 Task: Search one way flight ticket for 4 adults, 2 children, 2 infants in seat and 1 infant on lap in economy from Redmond: Roberts Field to Laramie: Laramie Regional Airport on 5-3-2023. Stops: Non-stop only. Choice of flights is Sun country airlines. Number of bags: 1 carry on bag. Price is upto 109000. Outbound departure time preference is 4:30.
Action: Mouse moved to (337, 136)
Screenshot: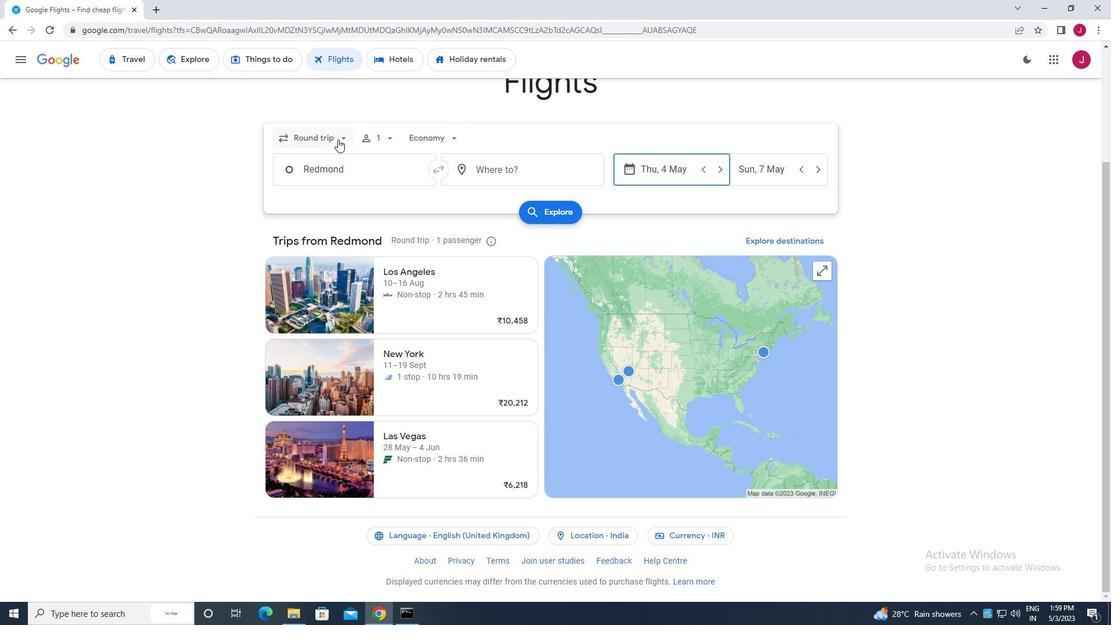 
Action: Mouse pressed left at (337, 136)
Screenshot: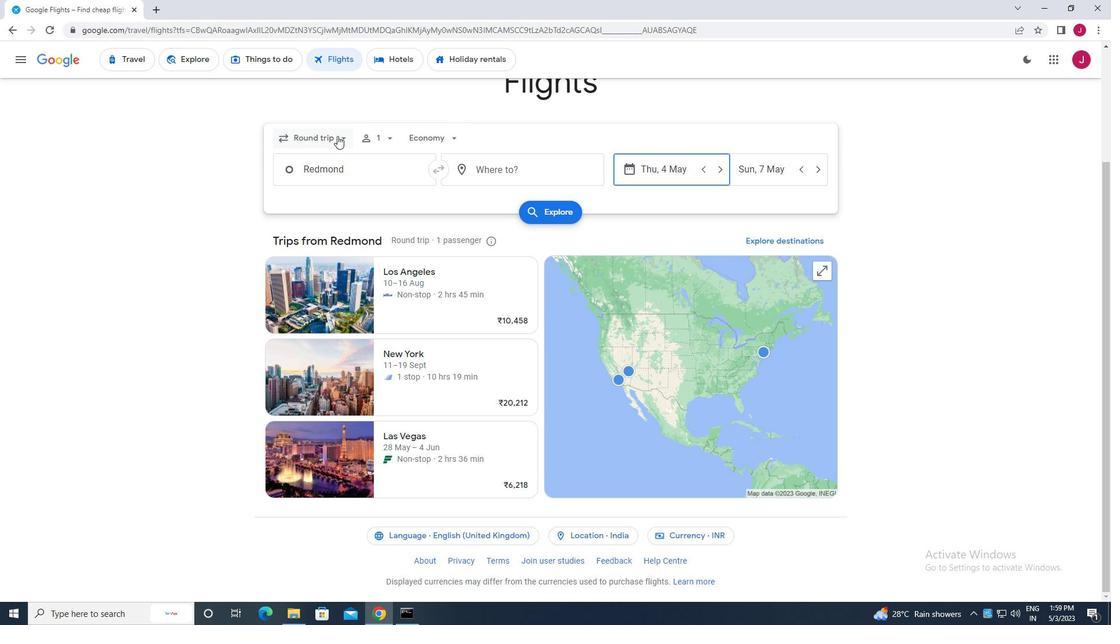 
Action: Mouse moved to (333, 195)
Screenshot: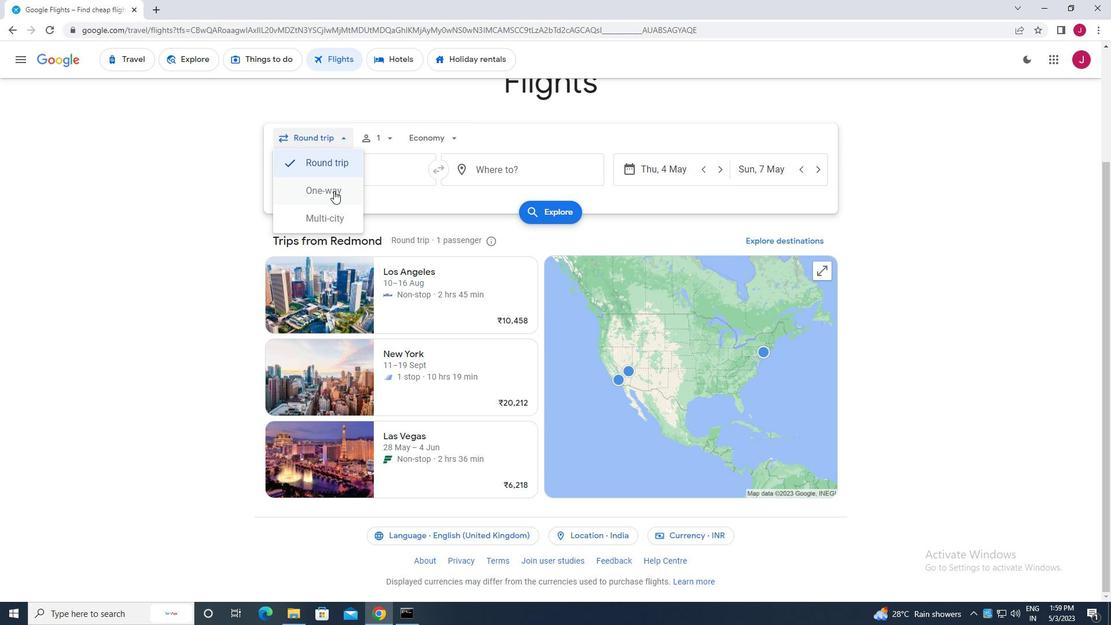 
Action: Mouse pressed left at (333, 195)
Screenshot: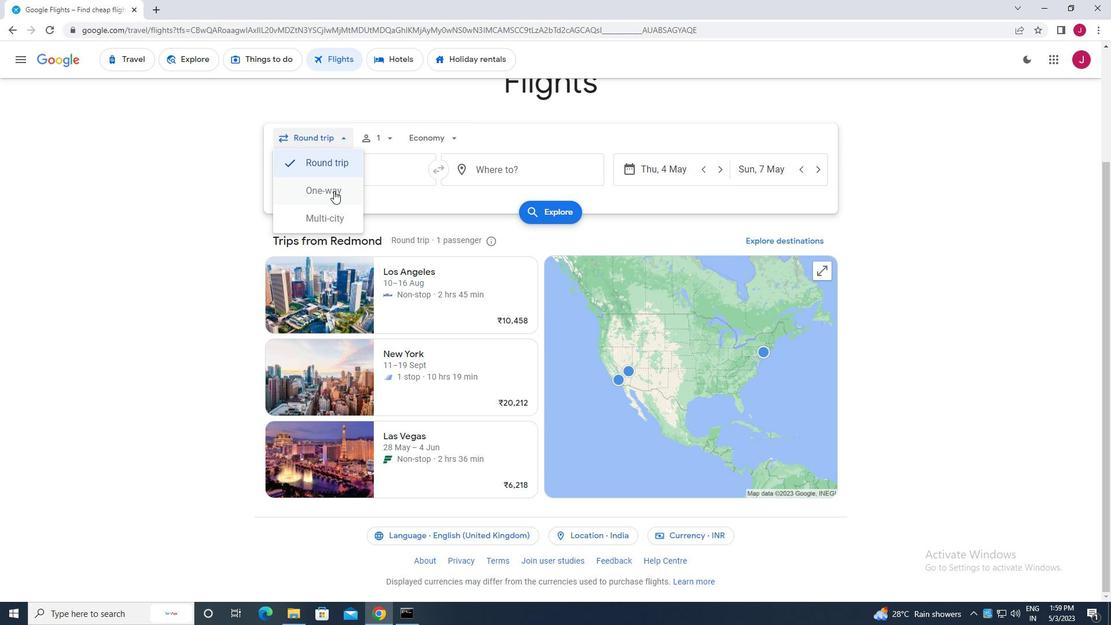 
Action: Mouse moved to (388, 134)
Screenshot: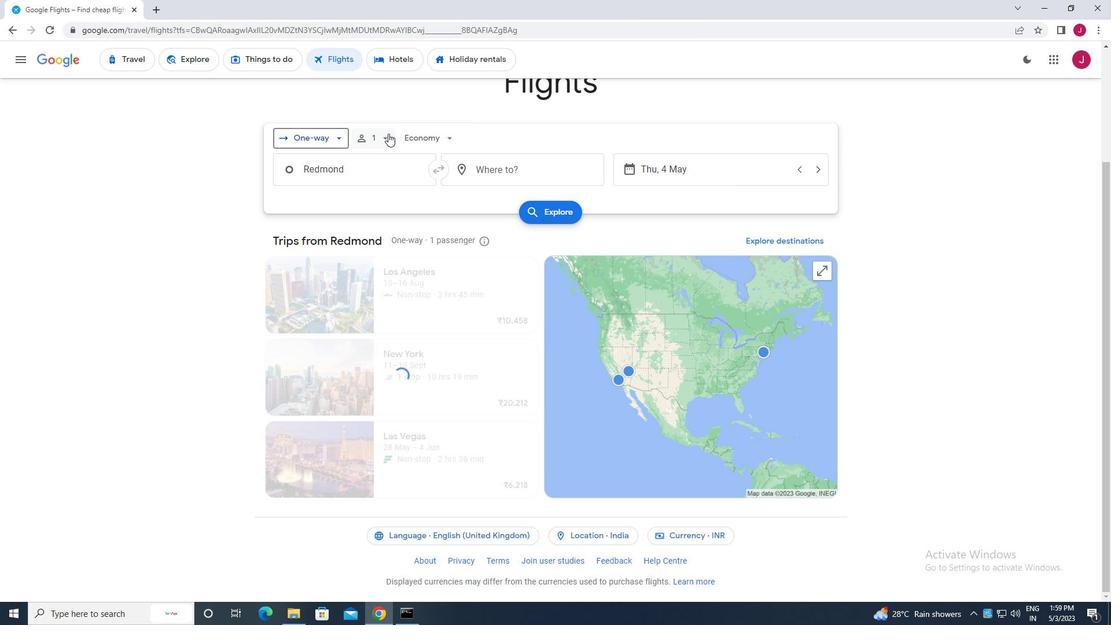 
Action: Mouse pressed left at (388, 134)
Screenshot: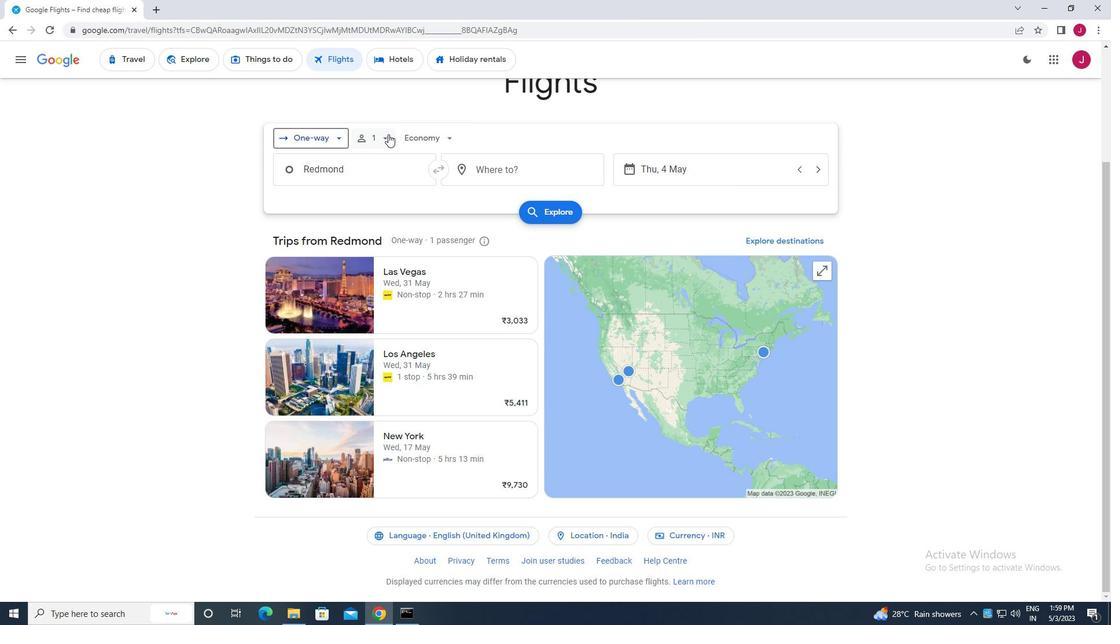
Action: Mouse moved to (380, 137)
Screenshot: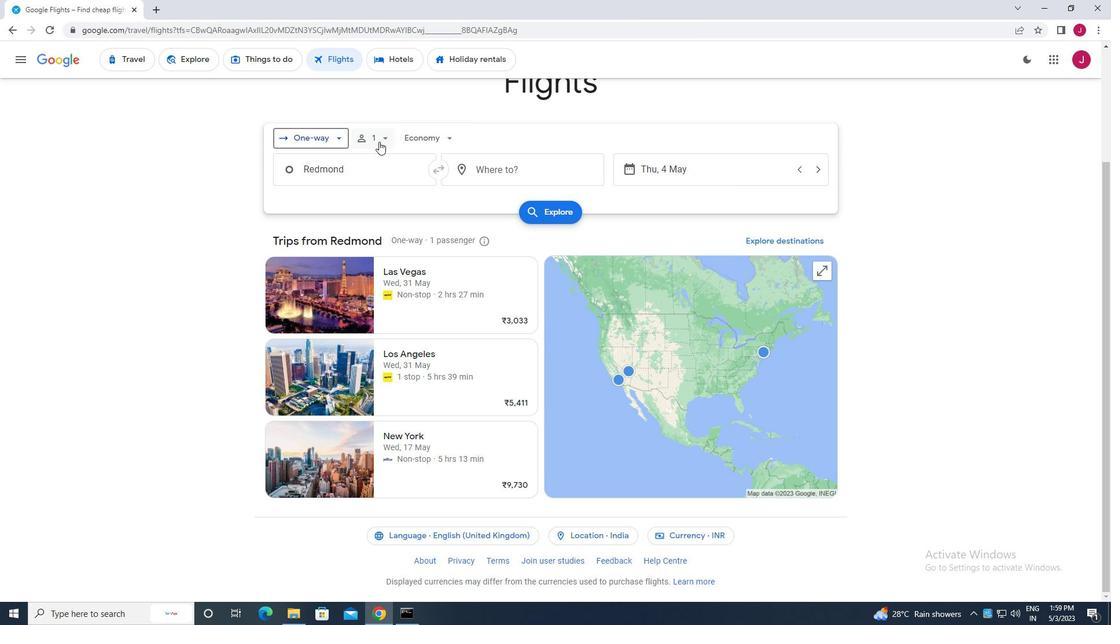 
Action: Mouse pressed left at (380, 137)
Screenshot: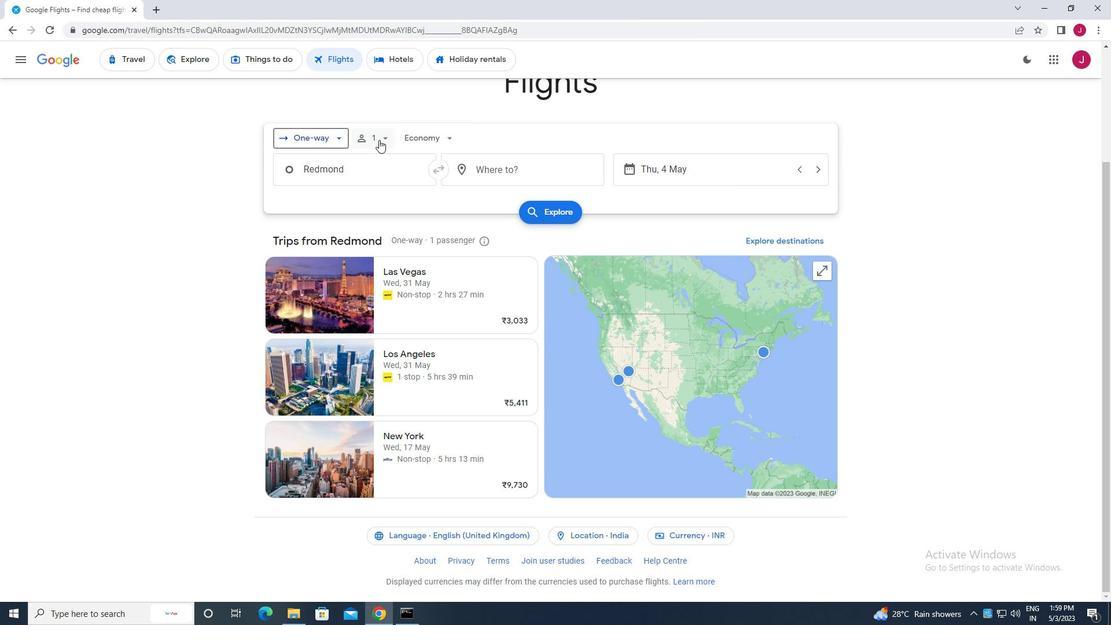 
Action: Mouse moved to (384, 138)
Screenshot: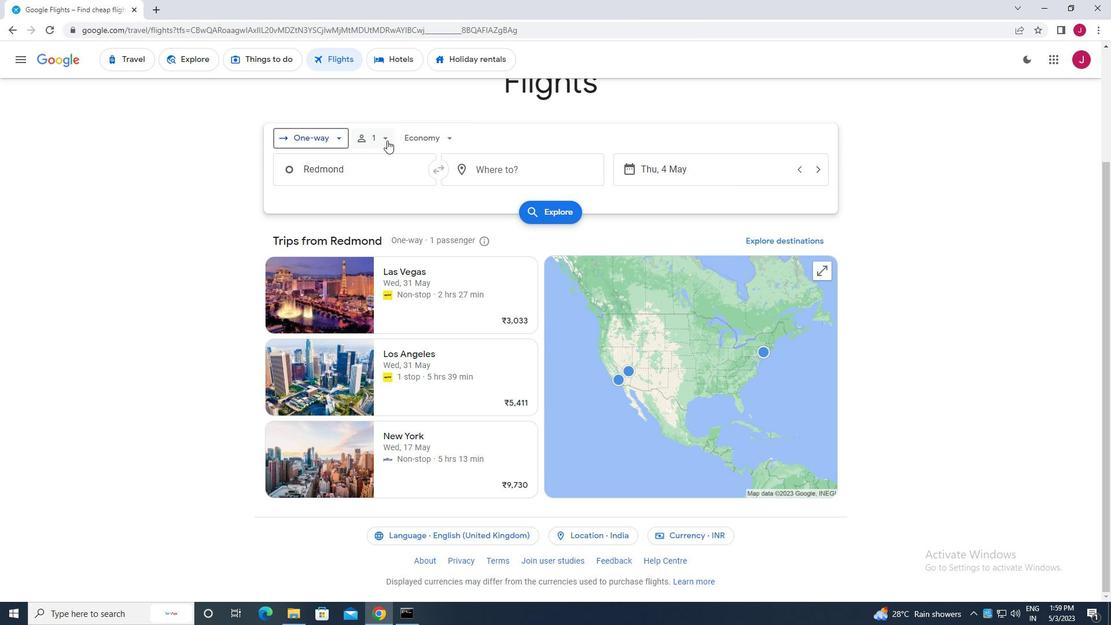 
Action: Mouse pressed left at (384, 138)
Screenshot: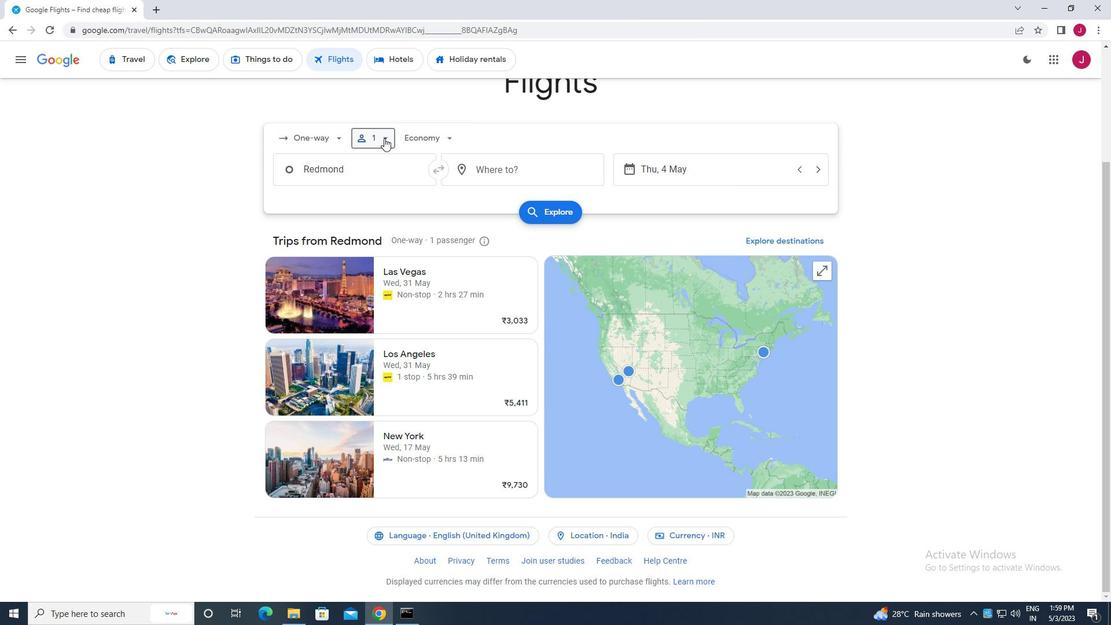 
Action: Mouse moved to (478, 168)
Screenshot: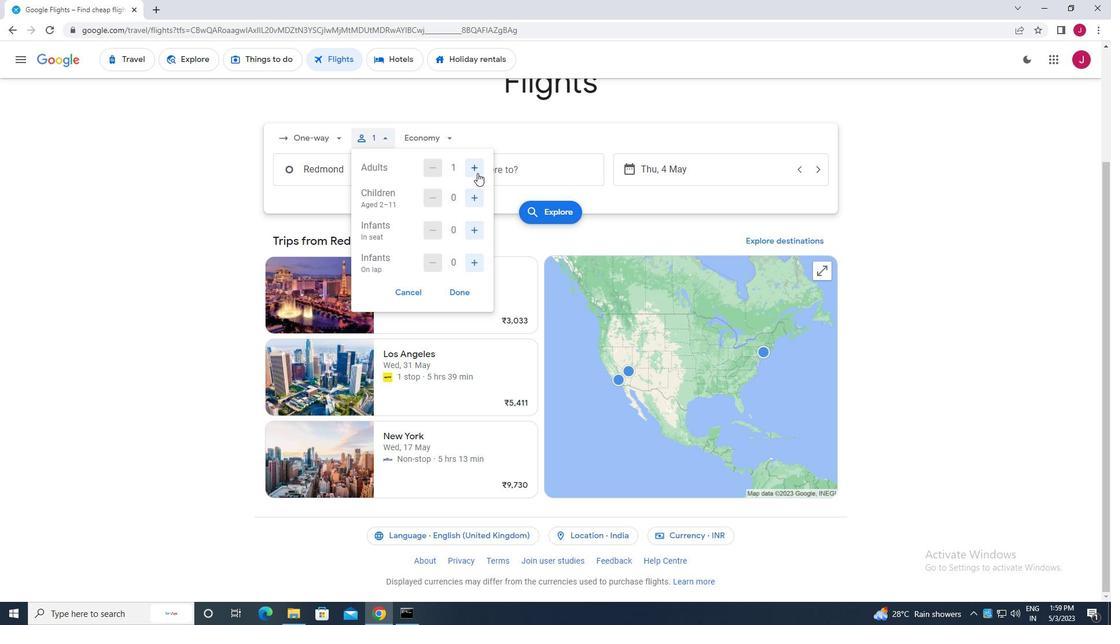 
Action: Mouse pressed left at (478, 168)
Screenshot: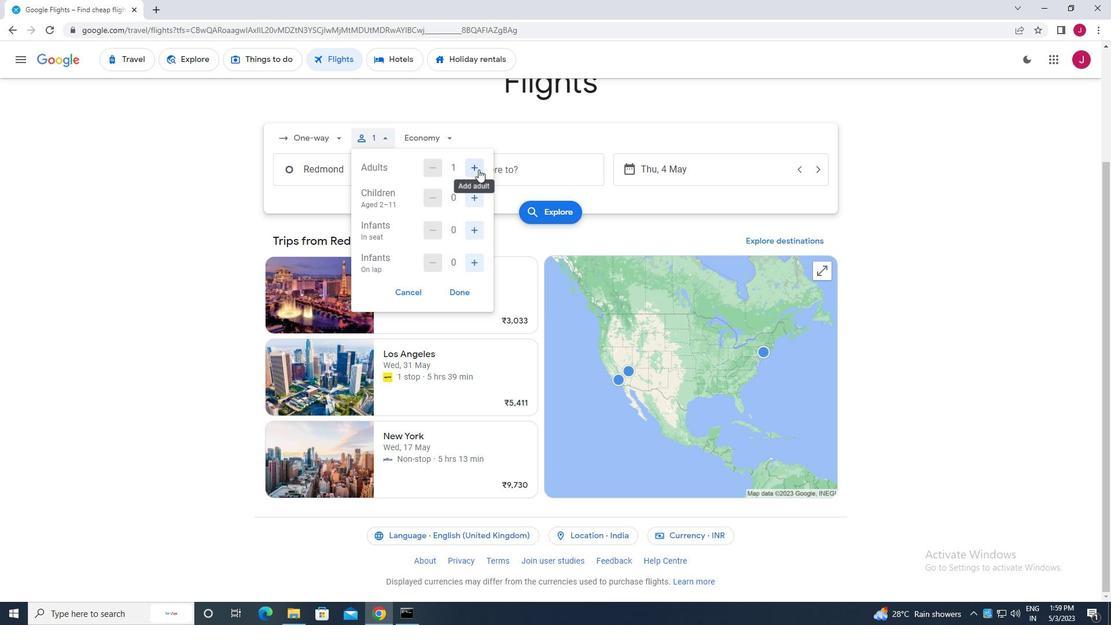 
Action: Mouse pressed left at (478, 168)
Screenshot: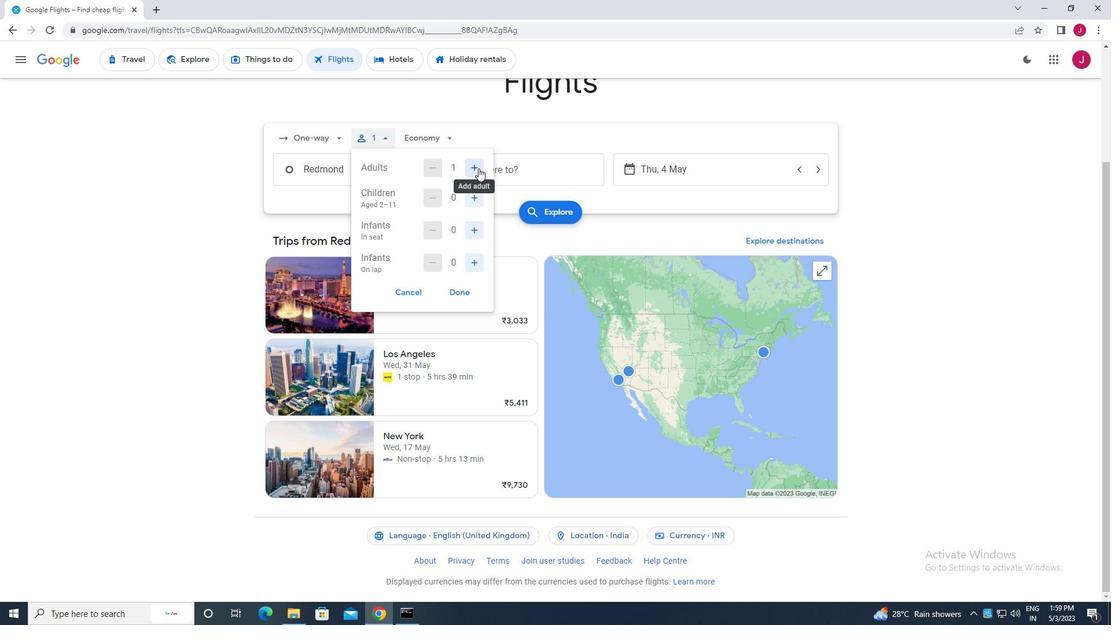 
Action: Mouse pressed left at (478, 168)
Screenshot: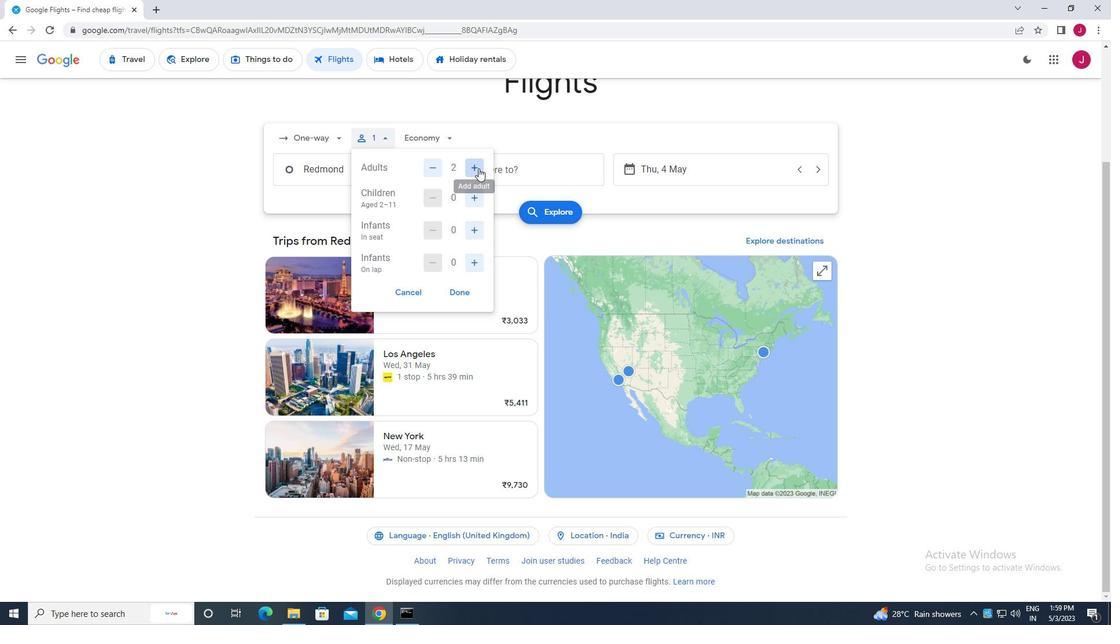 
Action: Mouse pressed left at (478, 168)
Screenshot: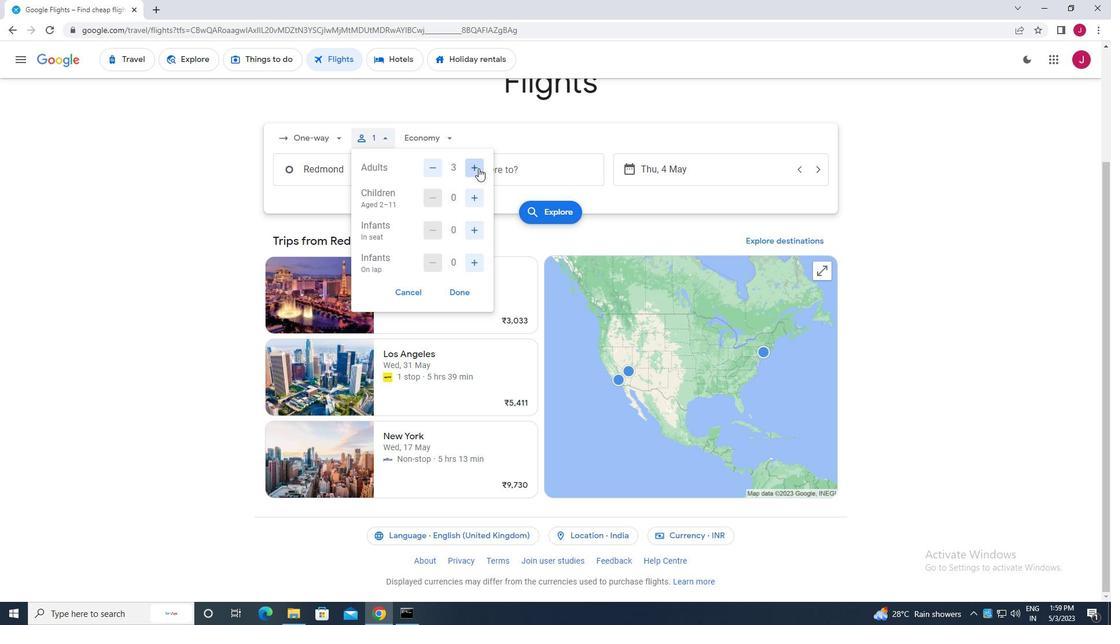 
Action: Mouse moved to (436, 165)
Screenshot: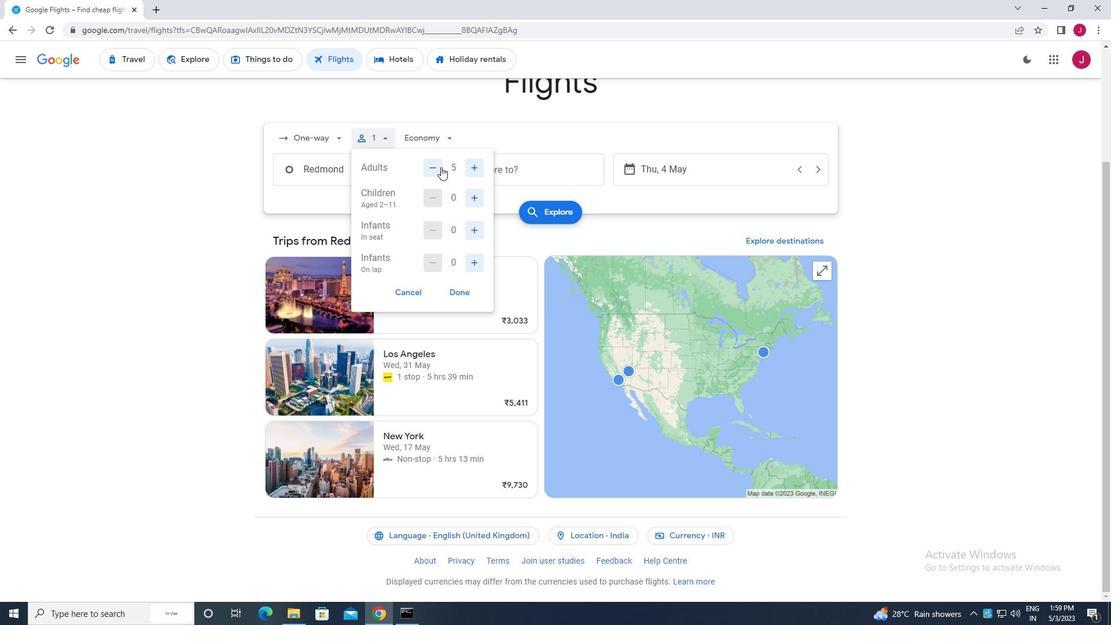 
Action: Mouse pressed left at (436, 165)
Screenshot: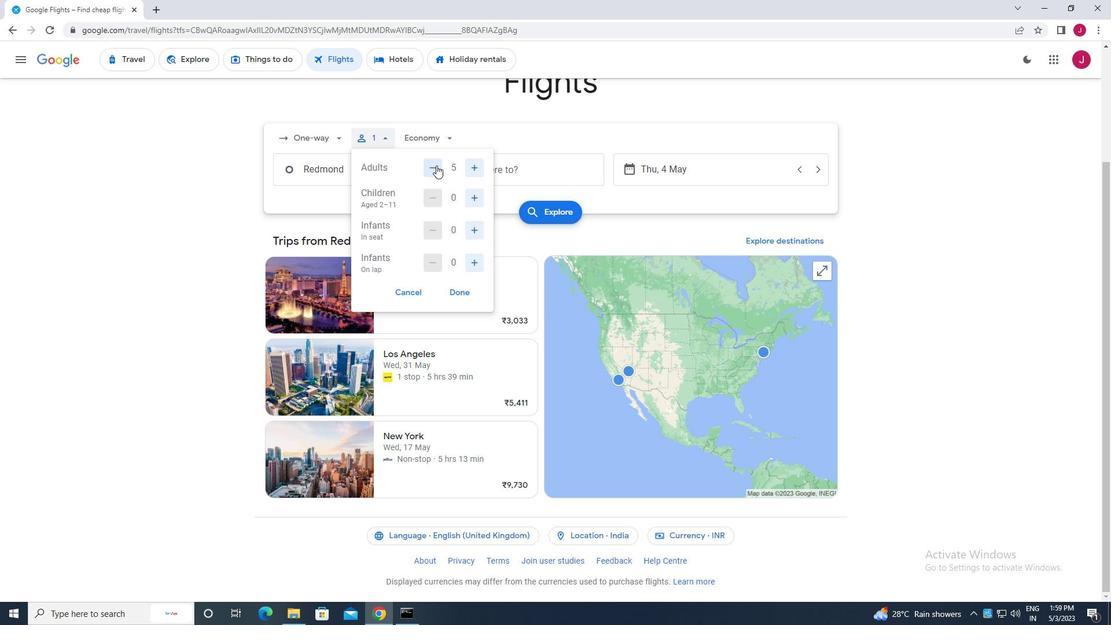 
Action: Mouse moved to (474, 199)
Screenshot: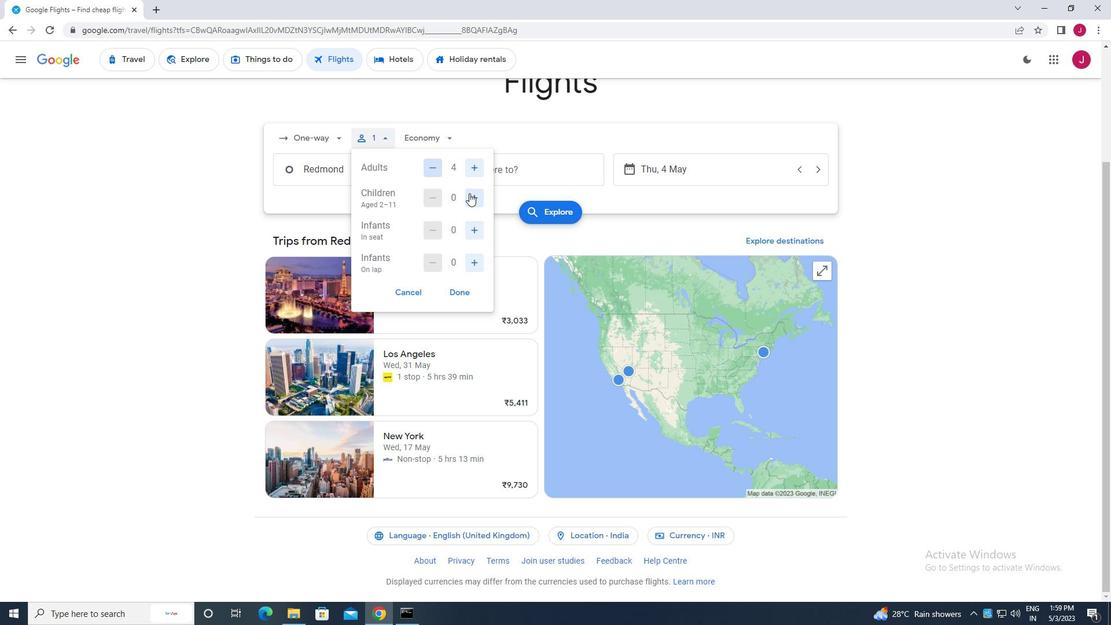
Action: Mouse pressed left at (474, 199)
Screenshot: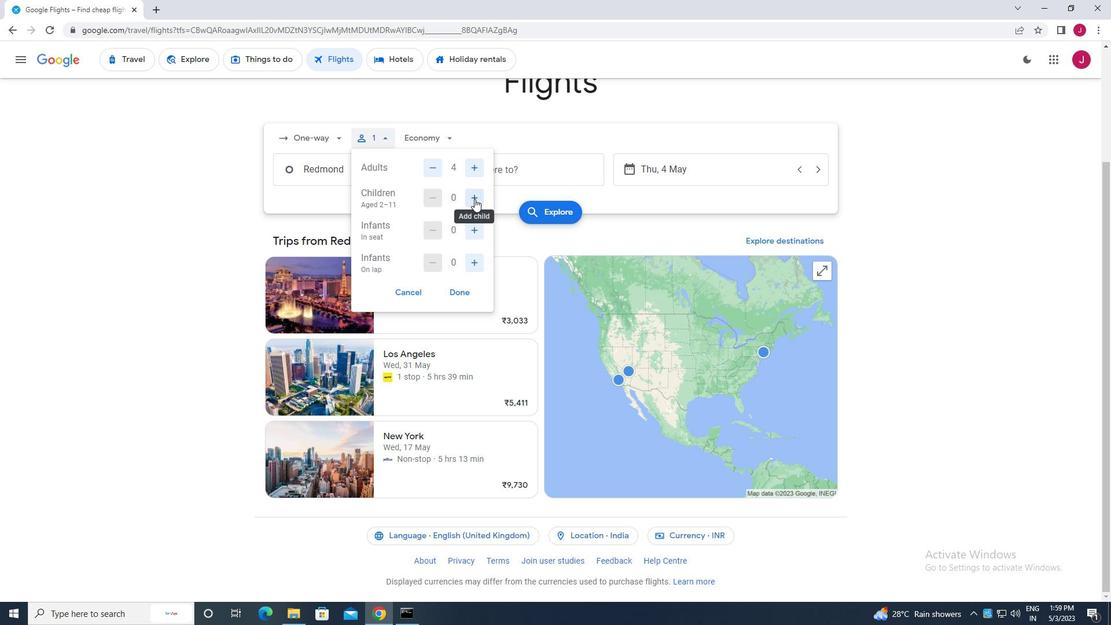 
Action: Mouse pressed left at (474, 199)
Screenshot: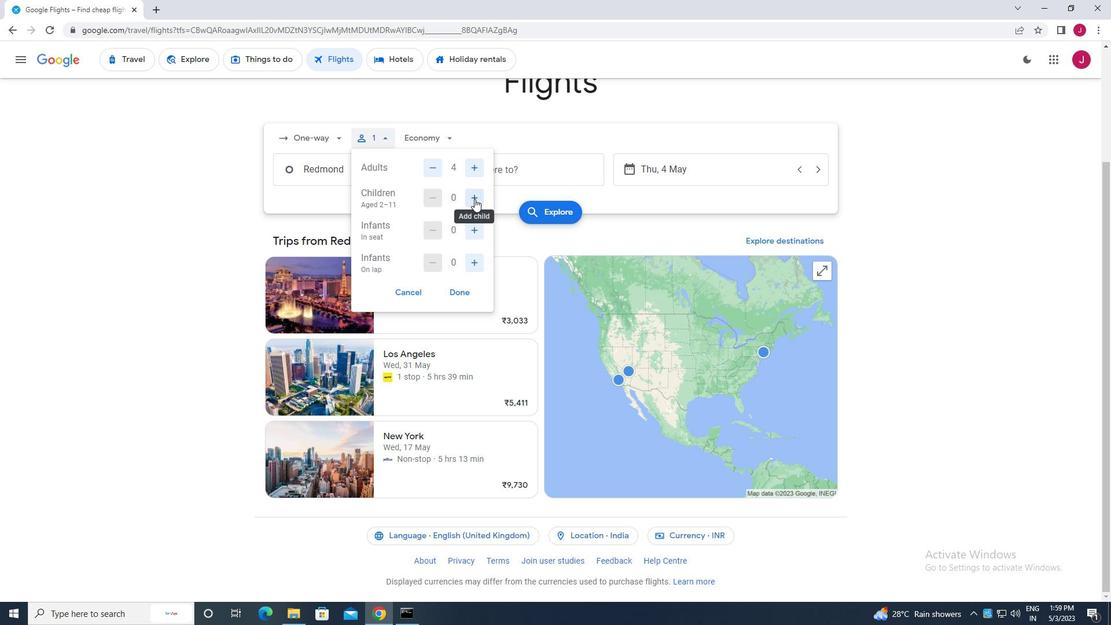 
Action: Mouse moved to (474, 230)
Screenshot: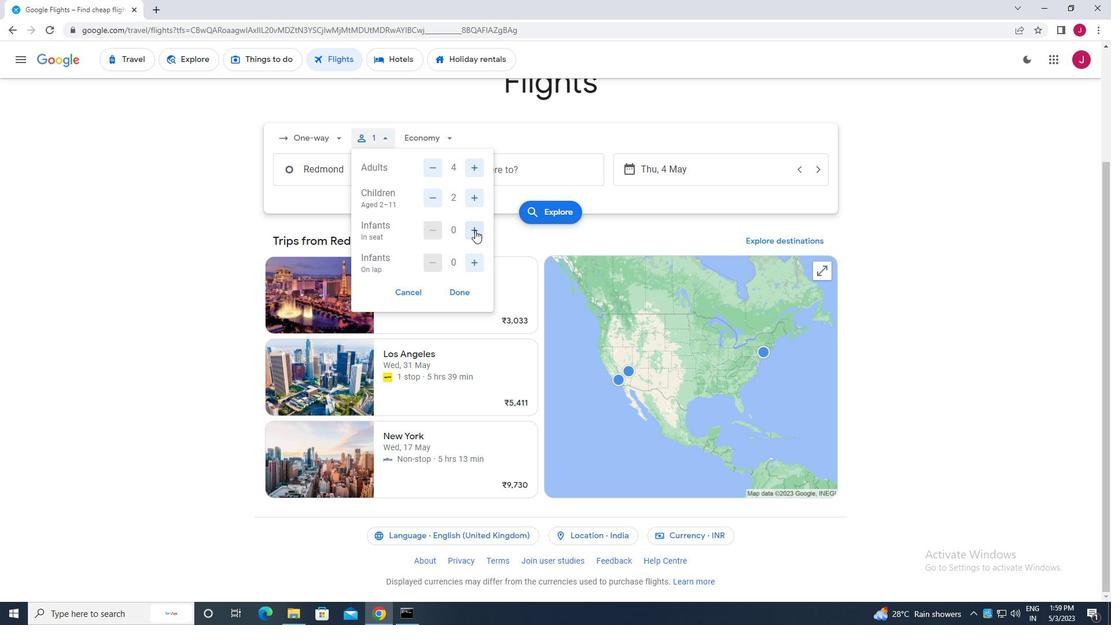 
Action: Mouse pressed left at (474, 230)
Screenshot: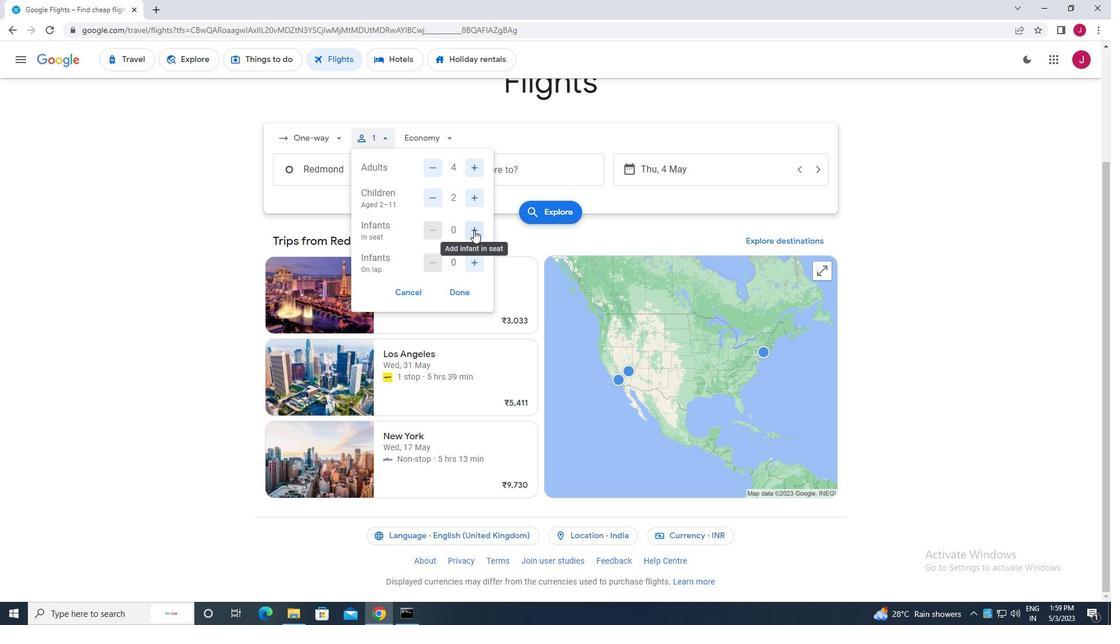 
Action: Mouse pressed left at (474, 230)
Screenshot: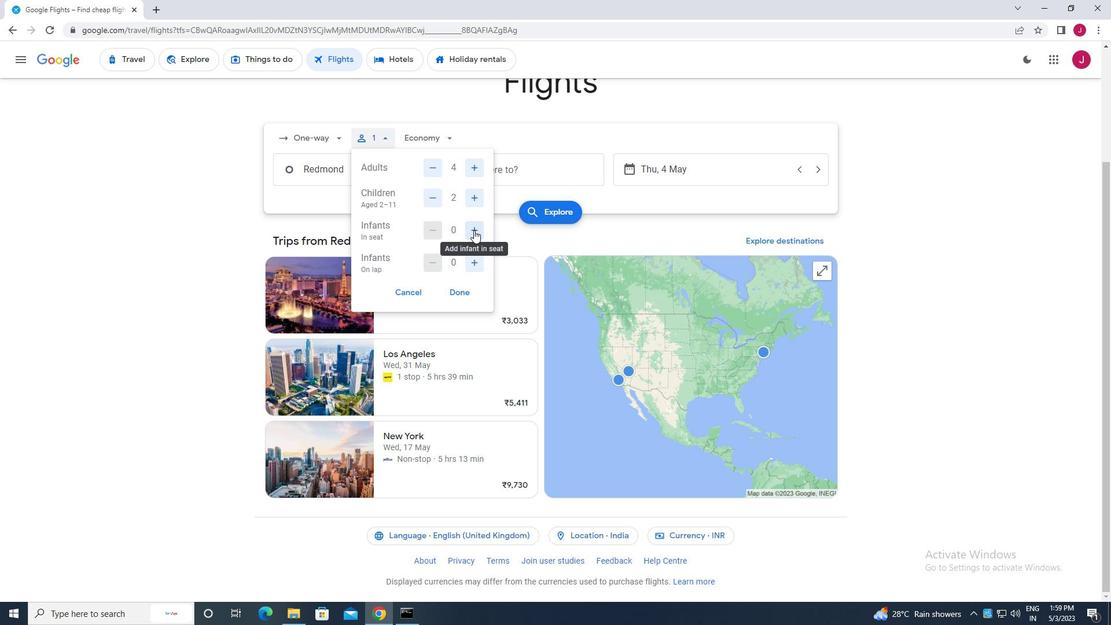 
Action: Mouse moved to (473, 264)
Screenshot: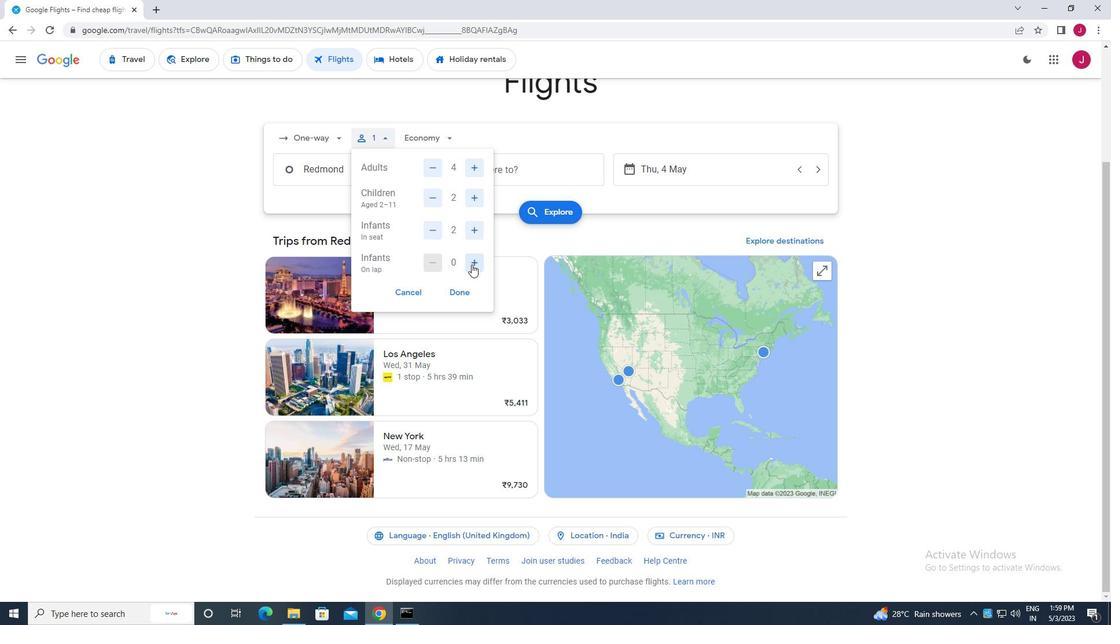 
Action: Mouse pressed left at (473, 264)
Screenshot: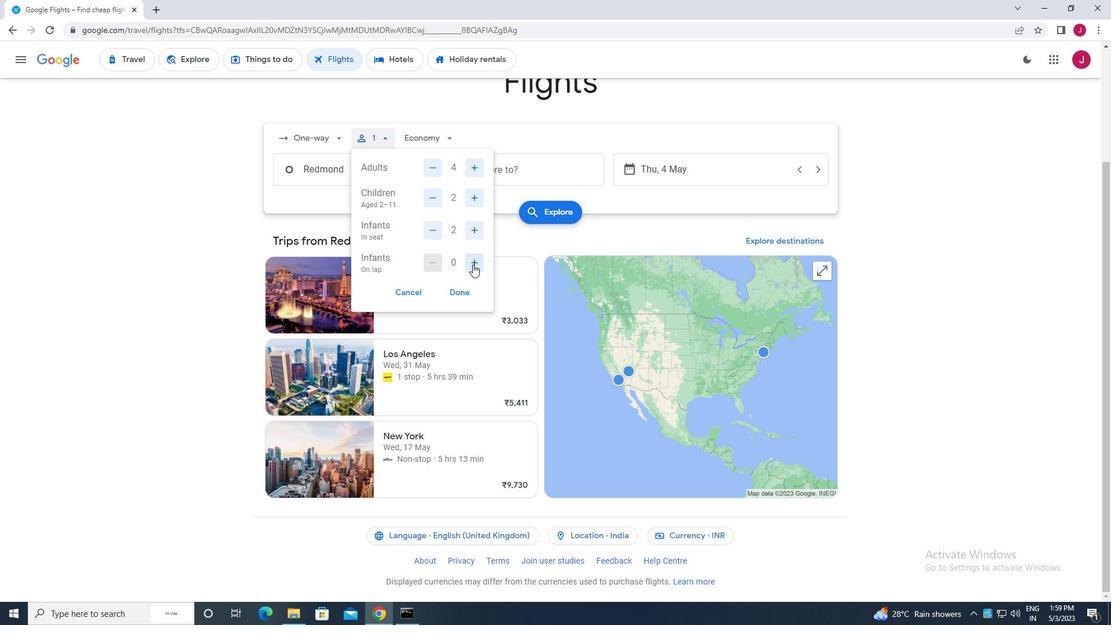 
Action: Mouse moved to (456, 292)
Screenshot: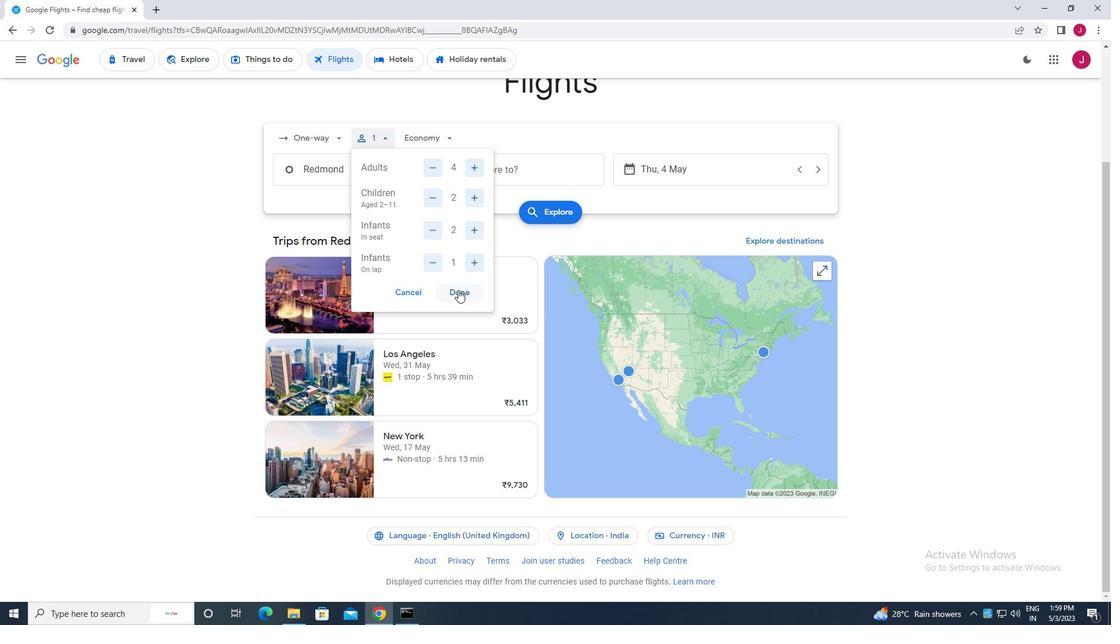 
Action: Mouse pressed left at (456, 292)
Screenshot: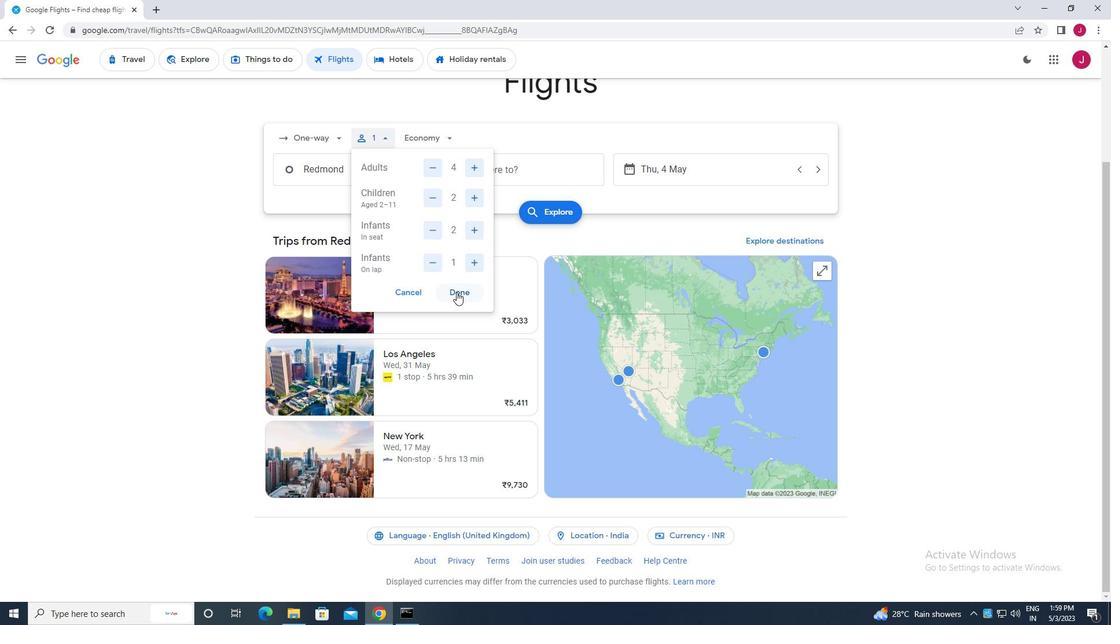 
Action: Mouse moved to (440, 139)
Screenshot: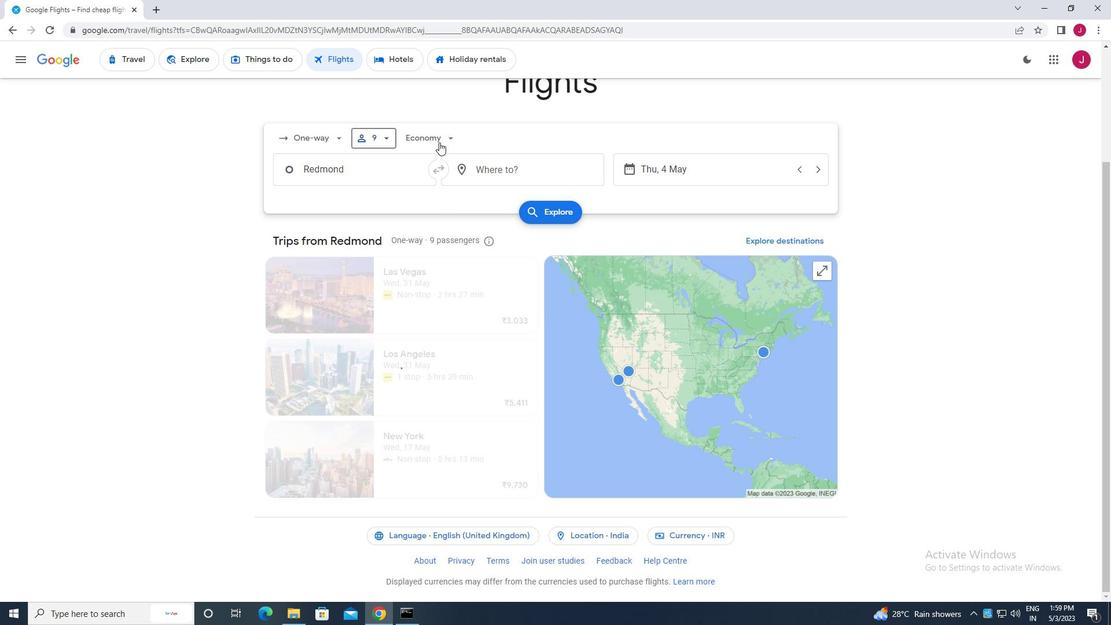 
Action: Mouse pressed left at (440, 139)
Screenshot: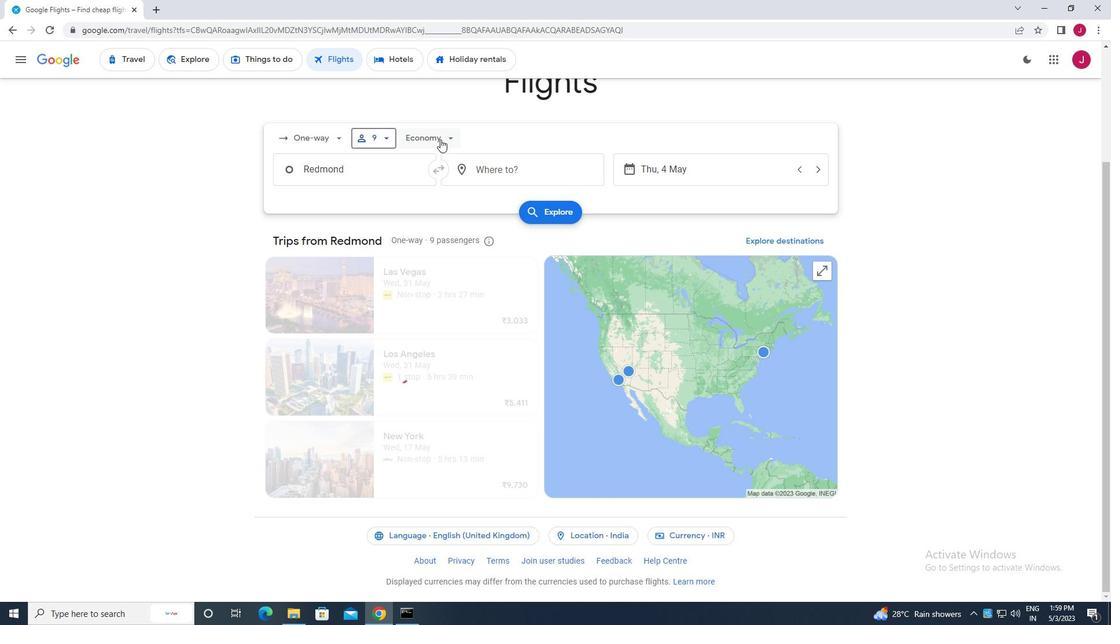 
Action: Mouse moved to (465, 164)
Screenshot: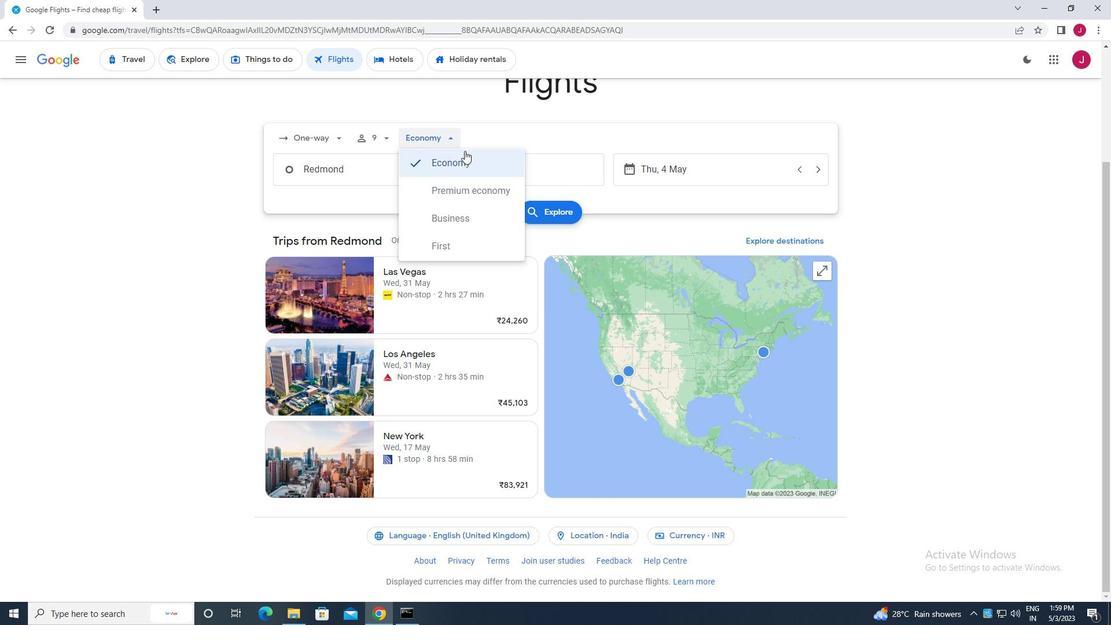 
Action: Mouse pressed left at (465, 164)
Screenshot: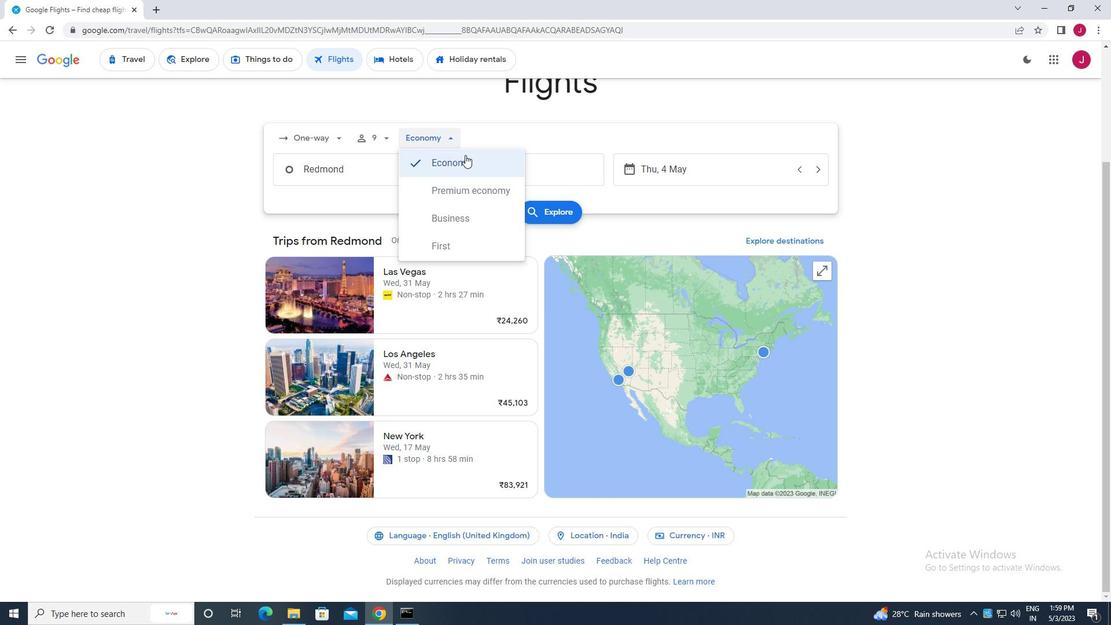 
Action: Mouse moved to (379, 171)
Screenshot: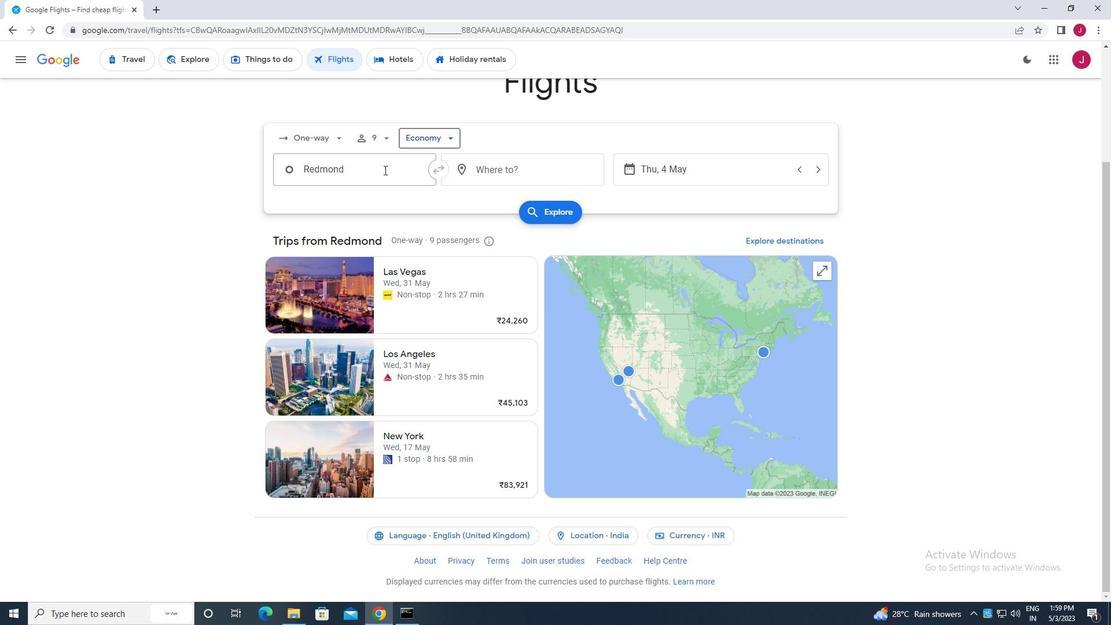 
Action: Mouse pressed left at (379, 171)
Screenshot: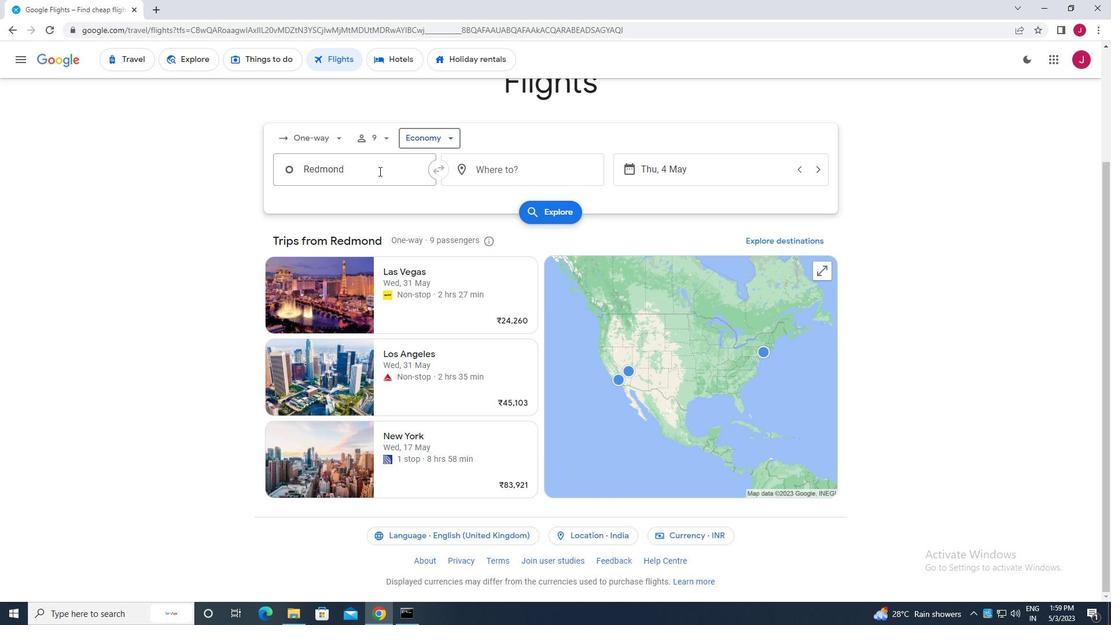 
Action: Key pressed redmond<Key.enter>
Screenshot: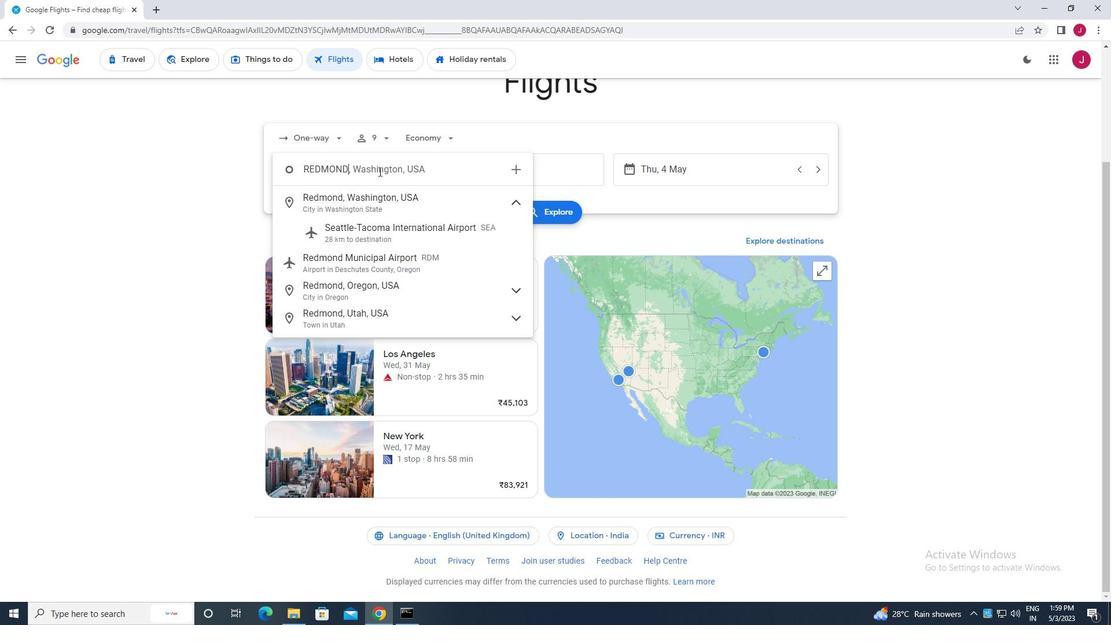 
Action: Mouse moved to (512, 169)
Screenshot: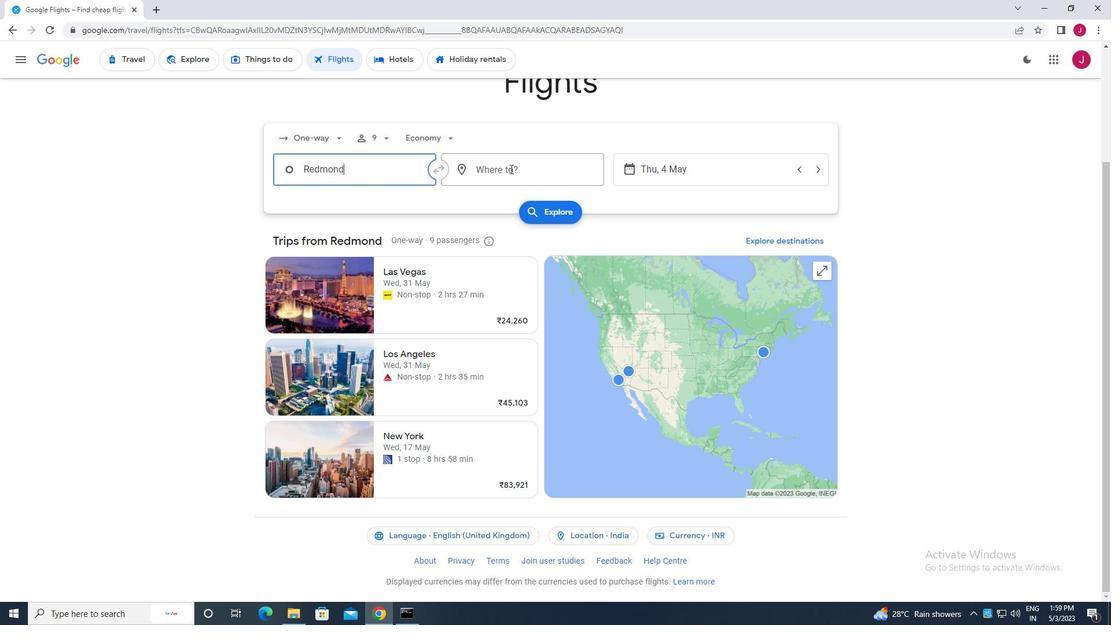 
Action: Mouse pressed left at (512, 169)
Screenshot: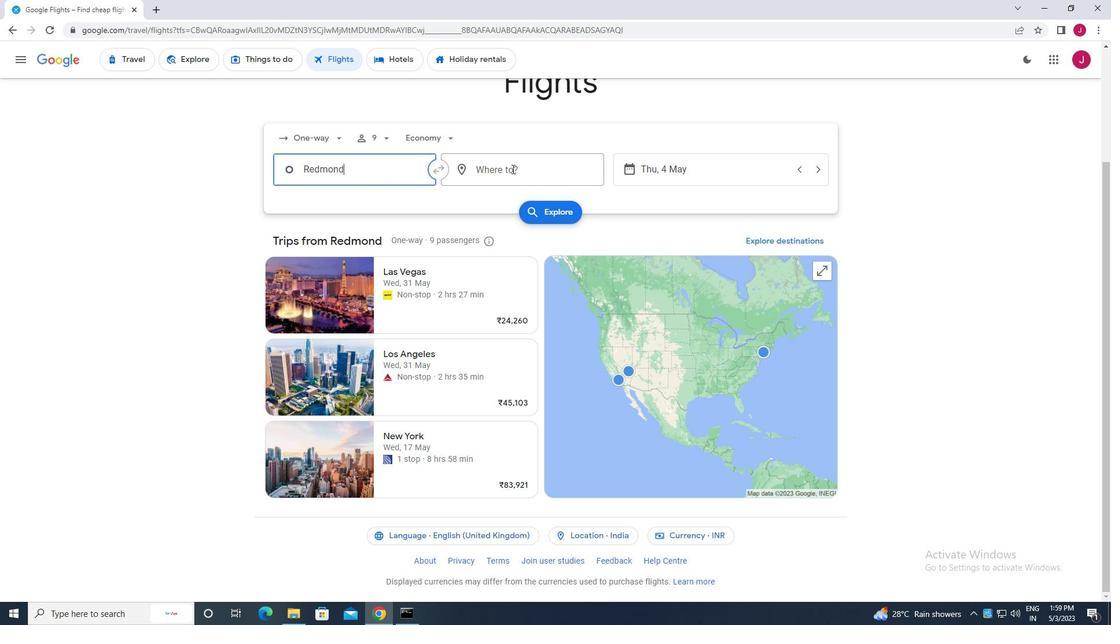 
Action: Key pressed laram
Screenshot: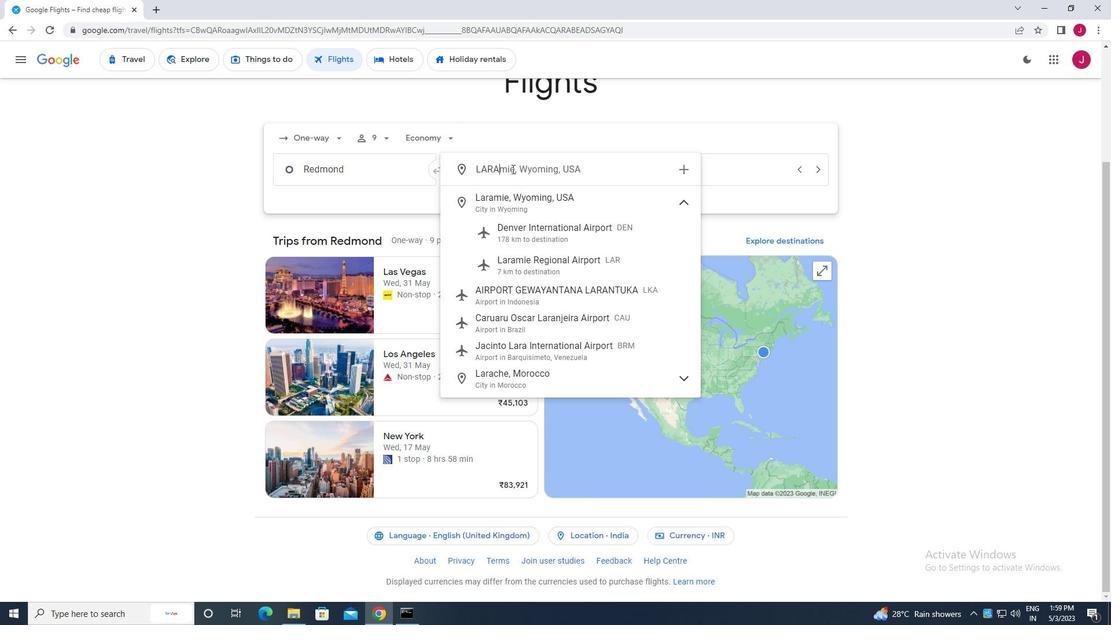 
Action: Mouse moved to (538, 262)
Screenshot: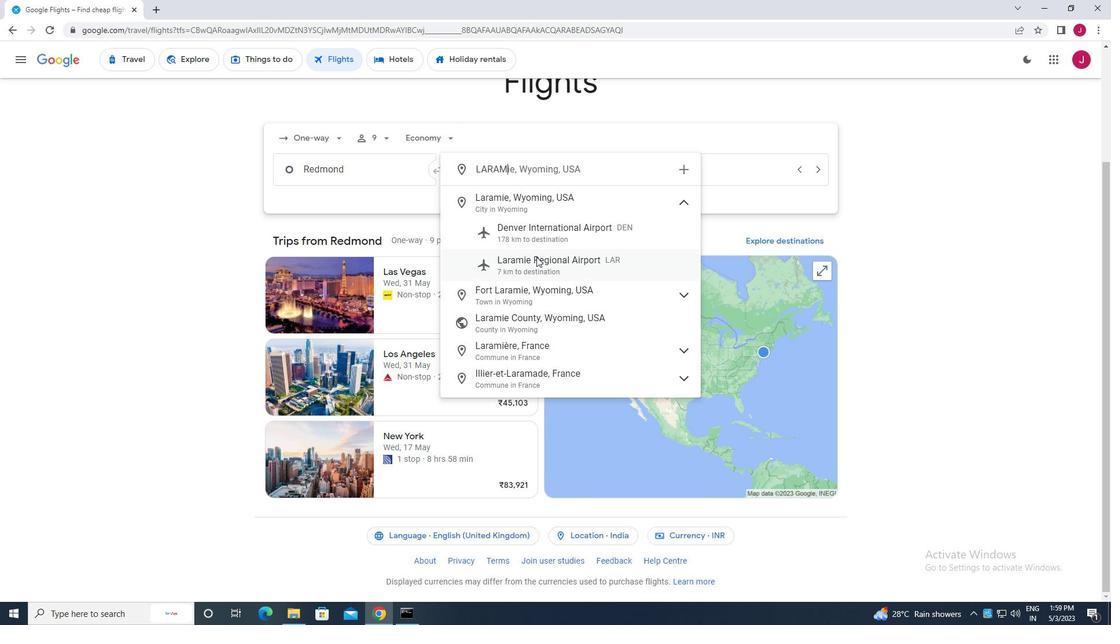 
Action: Mouse pressed left at (538, 262)
Screenshot: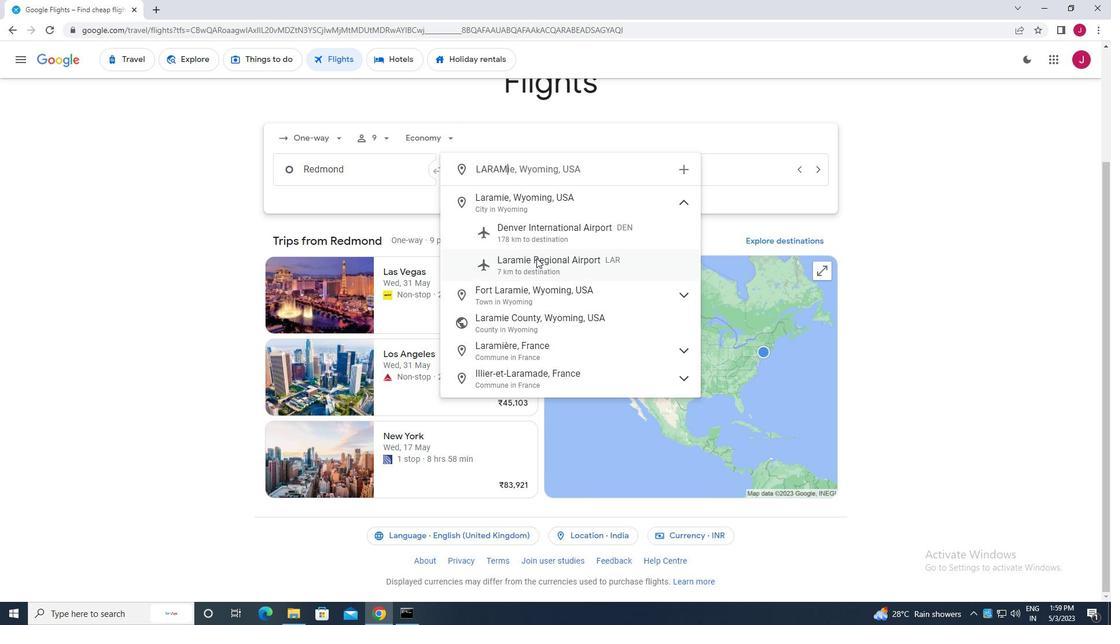 
Action: Mouse moved to (670, 172)
Screenshot: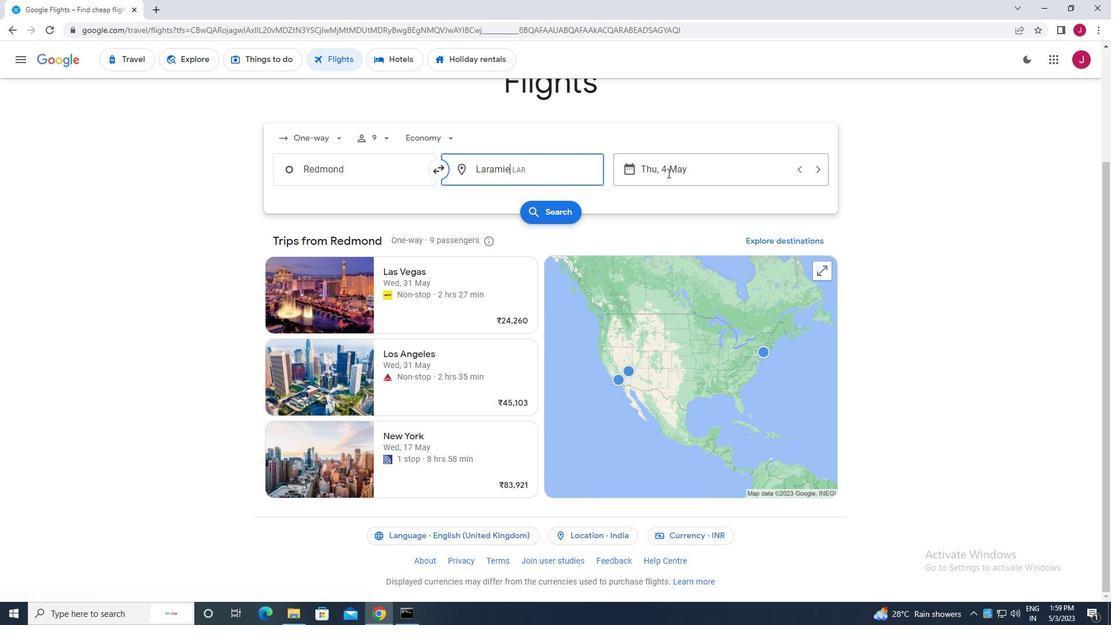 
Action: Mouse pressed left at (670, 172)
Screenshot: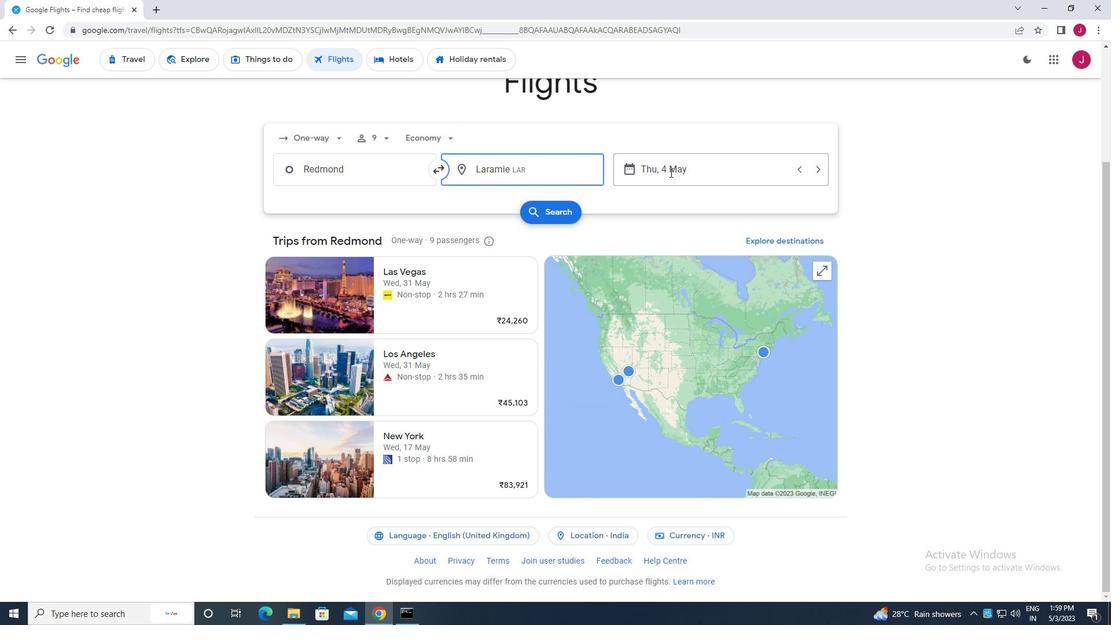 
Action: Mouse moved to (508, 258)
Screenshot: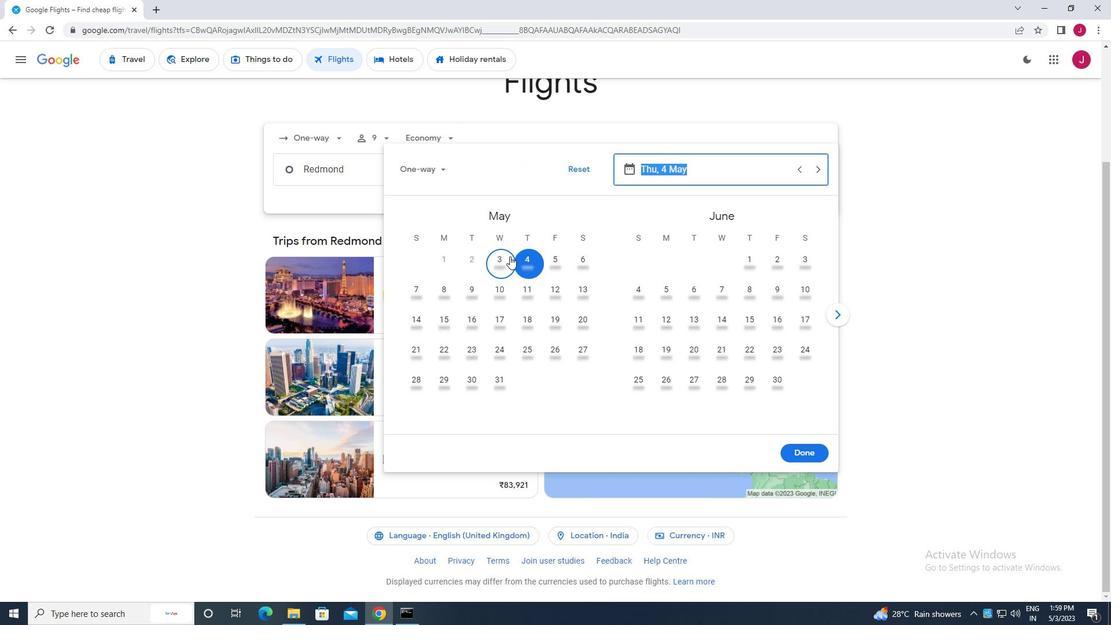 
Action: Mouse pressed left at (508, 258)
Screenshot: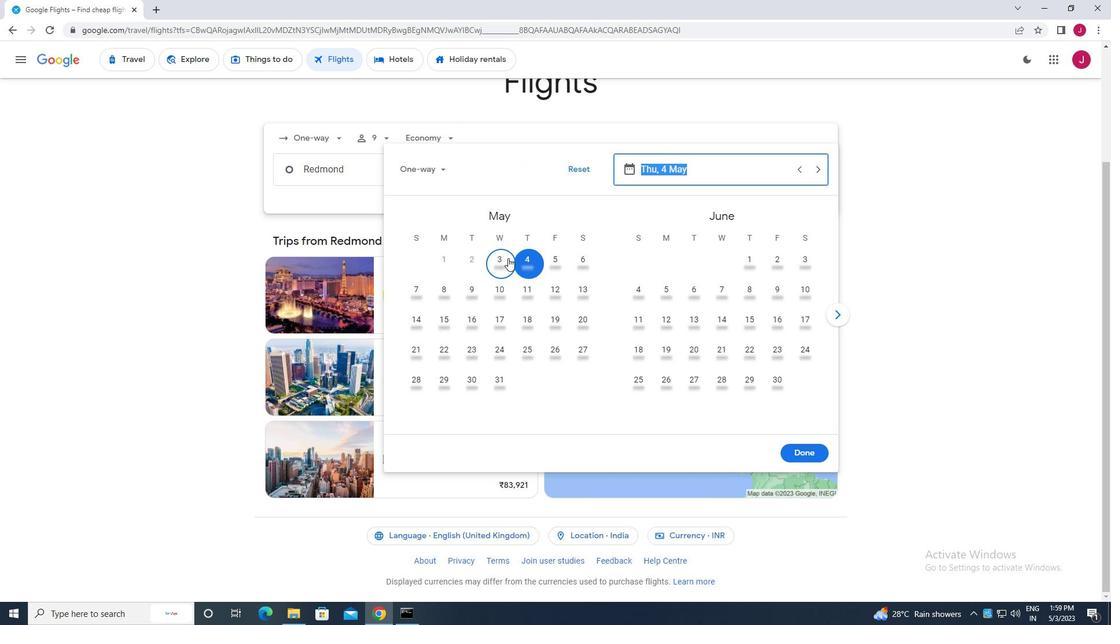 
Action: Mouse moved to (794, 449)
Screenshot: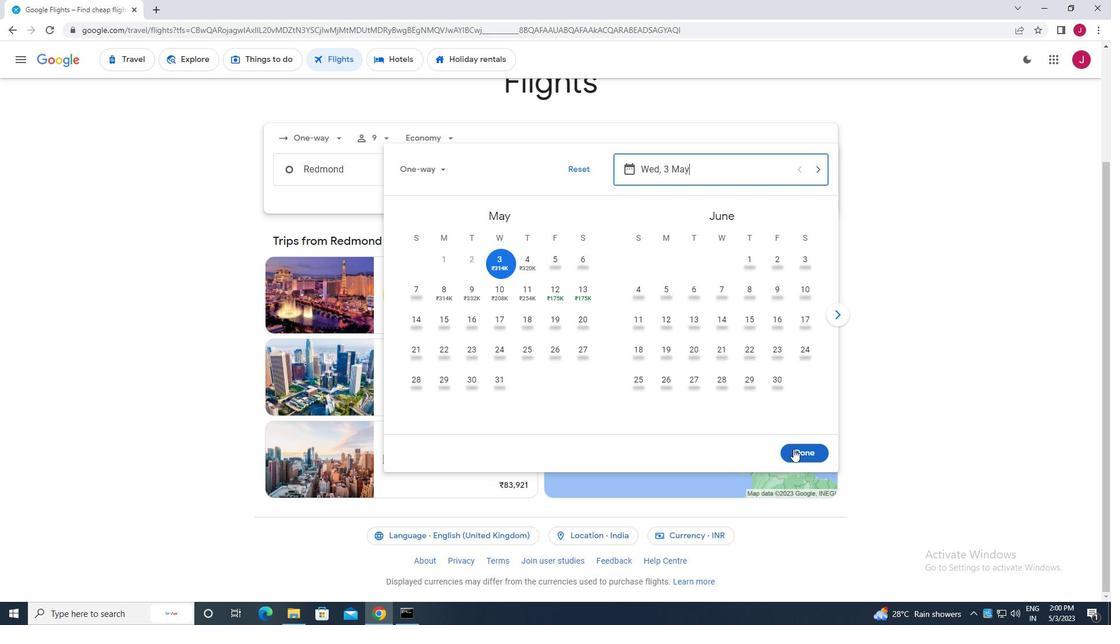 
Action: Mouse pressed left at (794, 449)
Screenshot: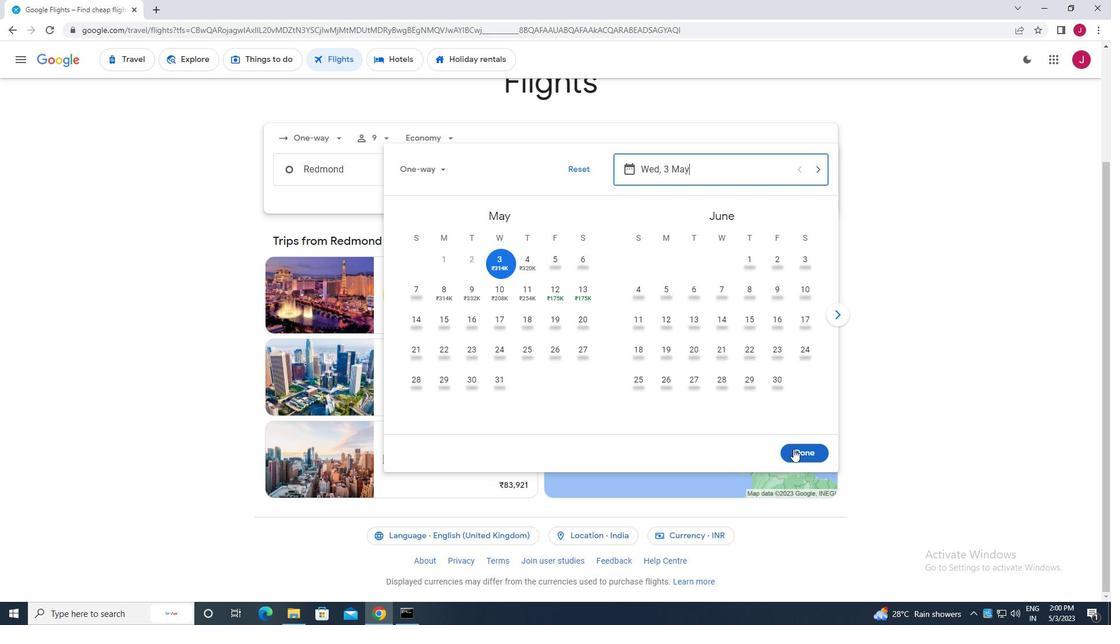 
Action: Mouse moved to (561, 211)
Screenshot: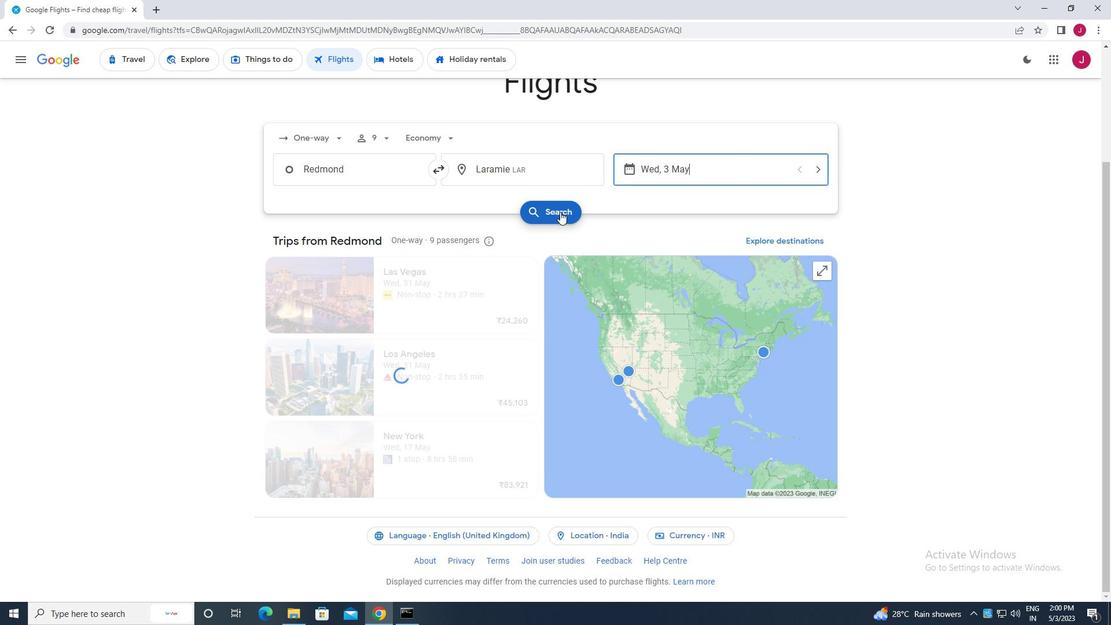
Action: Mouse pressed left at (561, 211)
Screenshot: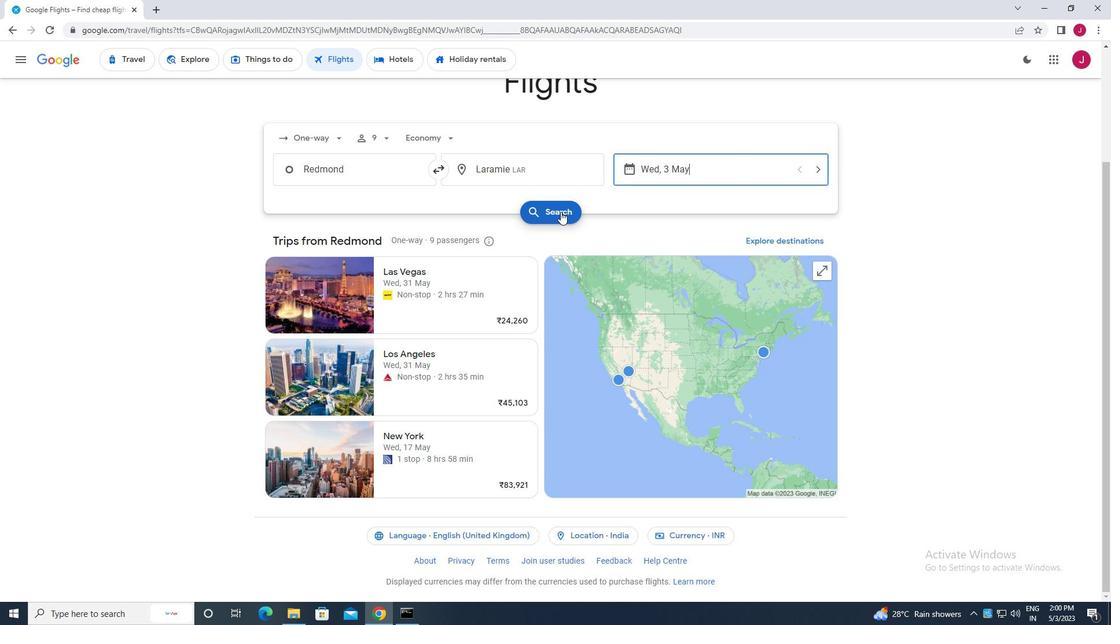 
Action: Mouse moved to (305, 164)
Screenshot: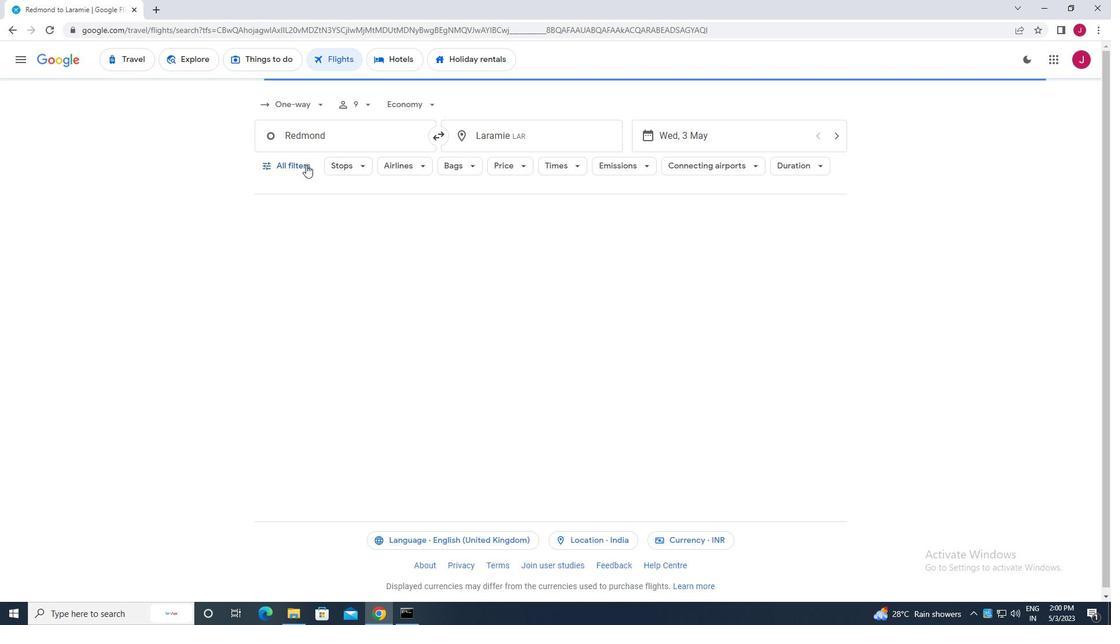 
Action: Mouse pressed left at (305, 164)
Screenshot: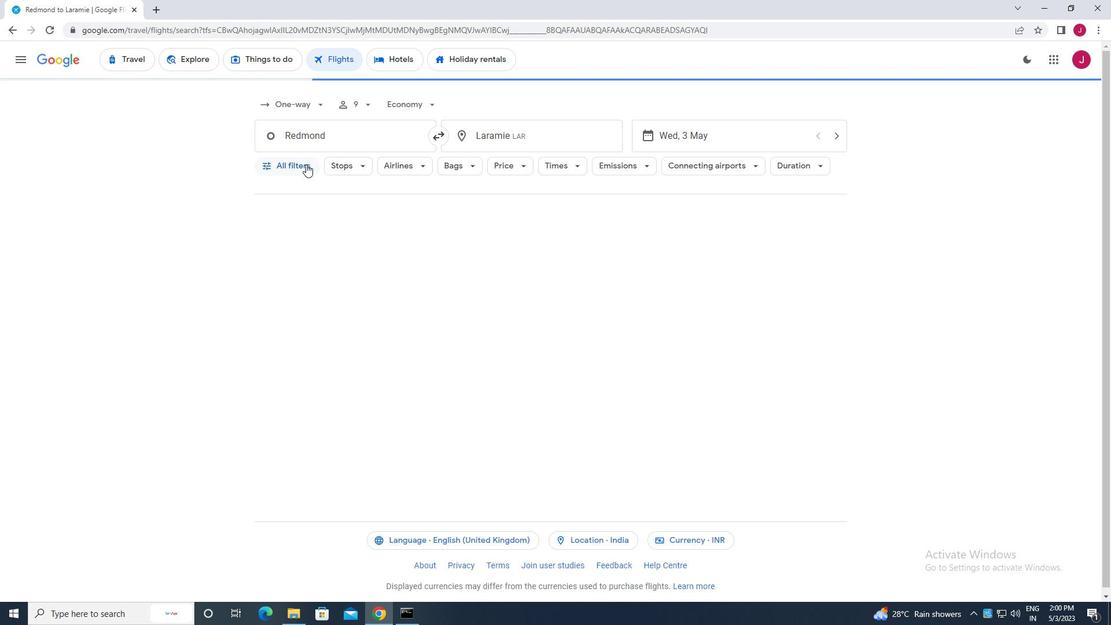
Action: Mouse moved to (363, 290)
Screenshot: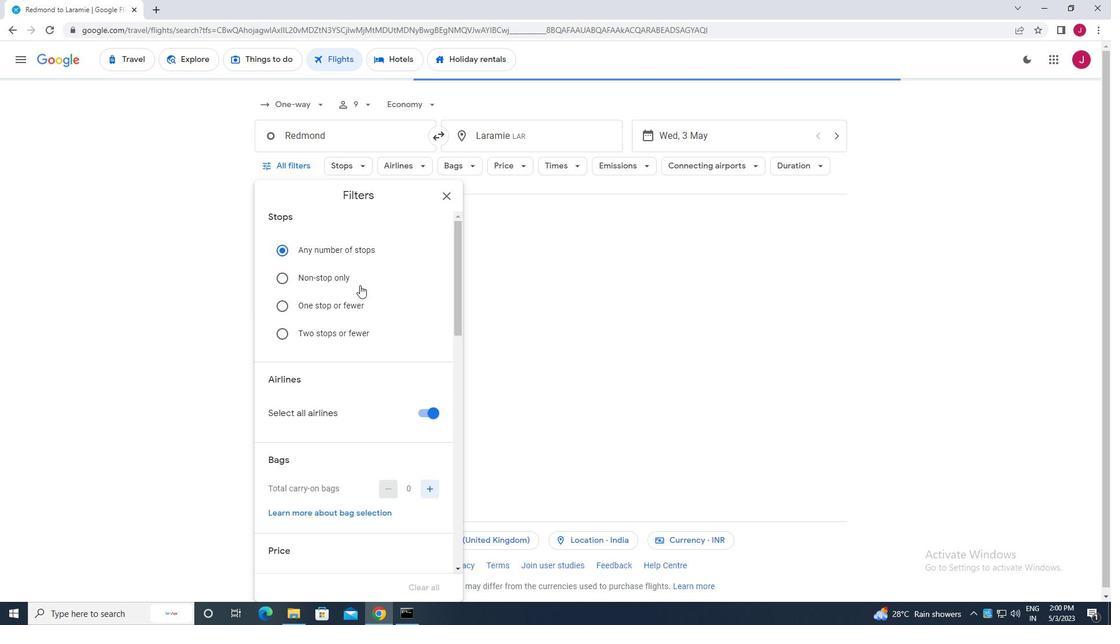 
Action: Mouse scrolled (363, 290) with delta (0, 0)
Screenshot: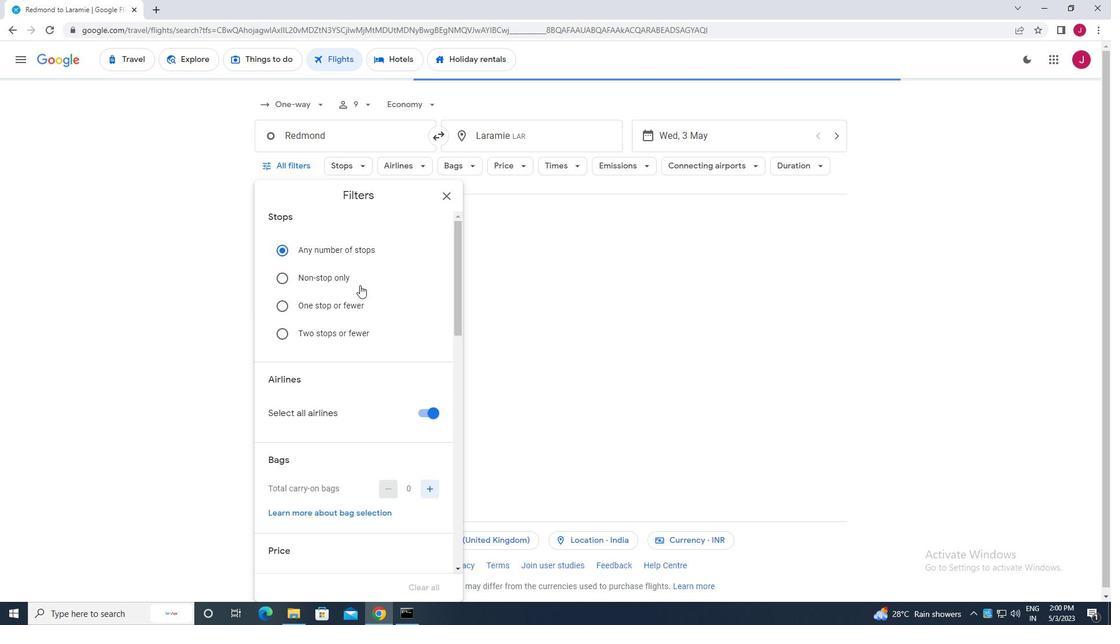 
Action: Mouse moved to (363, 291)
Screenshot: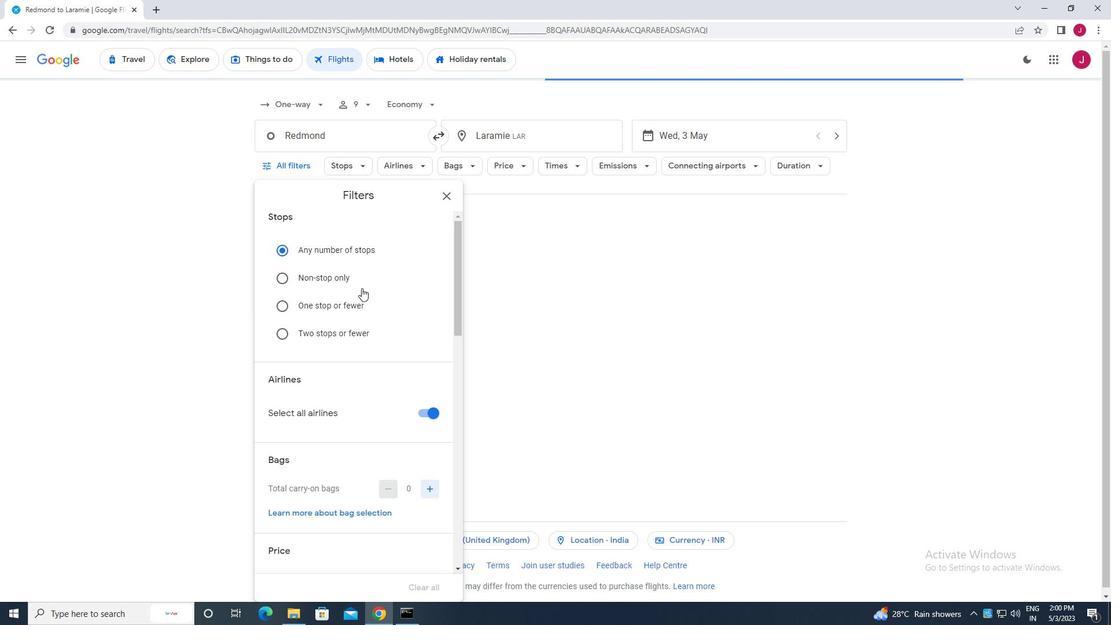 
Action: Mouse scrolled (363, 290) with delta (0, 0)
Screenshot: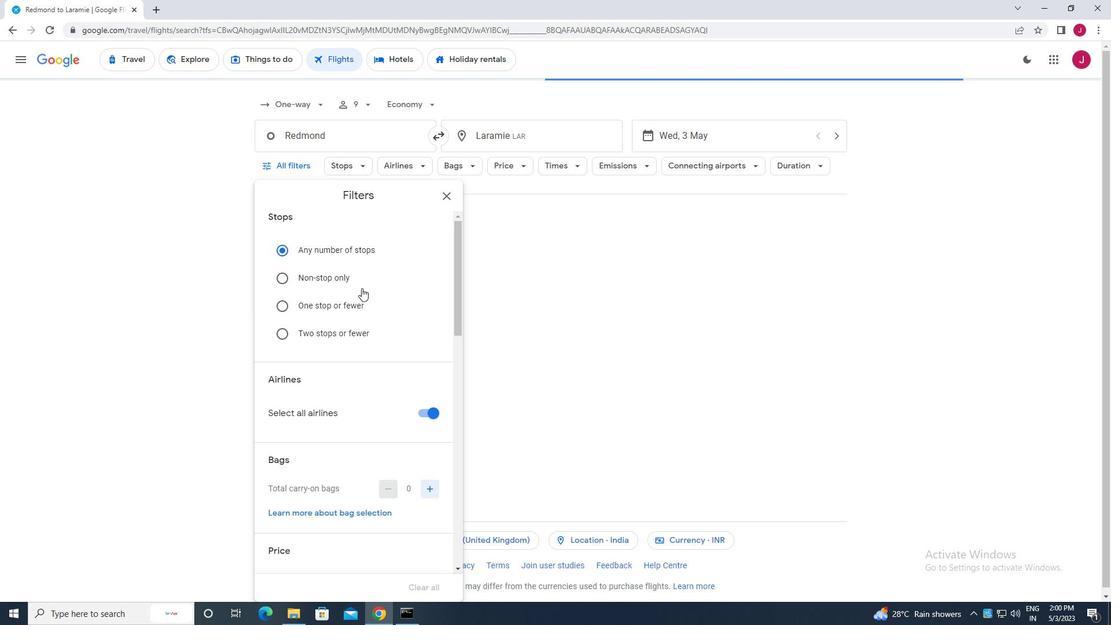 
Action: Mouse moved to (364, 291)
Screenshot: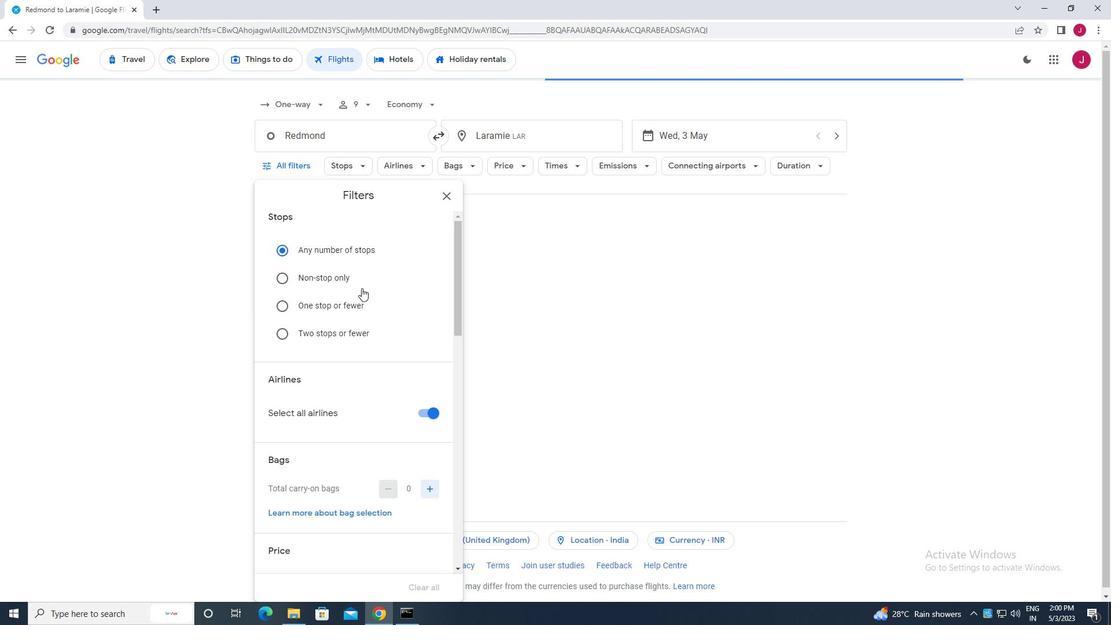 
Action: Mouse scrolled (364, 290) with delta (0, 0)
Screenshot: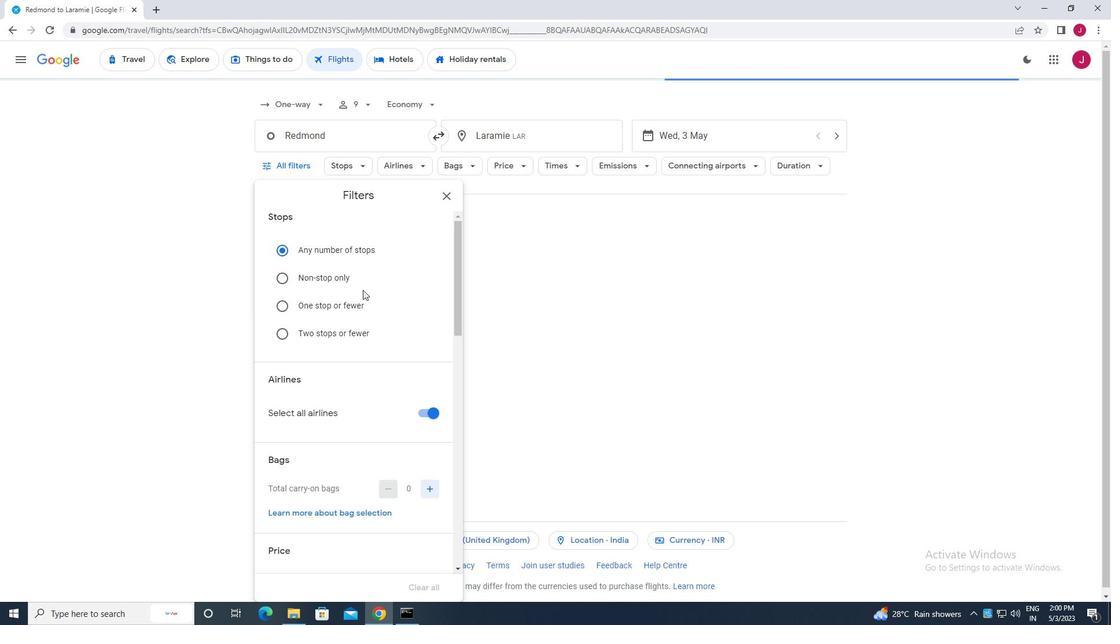 
Action: Mouse moved to (387, 283)
Screenshot: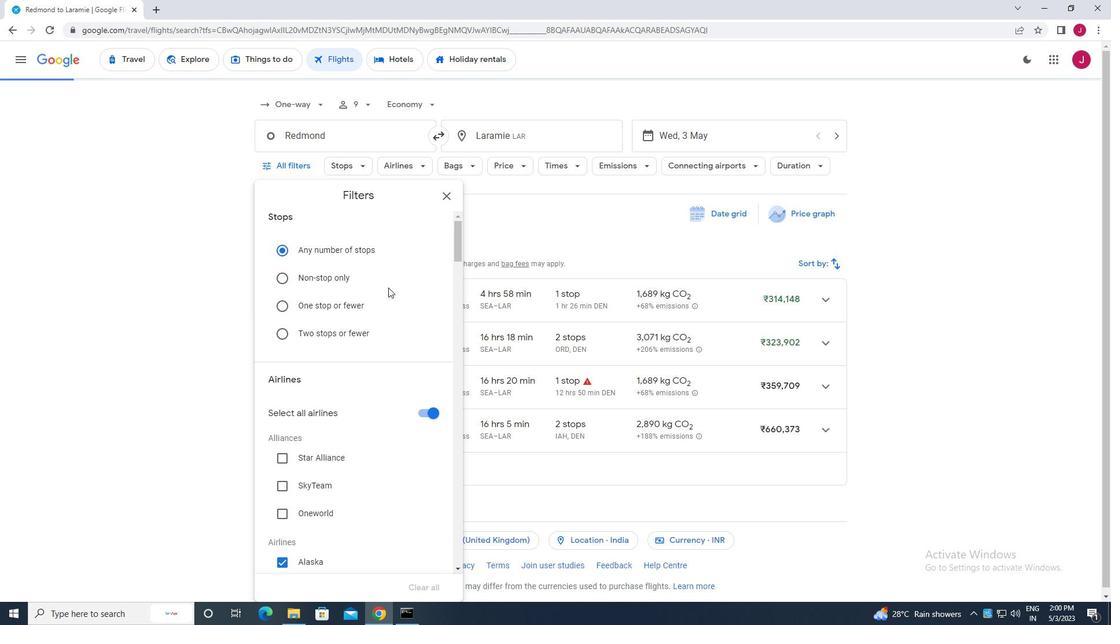 
Action: Mouse scrolled (387, 283) with delta (0, 0)
Screenshot: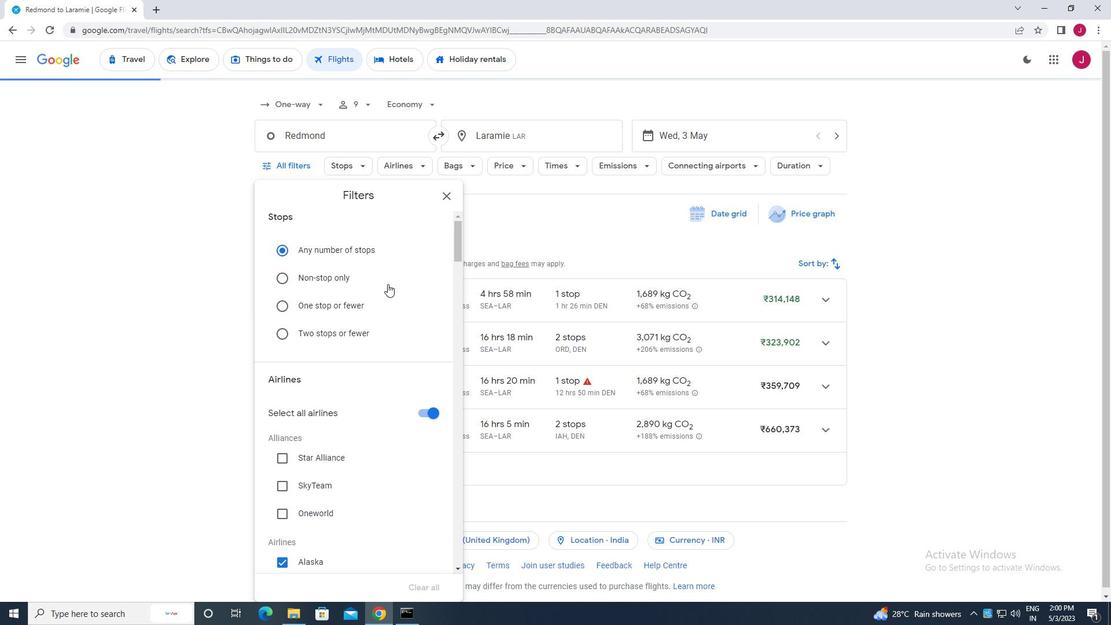 
Action: Mouse moved to (426, 232)
Screenshot: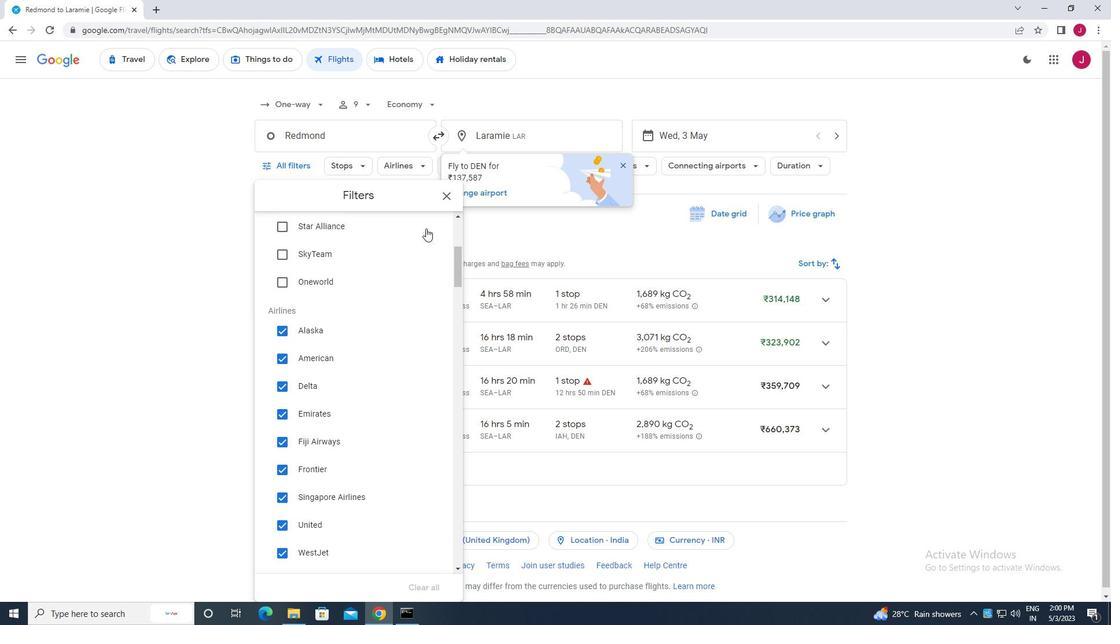 
Action: Mouse scrolled (426, 233) with delta (0, 0)
Screenshot: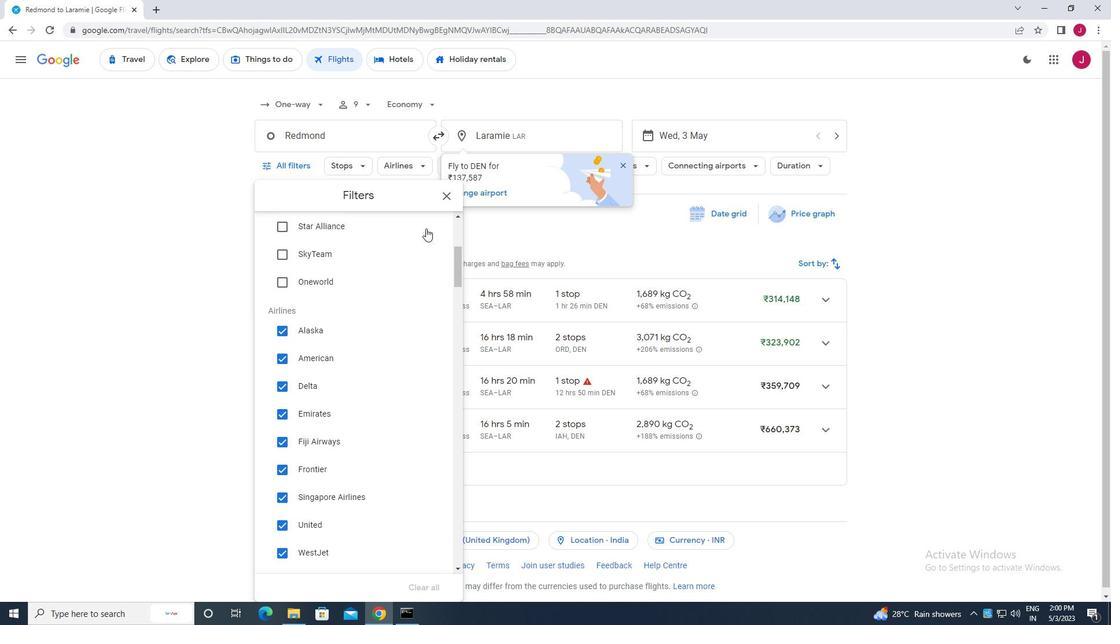 
Action: Mouse moved to (426, 239)
Screenshot: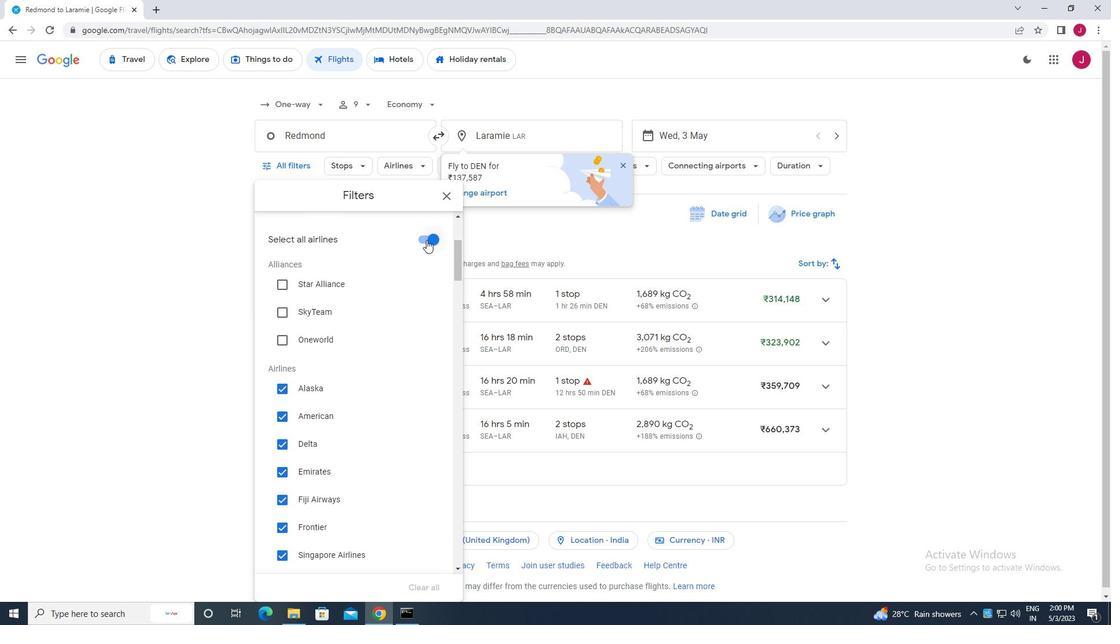 
Action: Mouse pressed left at (426, 239)
Screenshot: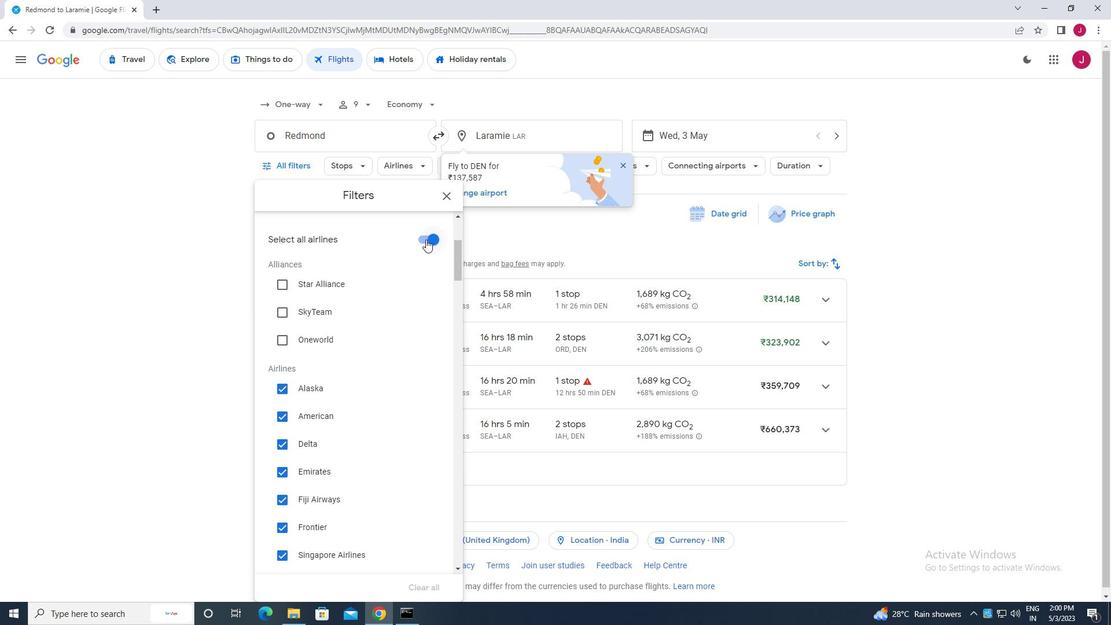 
Action: Mouse moved to (402, 272)
Screenshot: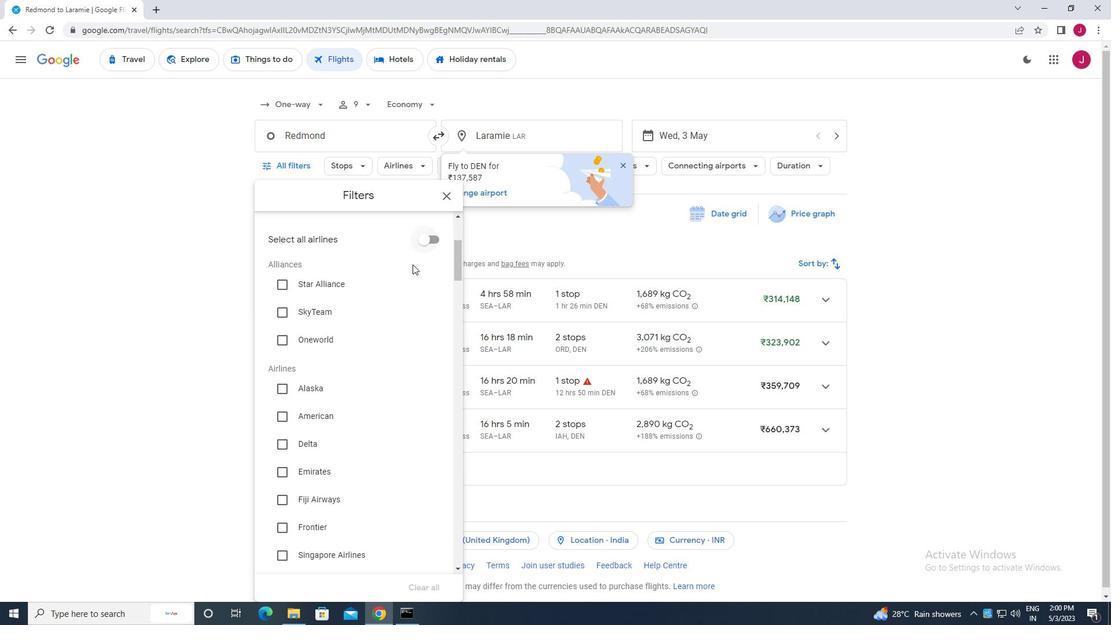 
Action: Mouse scrolled (402, 272) with delta (0, 0)
Screenshot: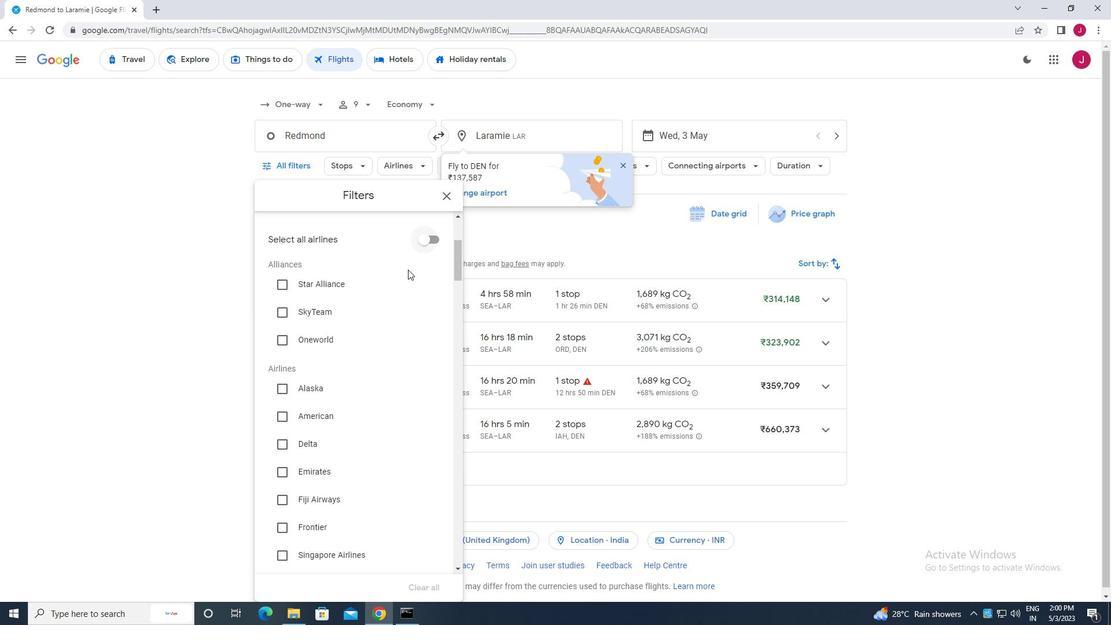 
Action: Mouse scrolled (402, 272) with delta (0, 0)
Screenshot: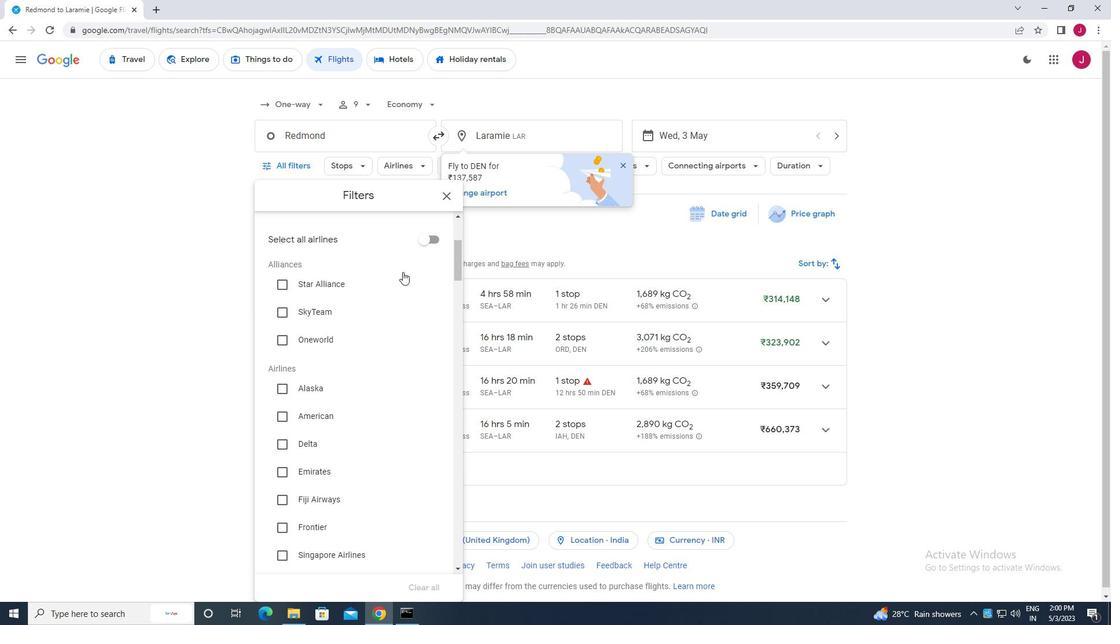 
Action: Mouse moved to (390, 279)
Screenshot: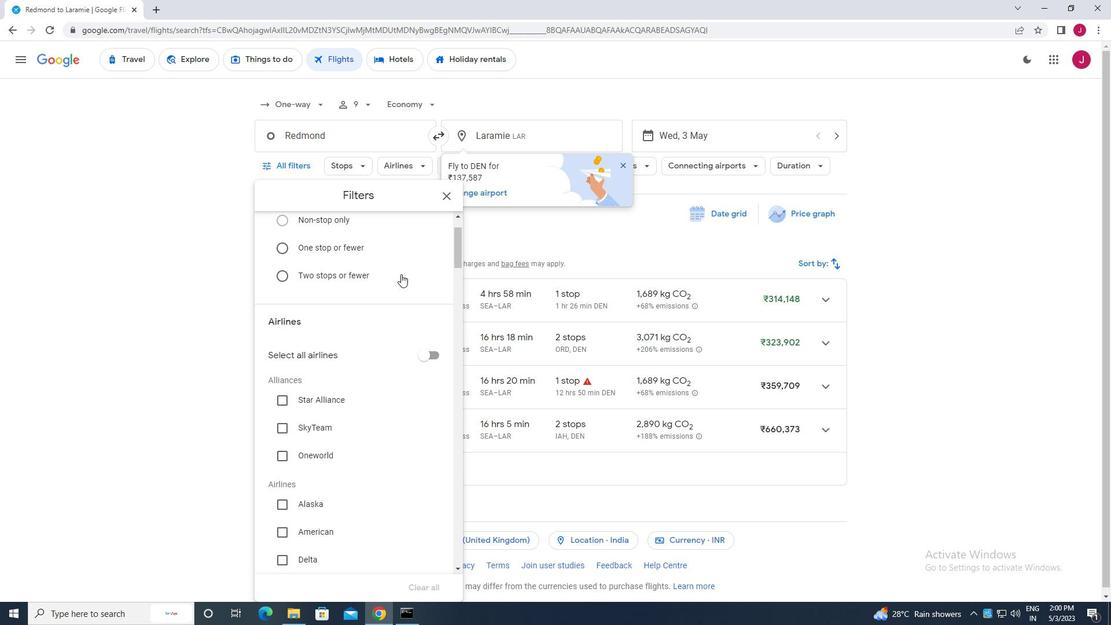 
Action: Mouse scrolled (390, 280) with delta (0, 0)
Screenshot: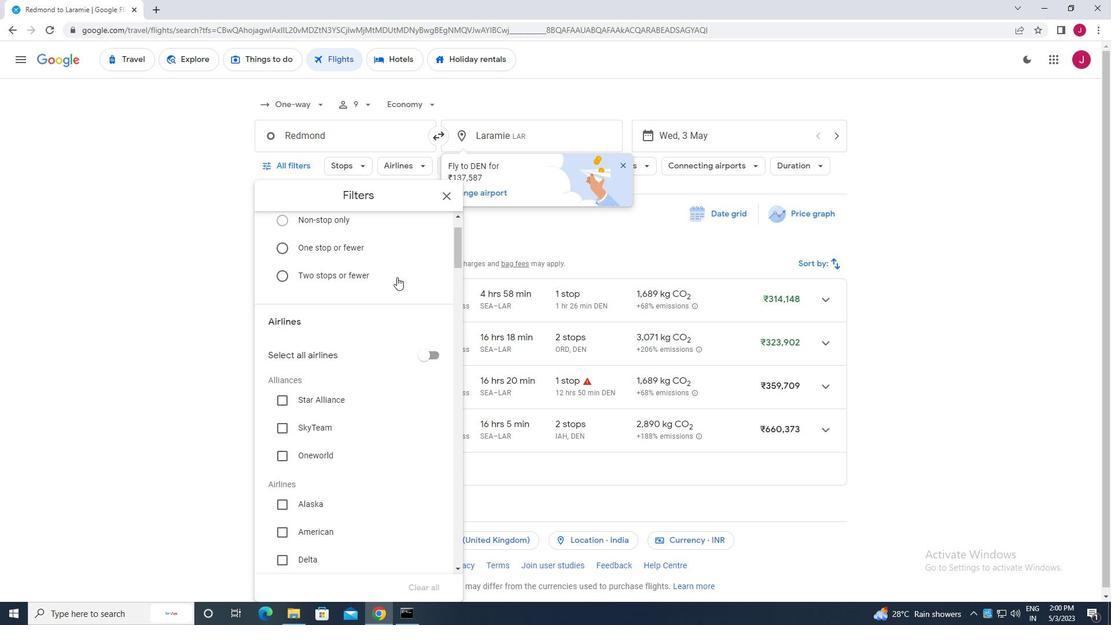 
Action: Mouse moved to (279, 276)
Screenshot: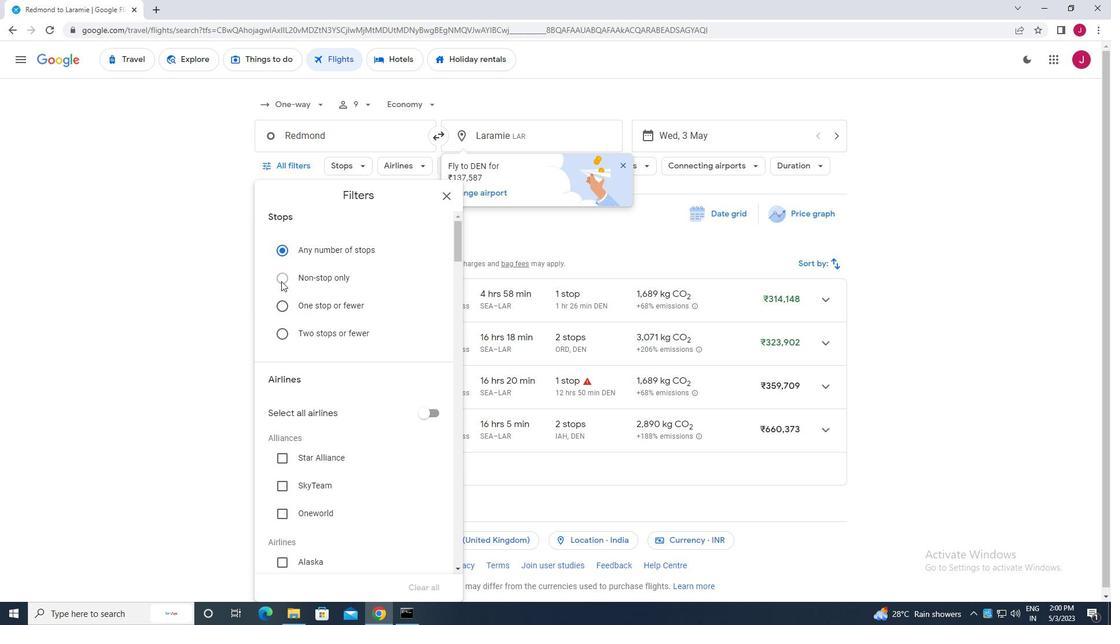
Action: Mouse pressed left at (279, 276)
Screenshot: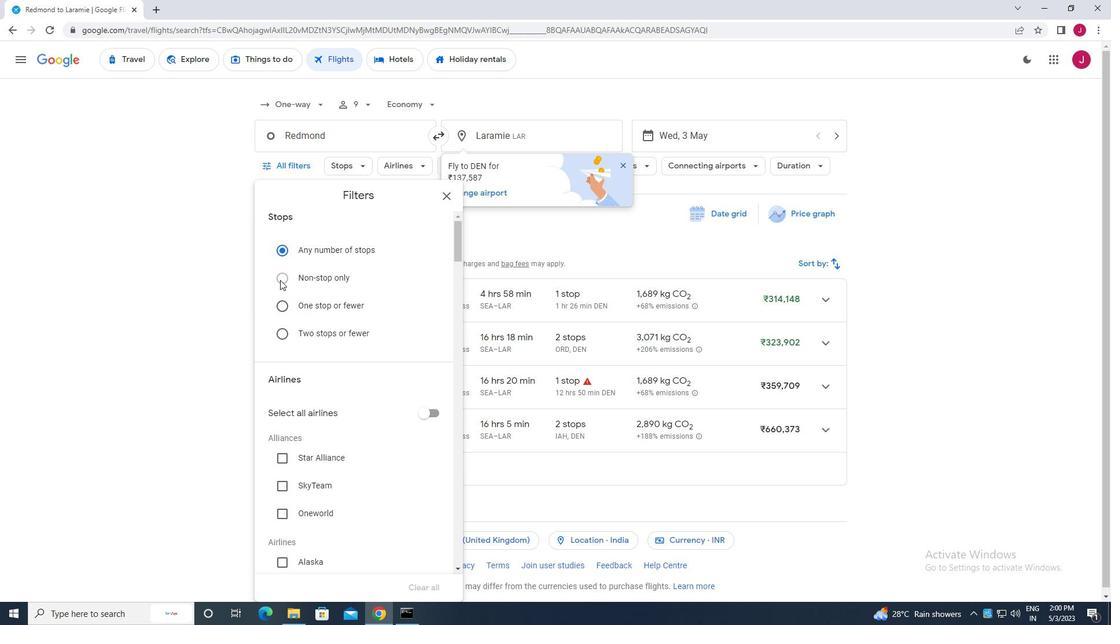
Action: Mouse moved to (281, 278)
Screenshot: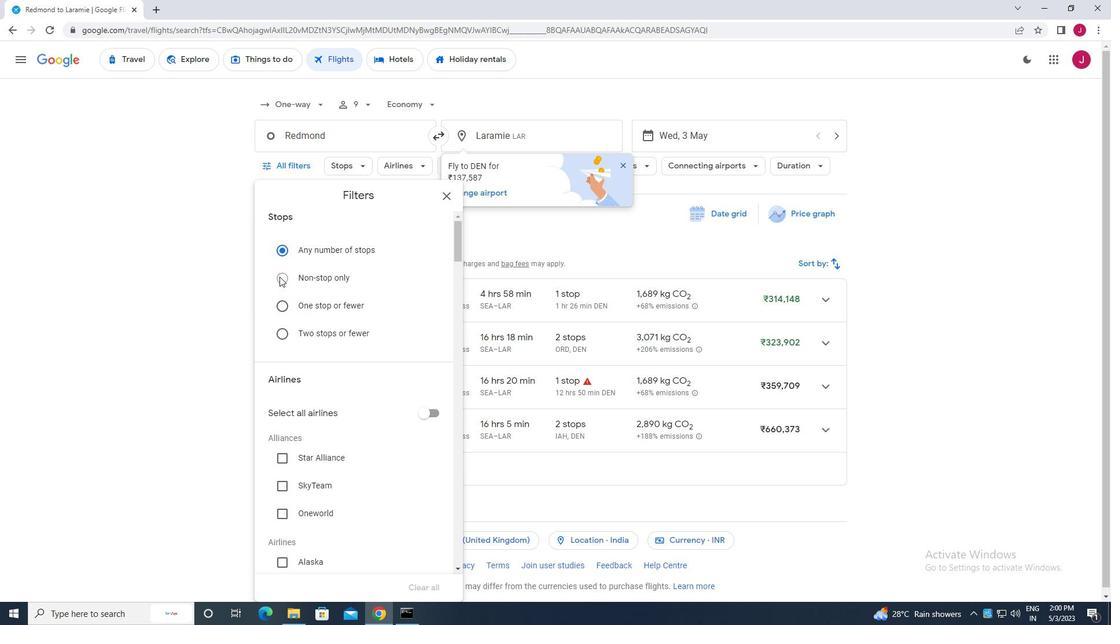 
Action: Mouse pressed left at (281, 278)
Screenshot: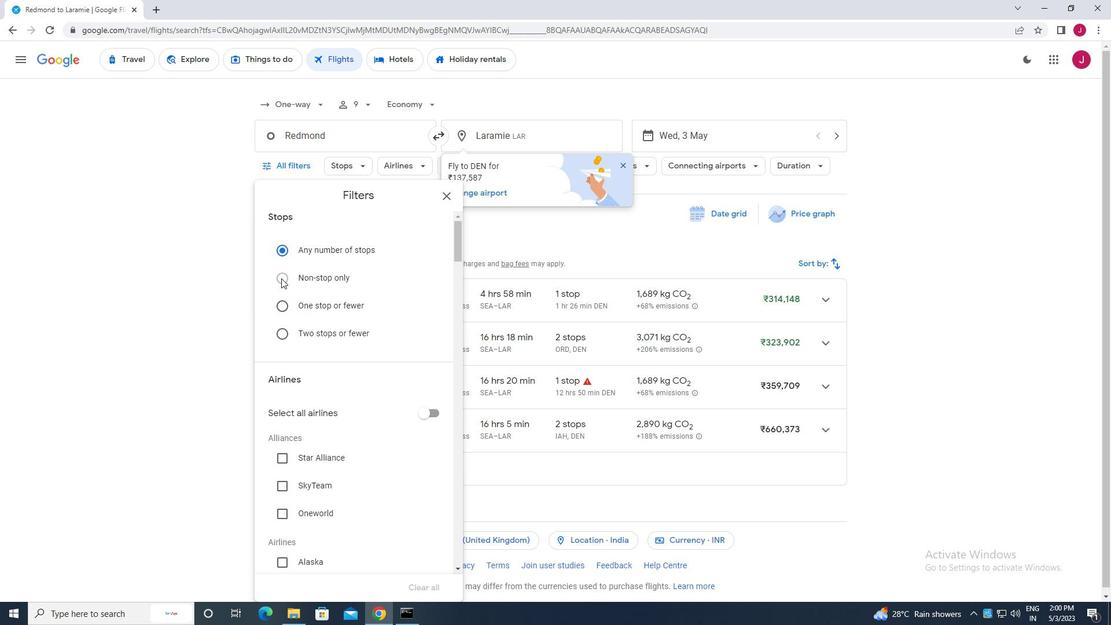 
Action: Mouse pressed left at (281, 278)
Screenshot: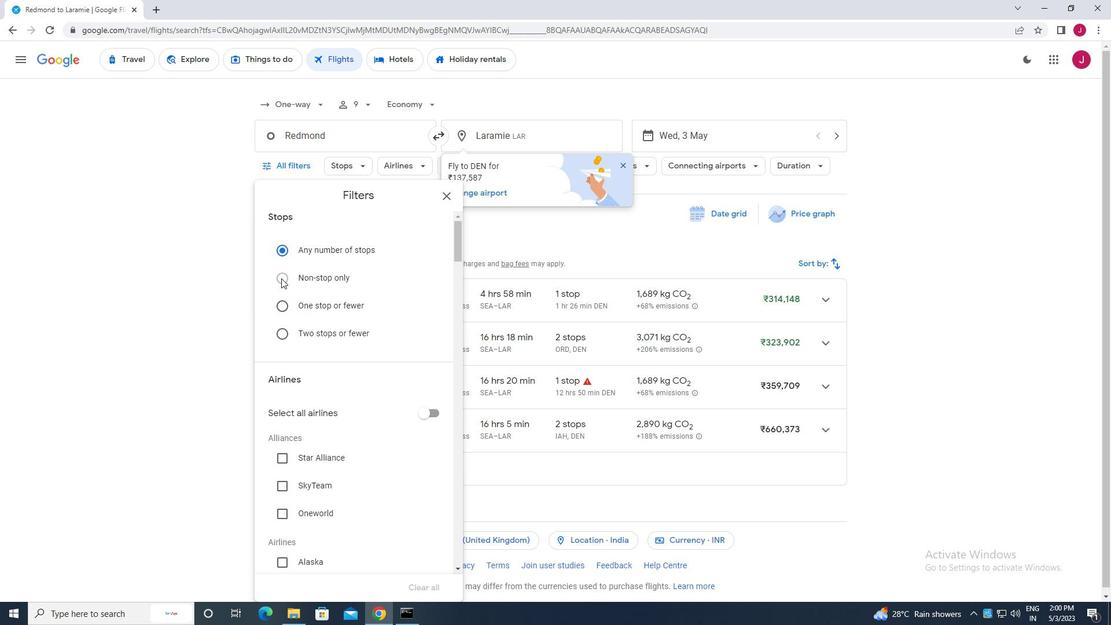 
Action: Mouse pressed left at (281, 278)
Screenshot: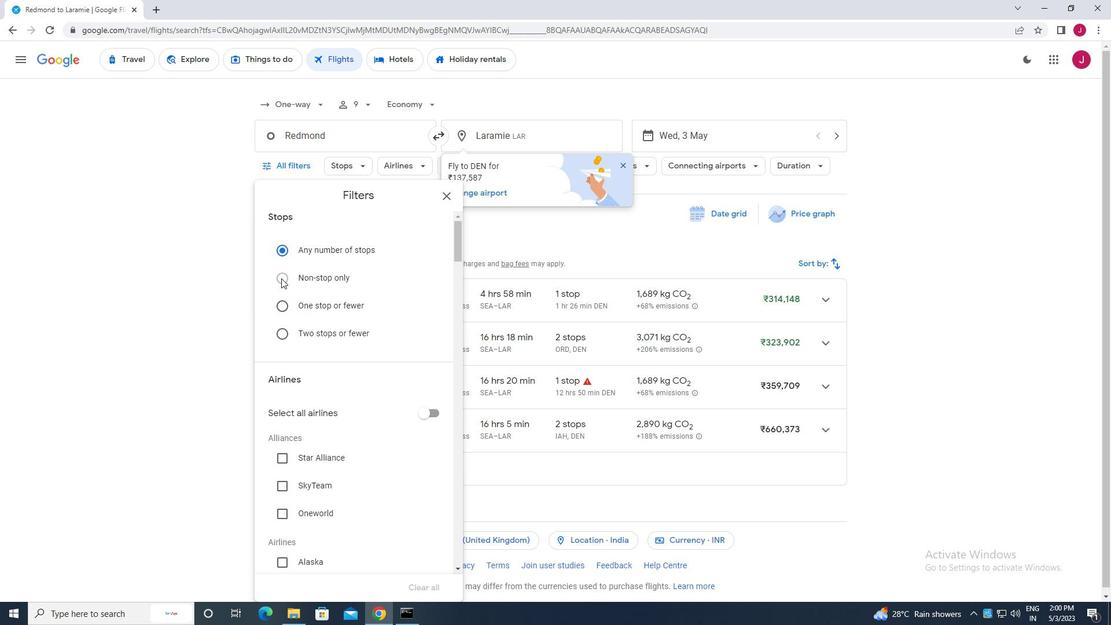 
Action: Mouse moved to (283, 275)
Screenshot: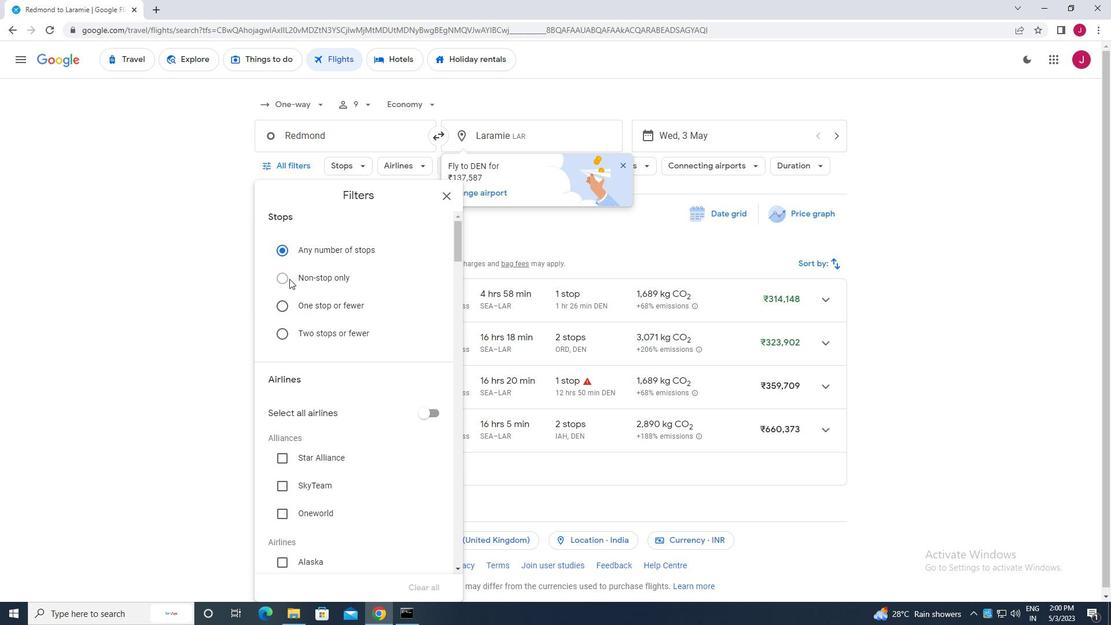 
Action: Mouse pressed left at (283, 275)
Screenshot: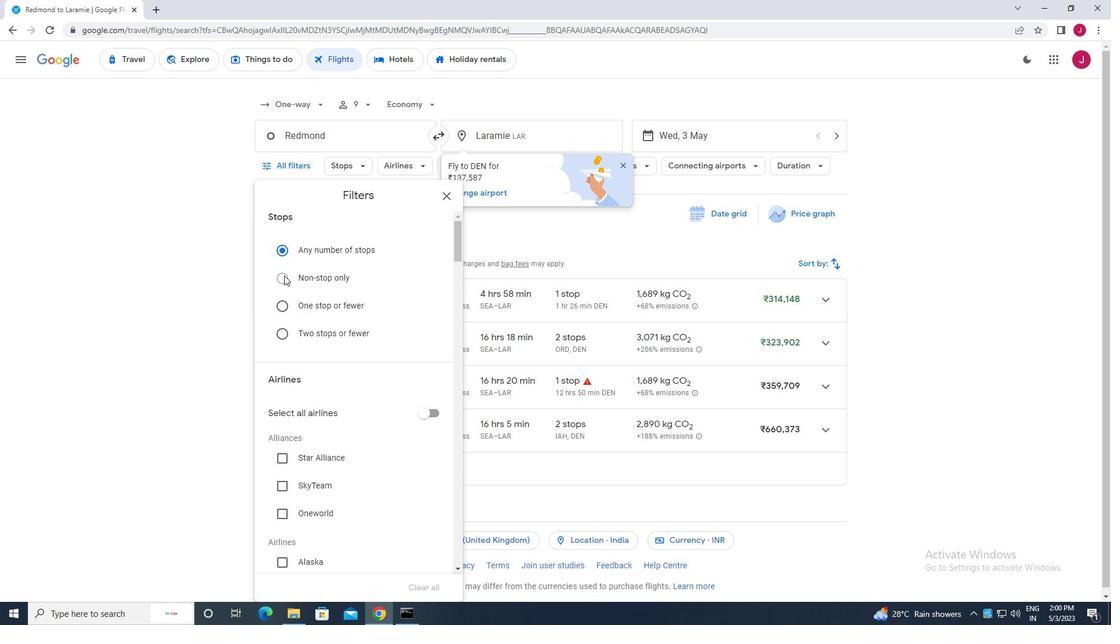 
Action: Mouse moved to (360, 277)
Screenshot: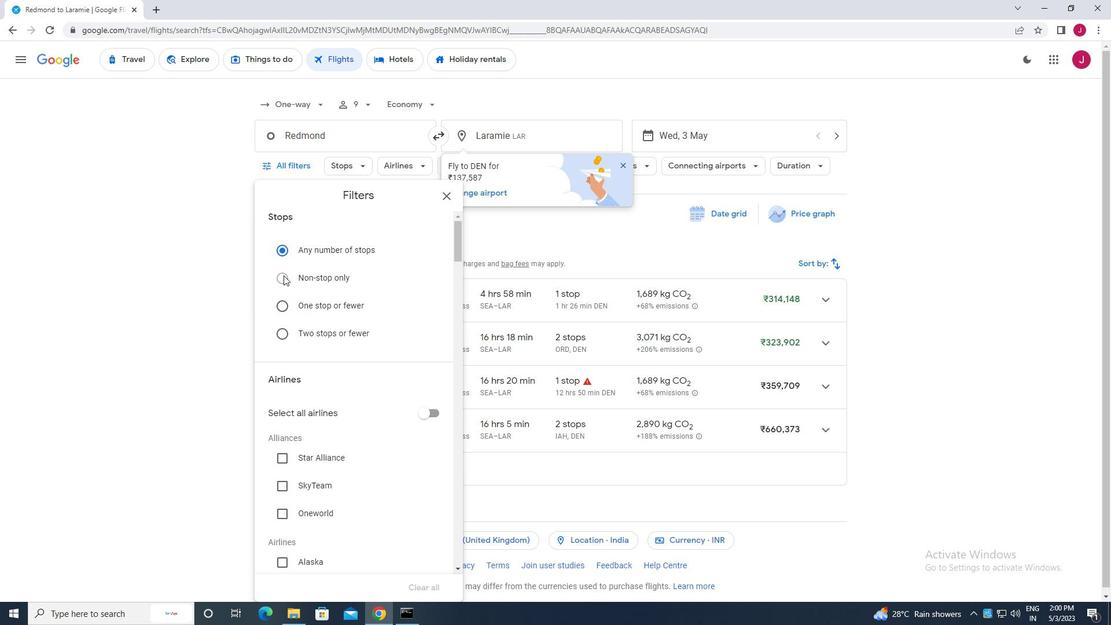 
Action: Mouse scrolled (360, 277) with delta (0, 0)
Screenshot: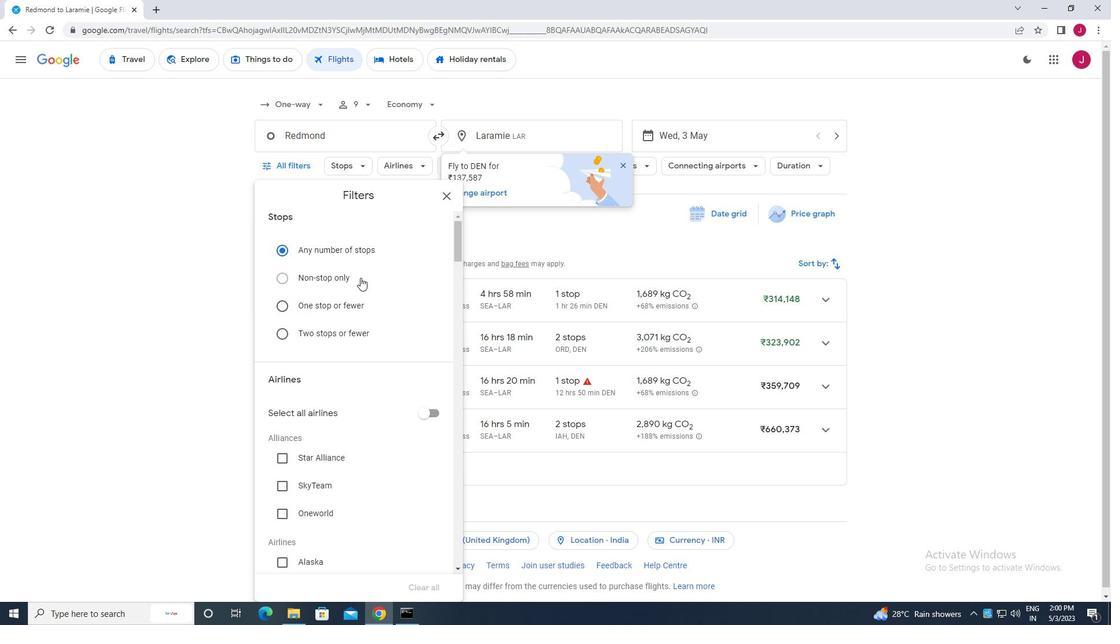 
Action: Mouse scrolled (360, 277) with delta (0, 0)
Screenshot: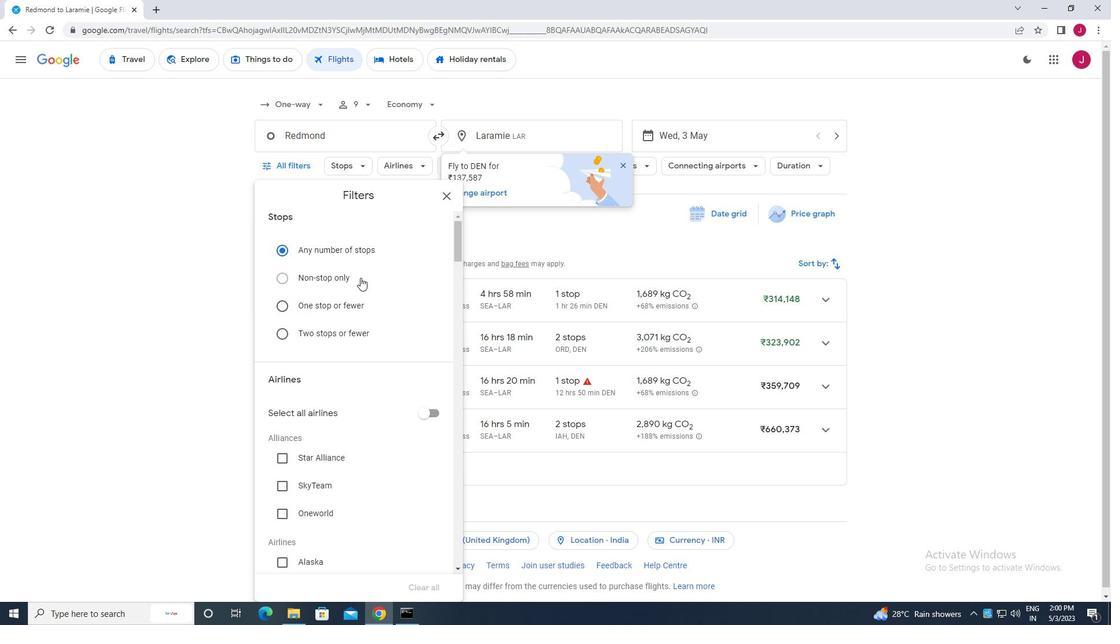 
Action: Mouse scrolled (360, 277) with delta (0, 0)
Screenshot: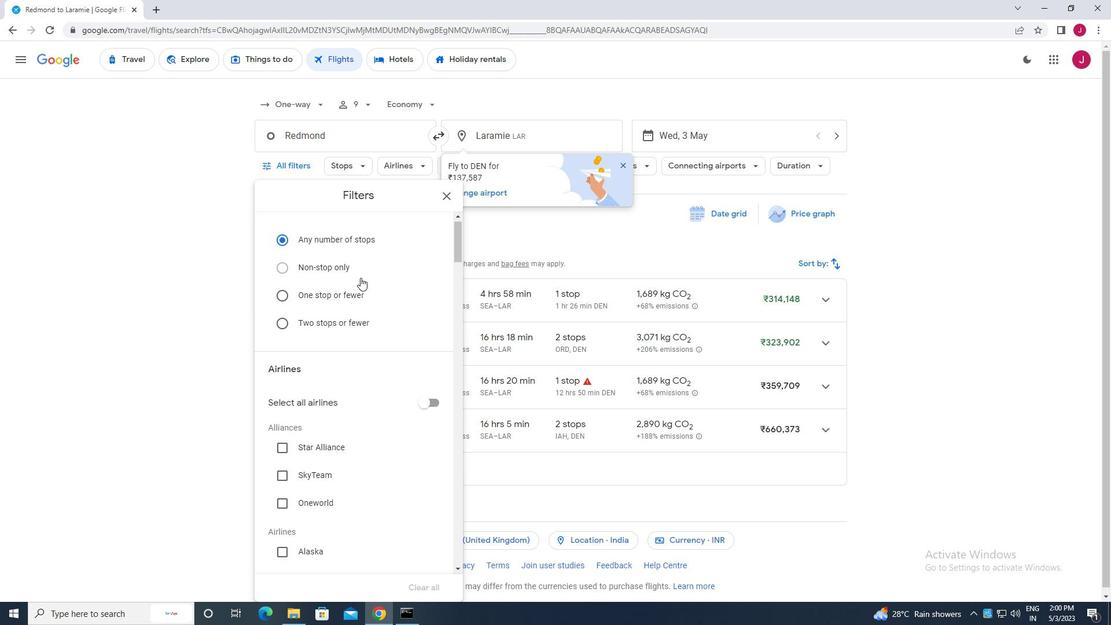 
Action: Mouse scrolled (360, 277) with delta (0, 0)
Screenshot: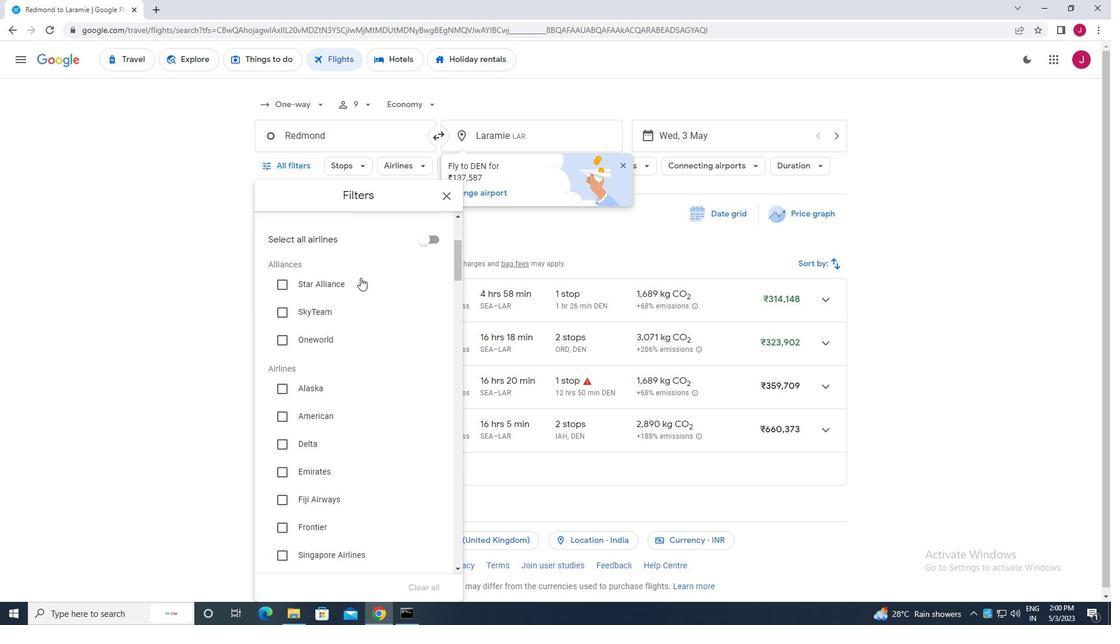 
Action: Mouse scrolled (360, 277) with delta (0, 0)
Screenshot: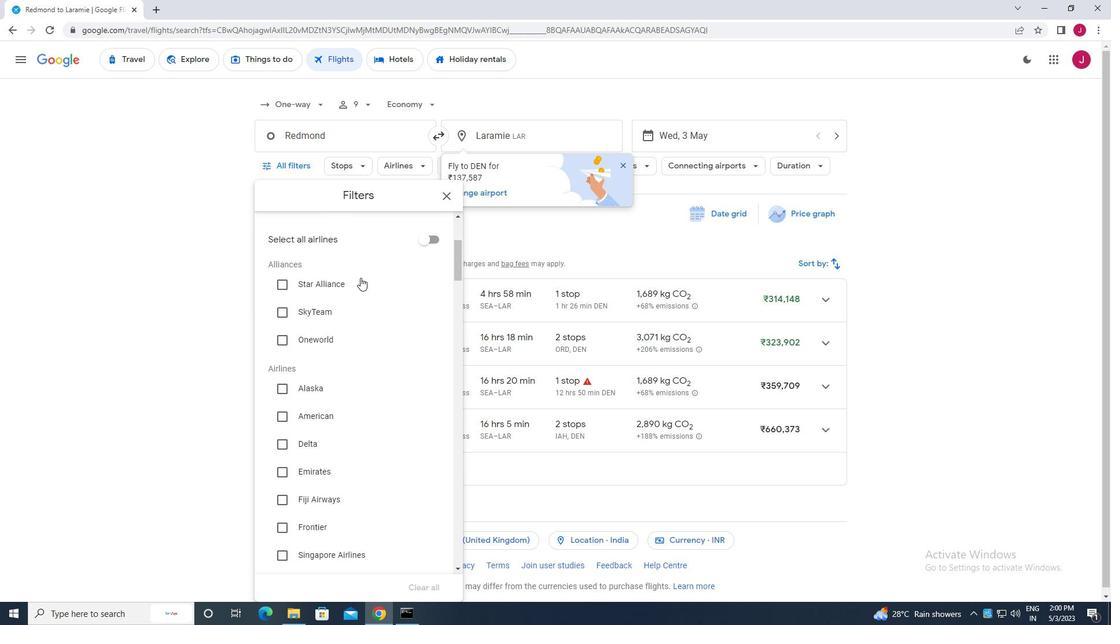 
Action: Mouse moved to (361, 277)
Screenshot: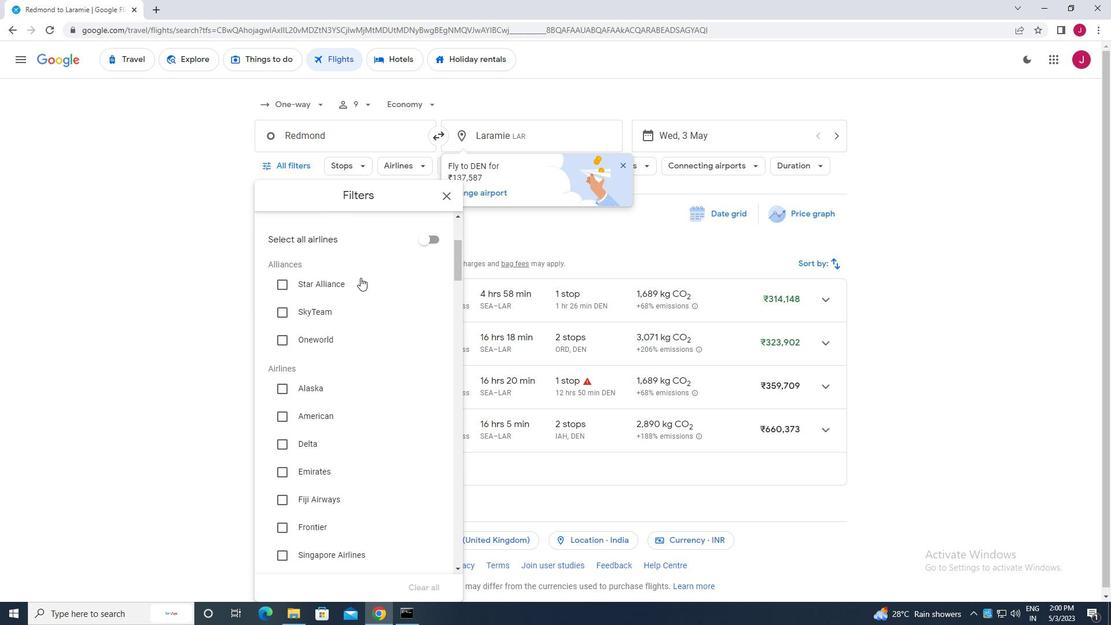 
Action: Mouse scrolled (361, 277) with delta (0, 0)
Screenshot: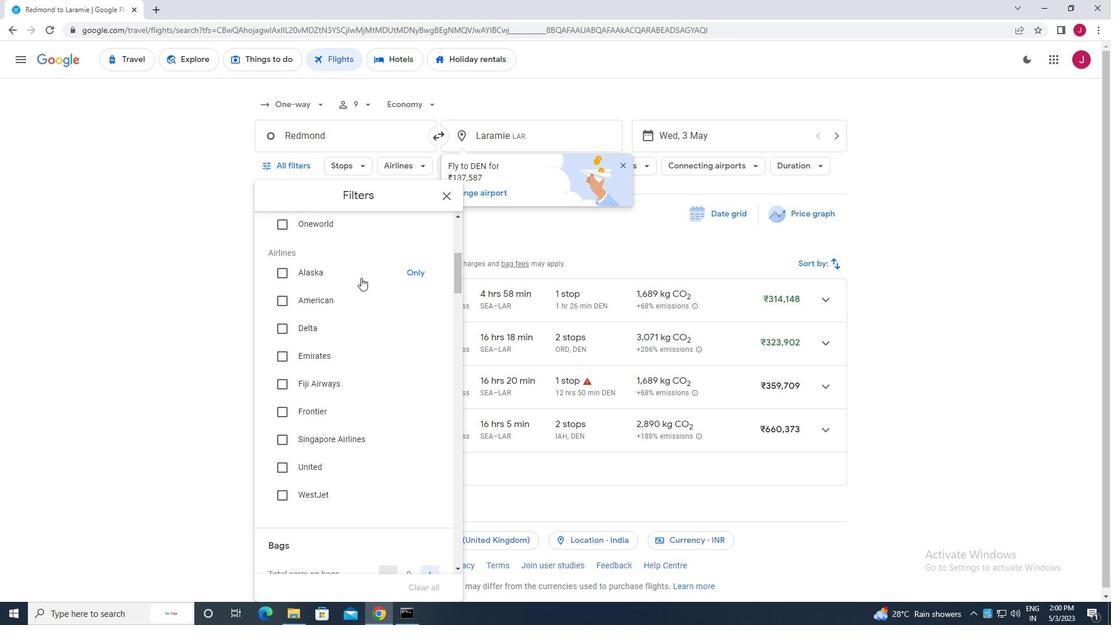 
Action: Mouse moved to (335, 275)
Screenshot: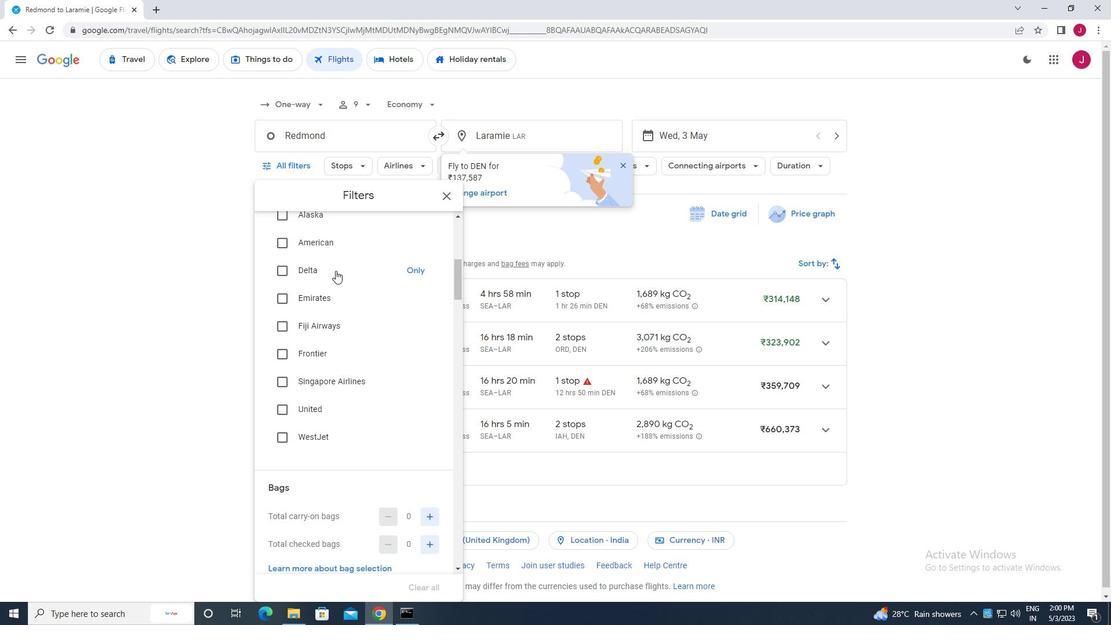 
Action: Mouse scrolled (335, 275) with delta (0, 0)
Screenshot: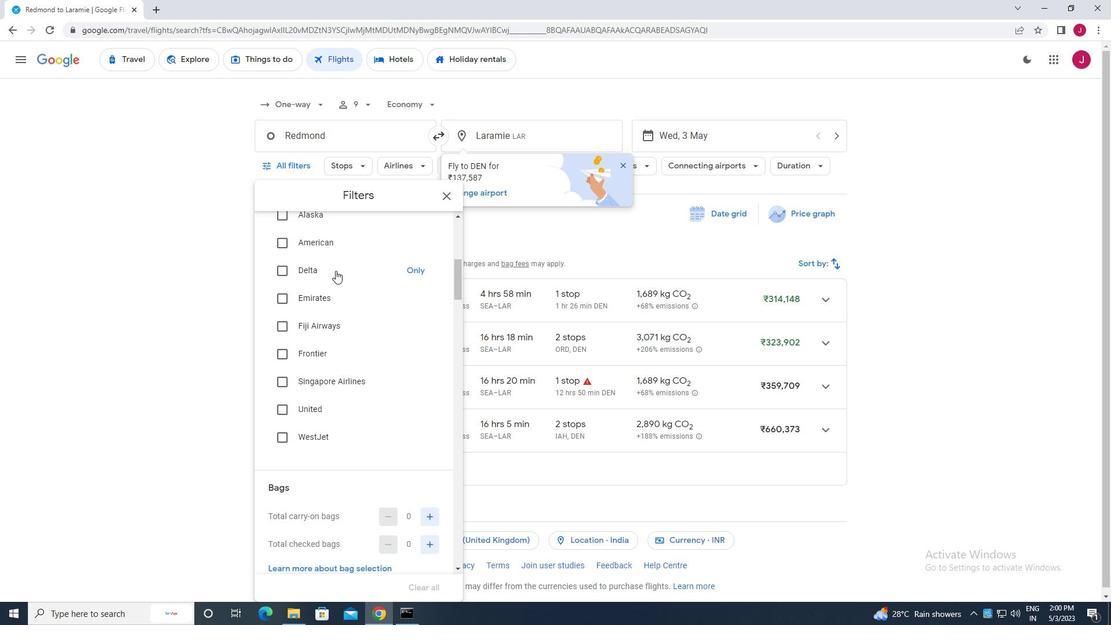 
Action: Mouse moved to (338, 279)
Screenshot: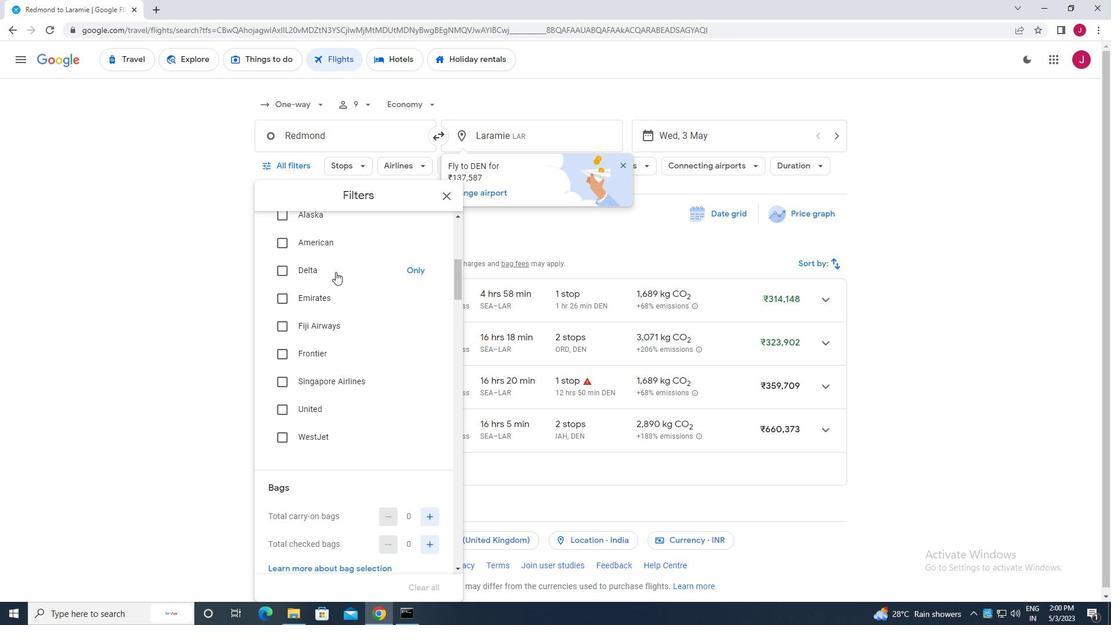 
Action: Mouse scrolled (338, 278) with delta (0, 0)
Screenshot: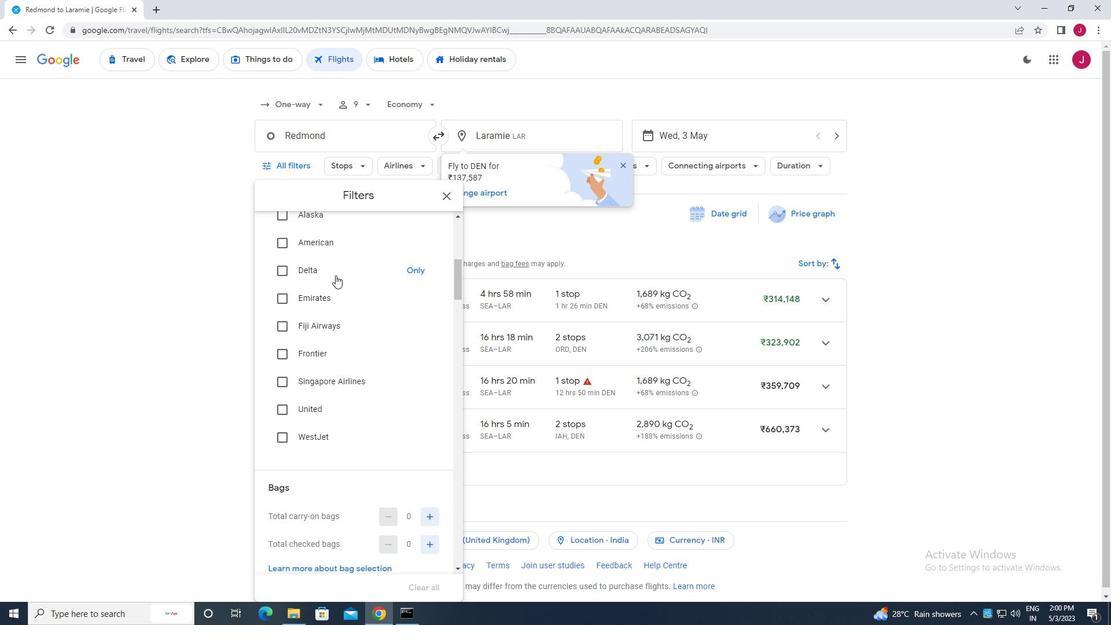 
Action: Mouse moved to (338, 281)
Screenshot: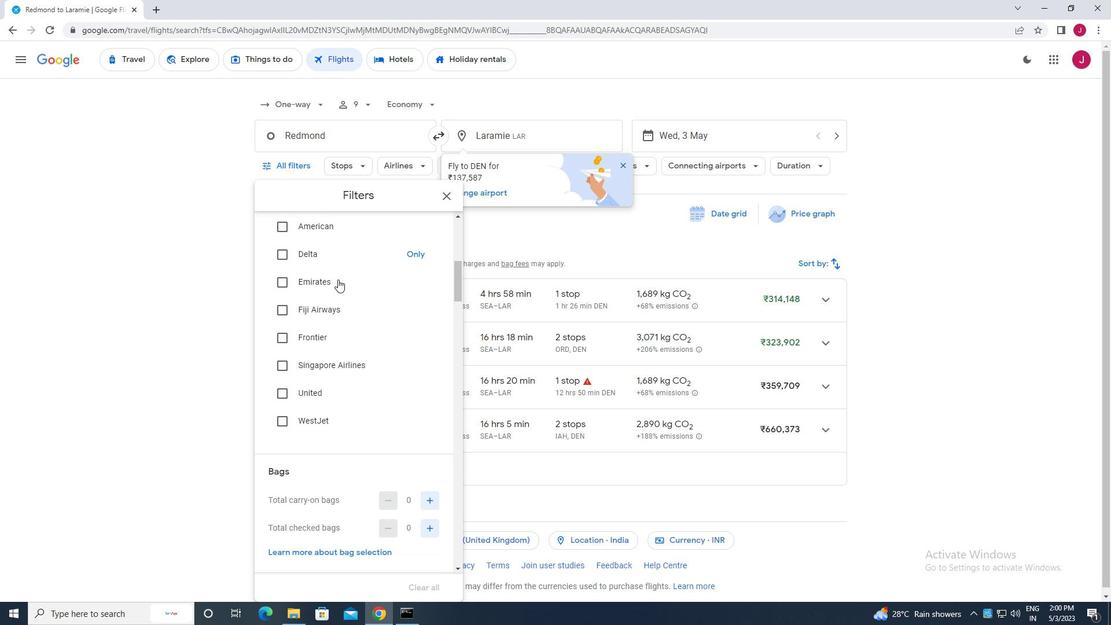 
Action: Mouse scrolled (338, 280) with delta (0, 0)
Screenshot: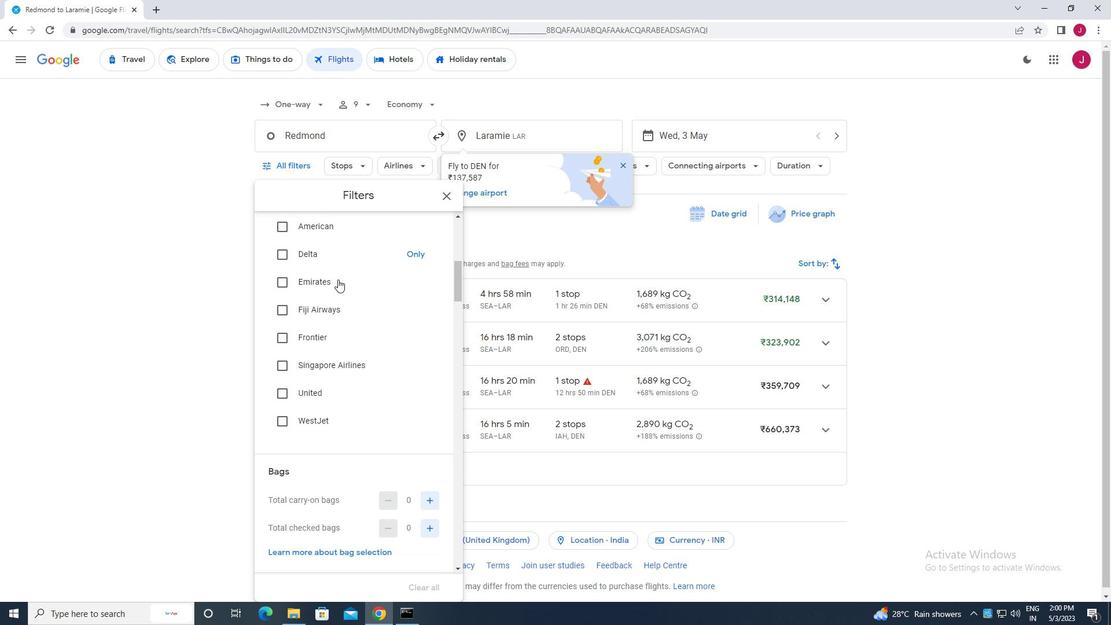 
Action: Mouse moved to (339, 281)
Screenshot: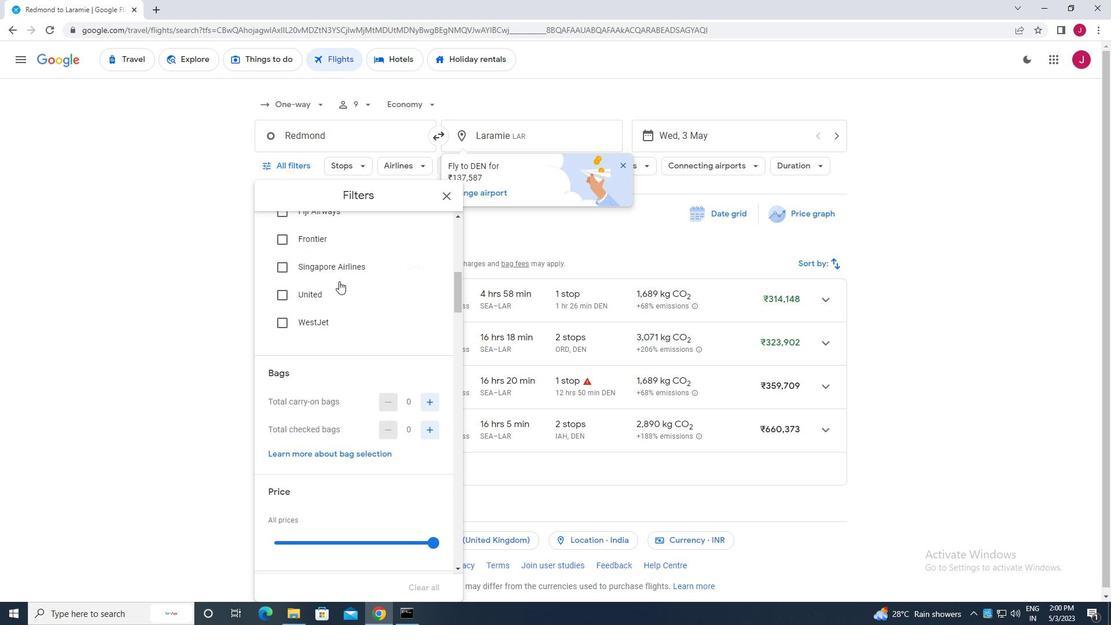 
Action: Mouse scrolled (339, 281) with delta (0, 0)
Screenshot: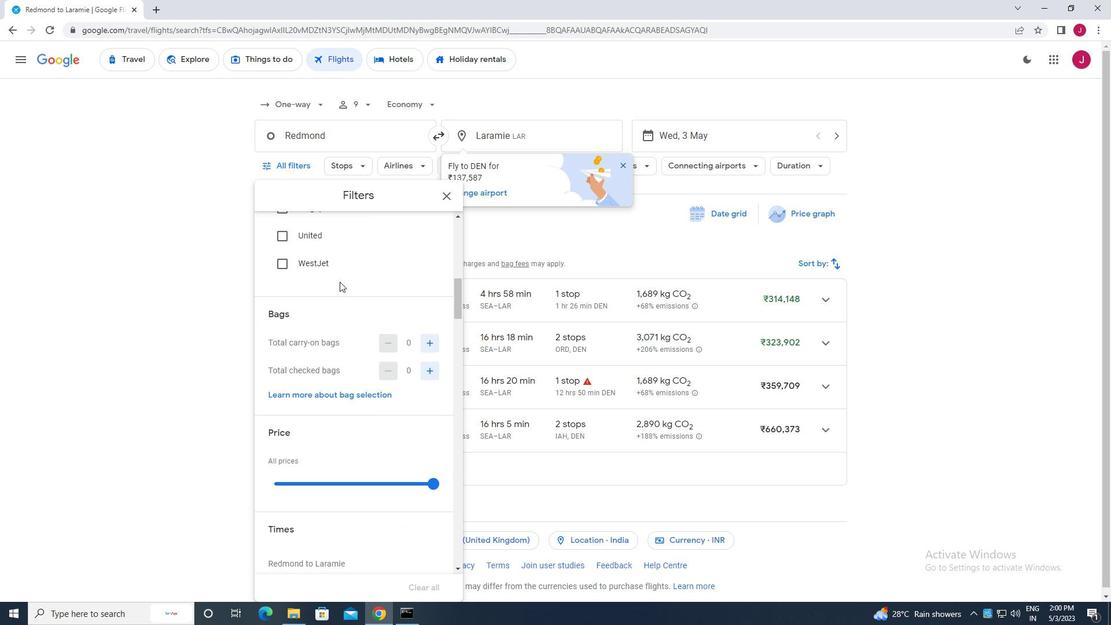 
Action: Mouse scrolled (339, 281) with delta (0, 0)
Screenshot: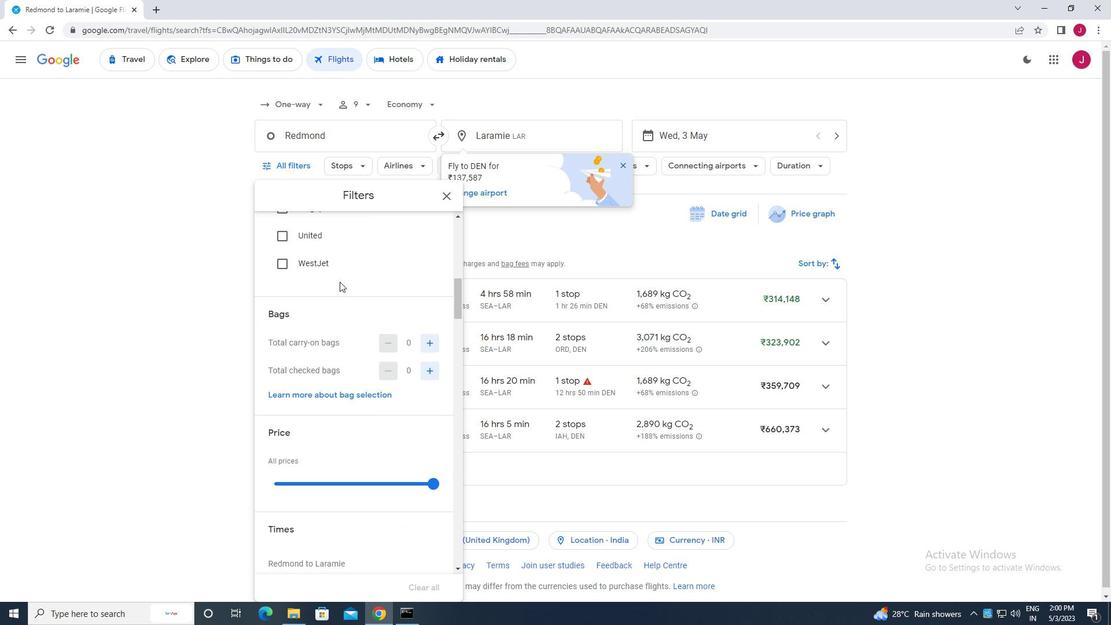 
Action: Mouse moved to (428, 228)
Screenshot: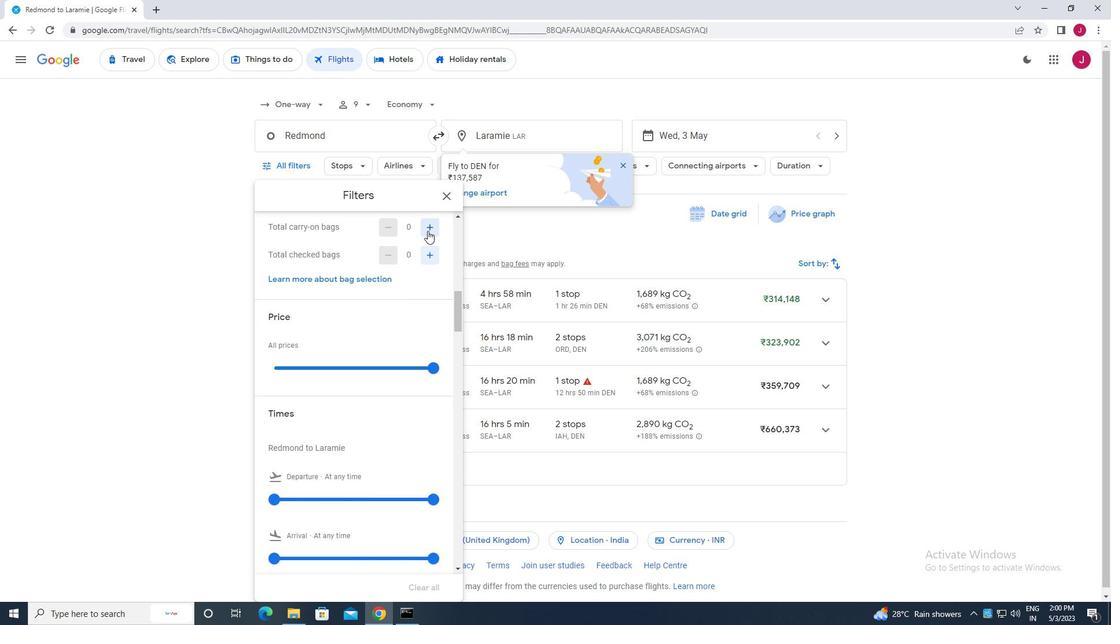 
Action: Mouse pressed left at (428, 228)
Screenshot: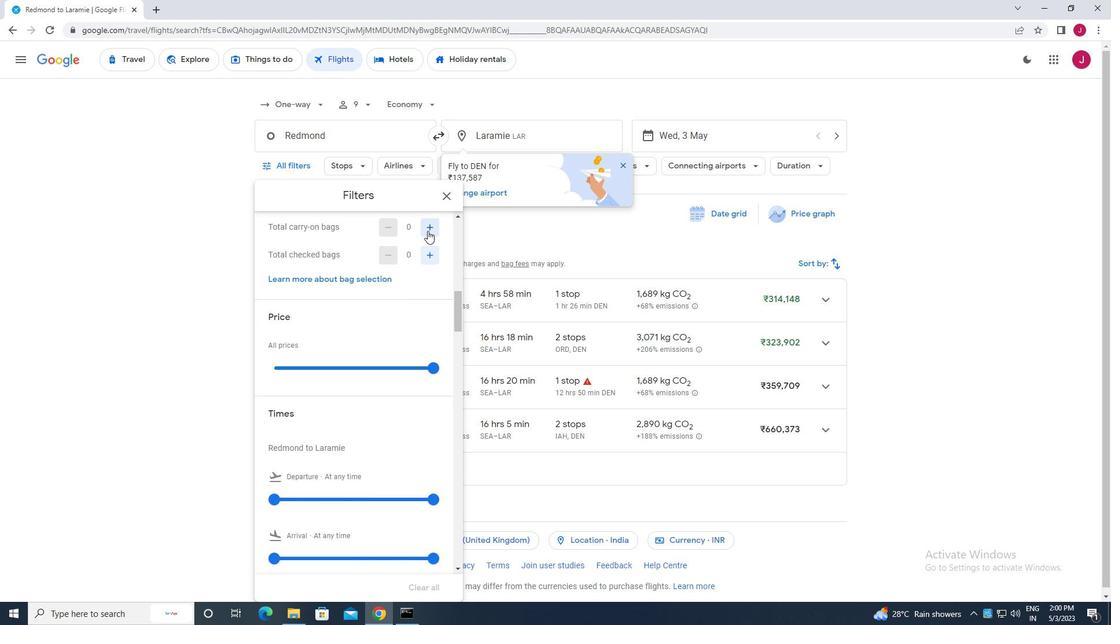 
Action: Mouse moved to (429, 365)
Screenshot: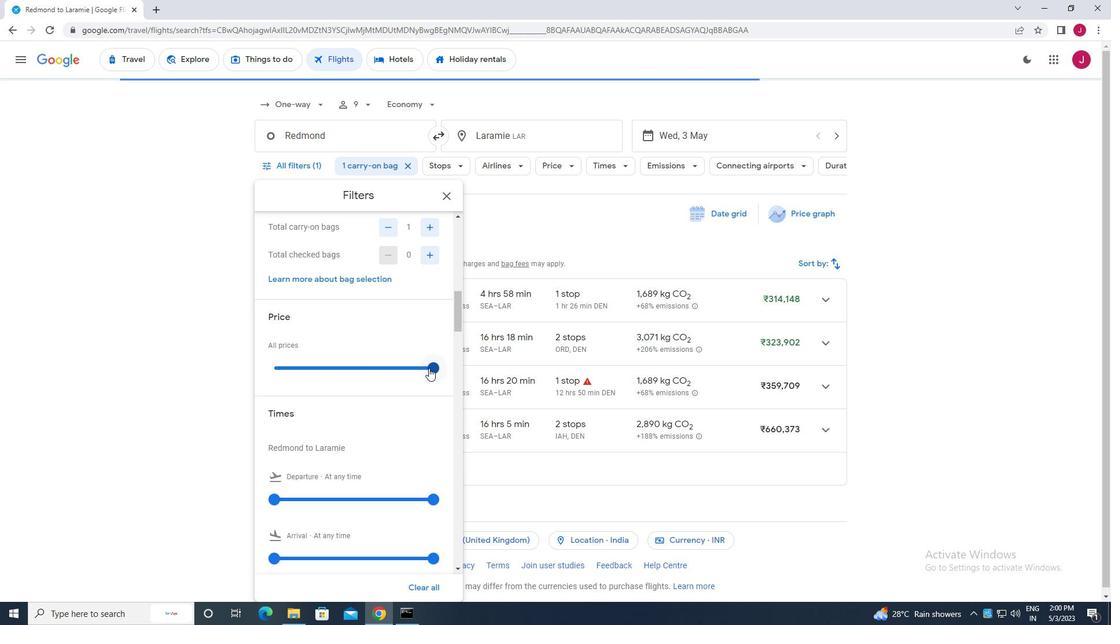 
Action: Mouse pressed left at (429, 365)
Screenshot: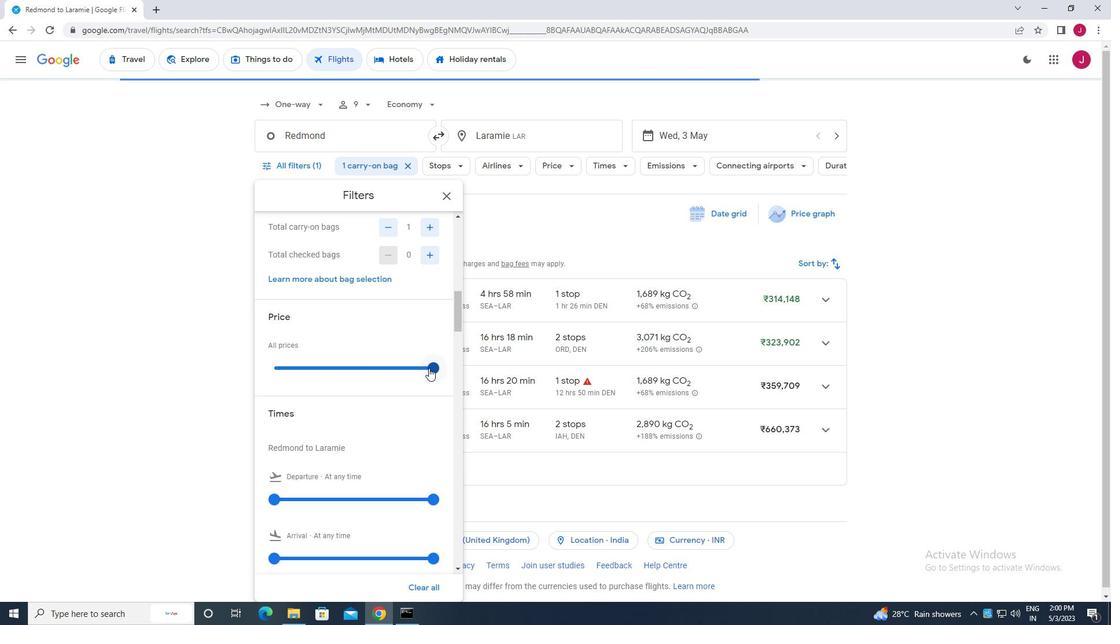 
Action: Mouse moved to (265, 353)
Screenshot: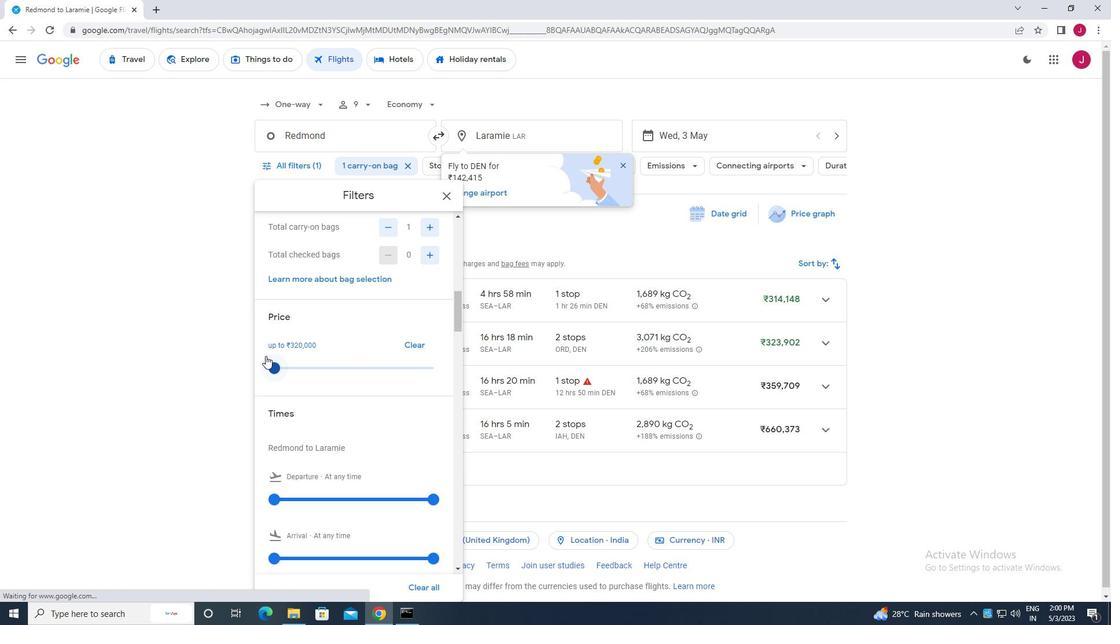 
Action: Mouse scrolled (265, 353) with delta (0, 0)
Screenshot: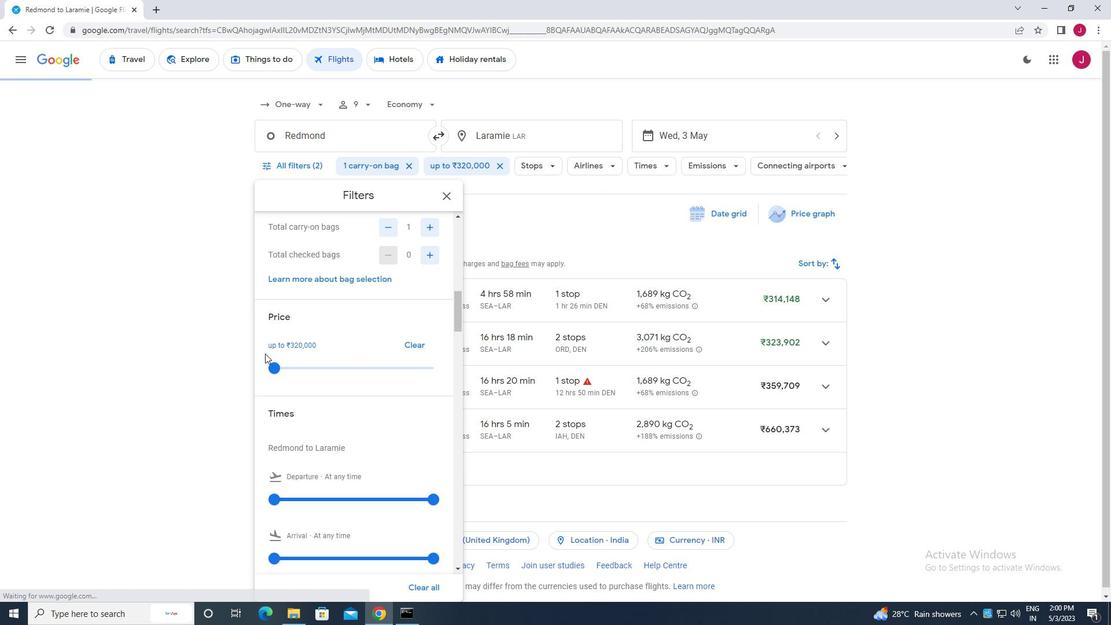 
Action: Mouse scrolled (265, 353) with delta (0, 0)
Screenshot: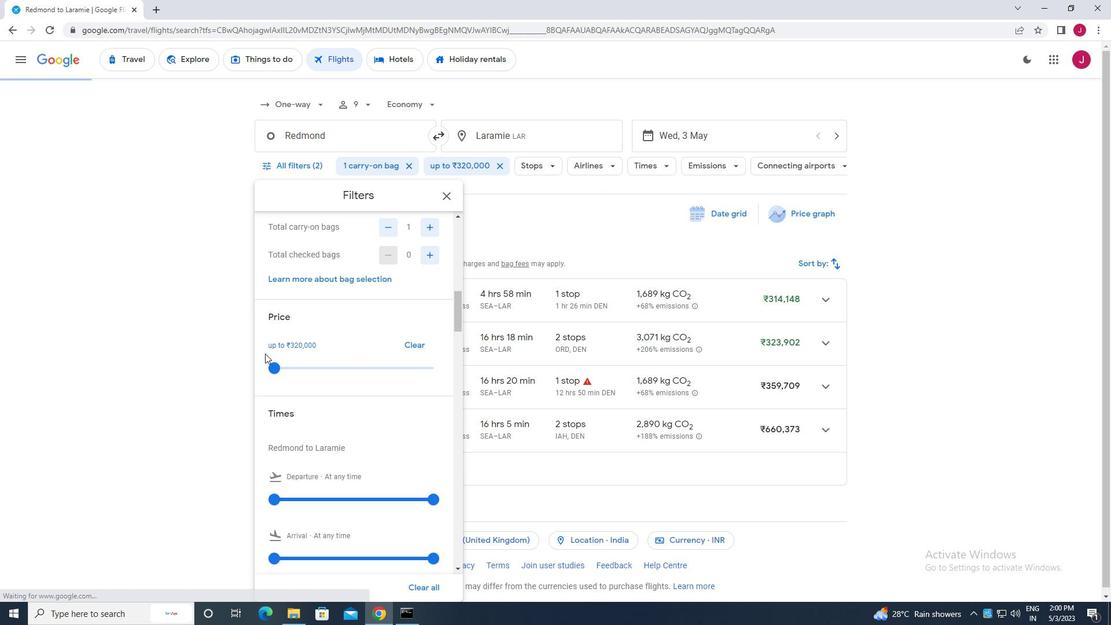 
Action: Mouse moved to (272, 386)
Screenshot: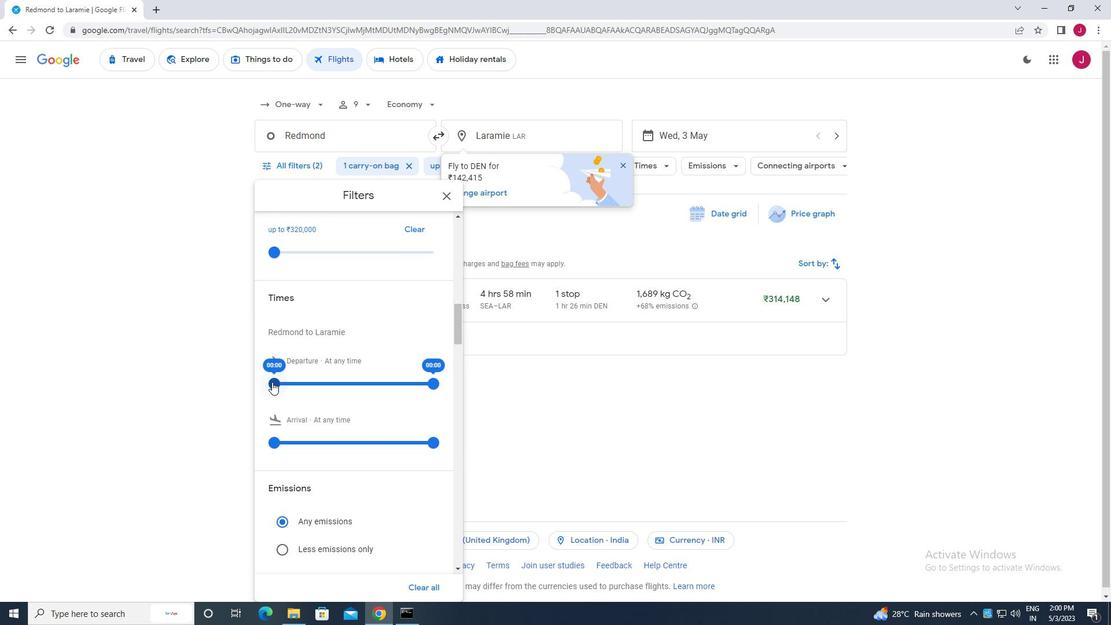 
Action: Mouse pressed left at (272, 386)
Screenshot: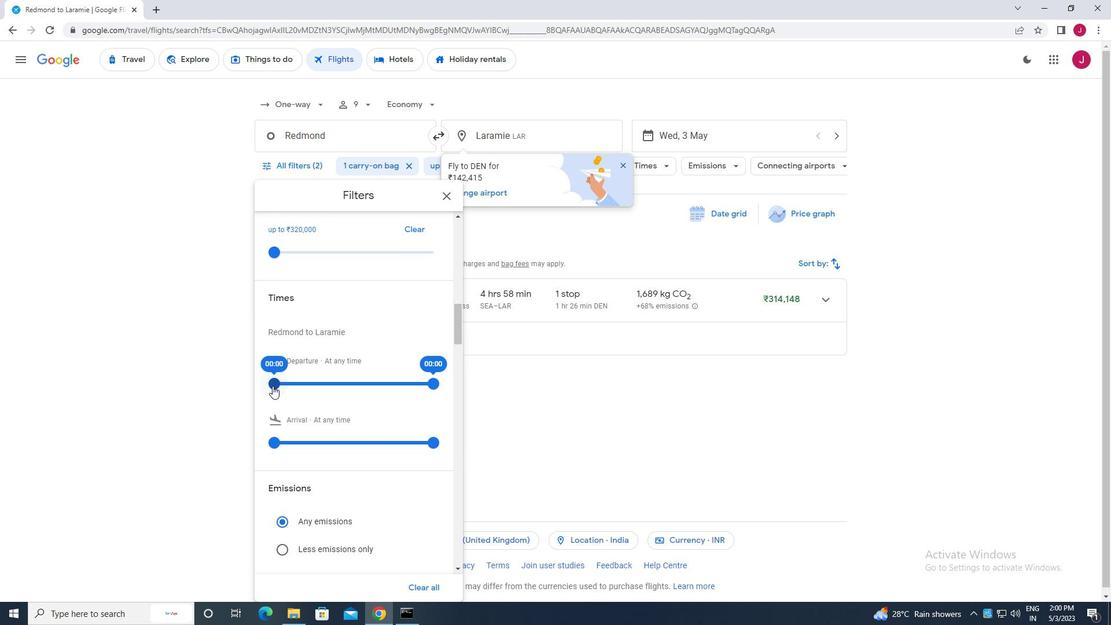
Action: Mouse moved to (430, 383)
Screenshot: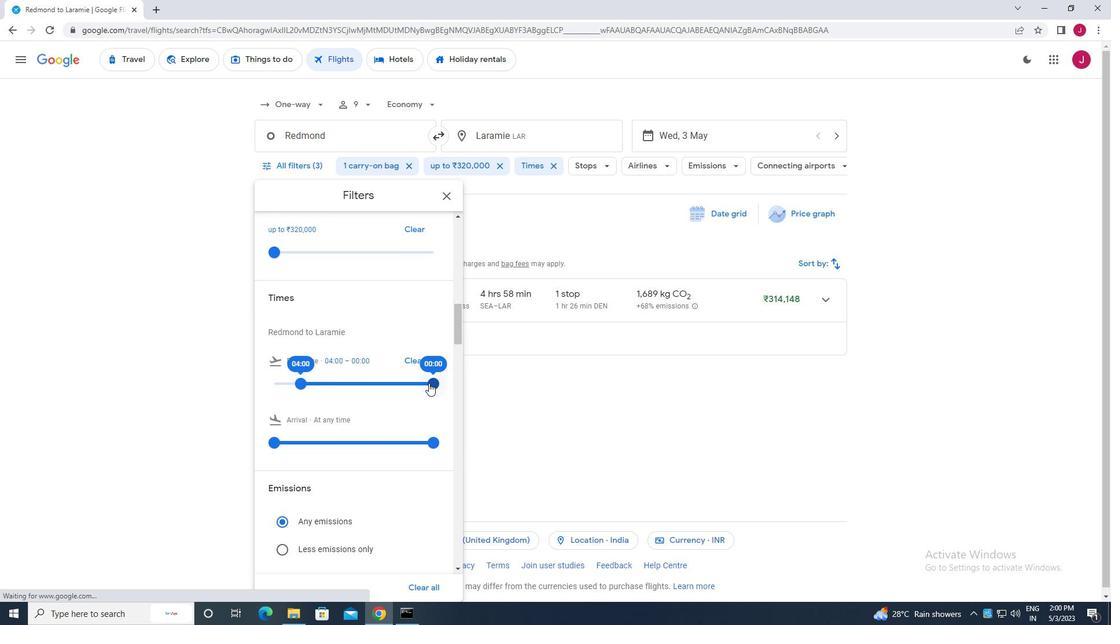 
Action: Mouse pressed left at (430, 383)
Screenshot: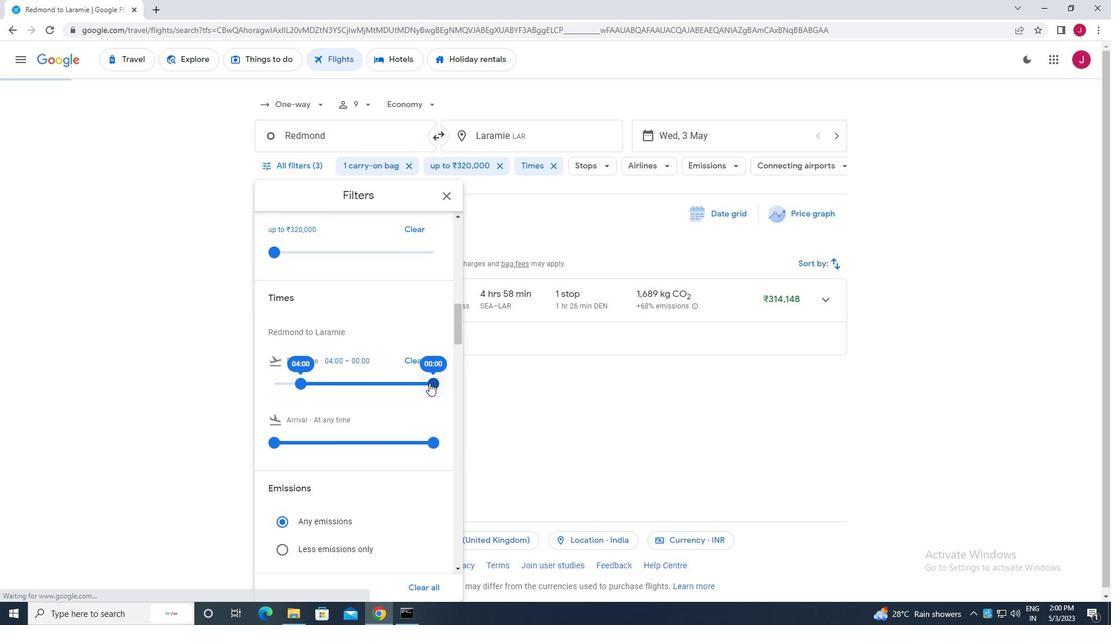 
Action: Mouse moved to (447, 197)
Screenshot: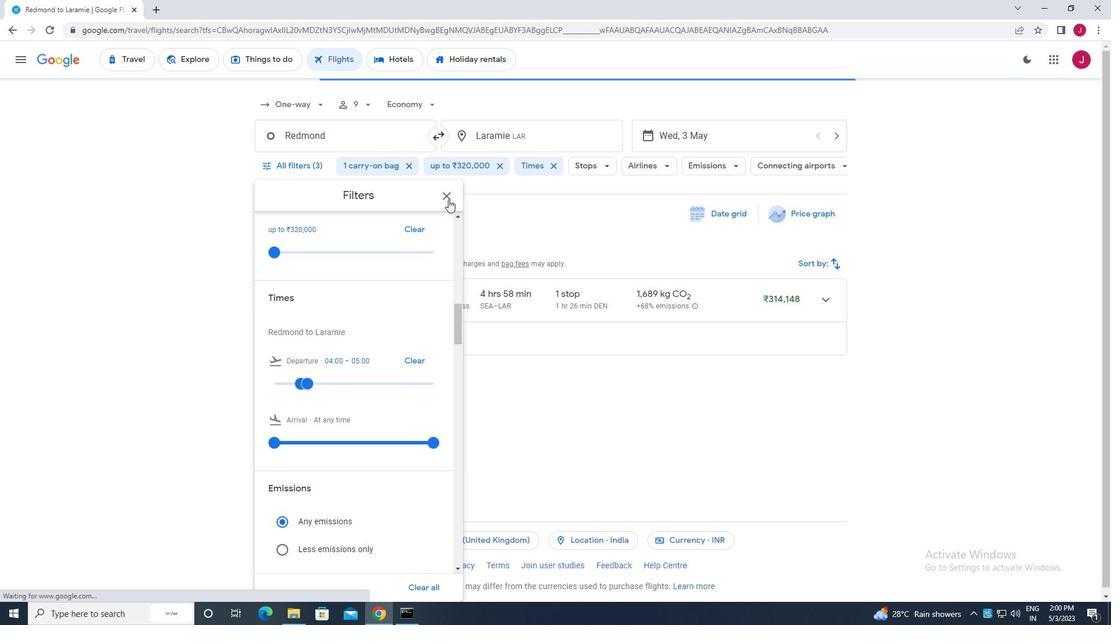 
Action: Mouse pressed left at (447, 197)
Screenshot: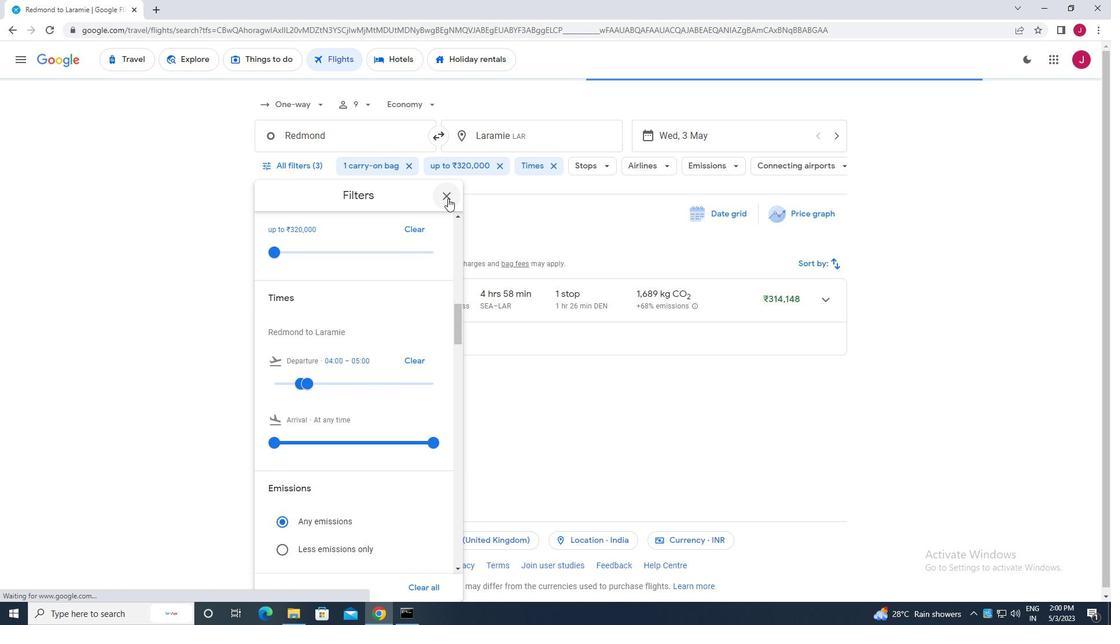 
Action: Mouse moved to (445, 199)
Screenshot: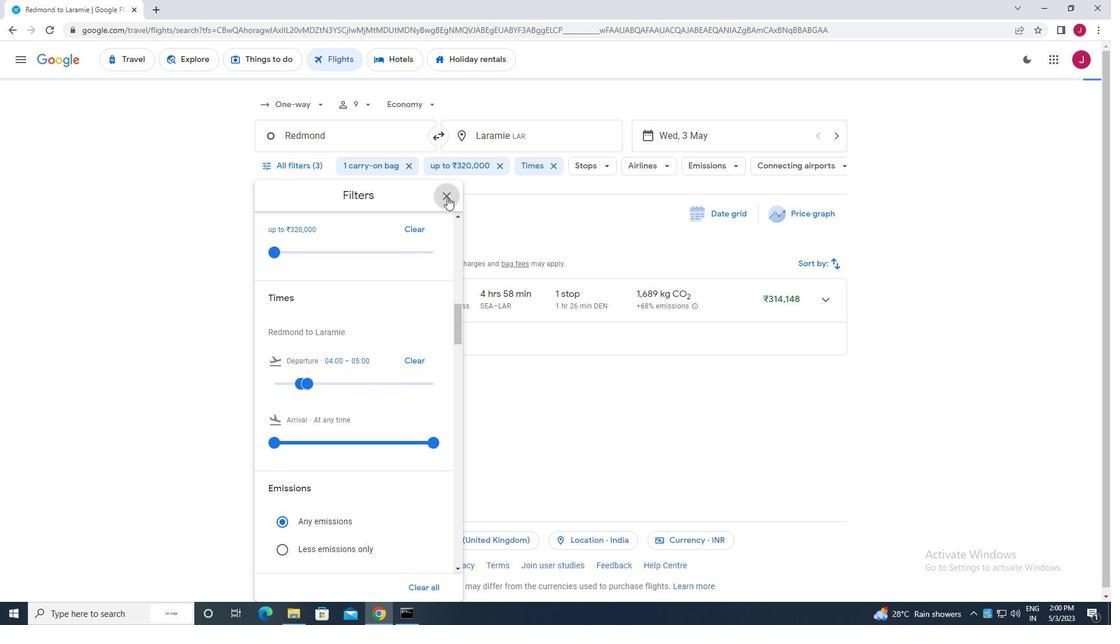 
